 Task: Buy 1 Cooling Racks from Baking Tools & Accessories section under best seller category for shipping address: Ivan Wilson, 4729 Huntz Lane, Bolton, Massachusetts 01740, Cell Number 9785492947. Pay from credit card ending with 9757, CVV 798
Action: Mouse moved to (10, 92)
Screenshot: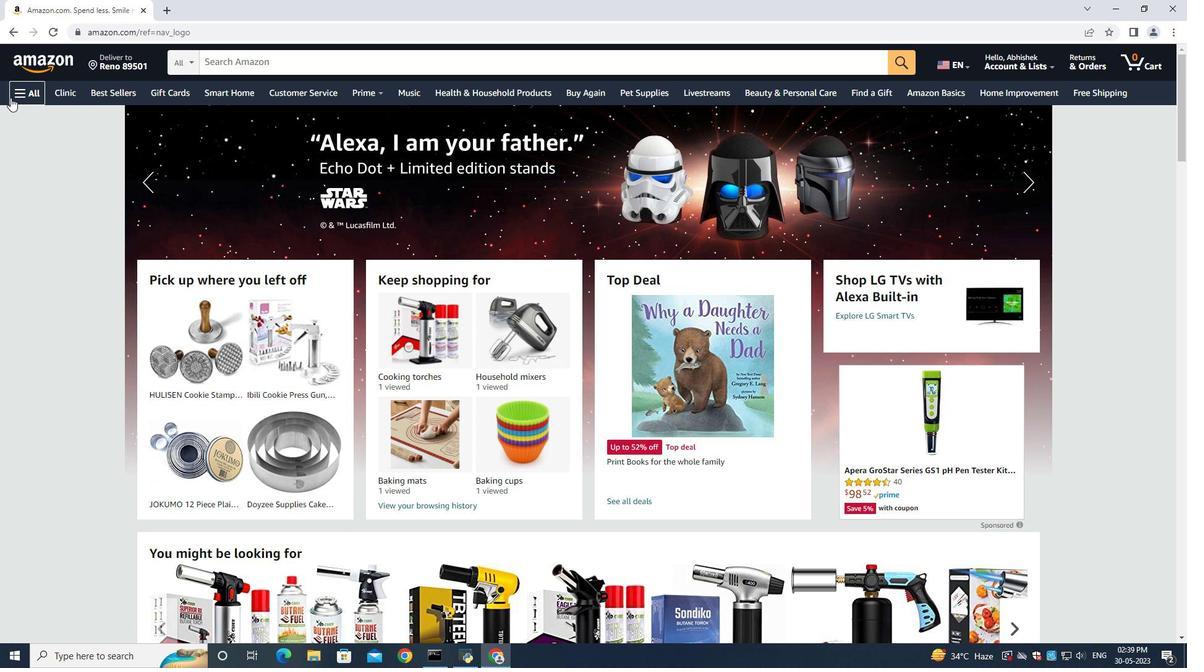 
Action: Mouse pressed left at (10, 92)
Screenshot: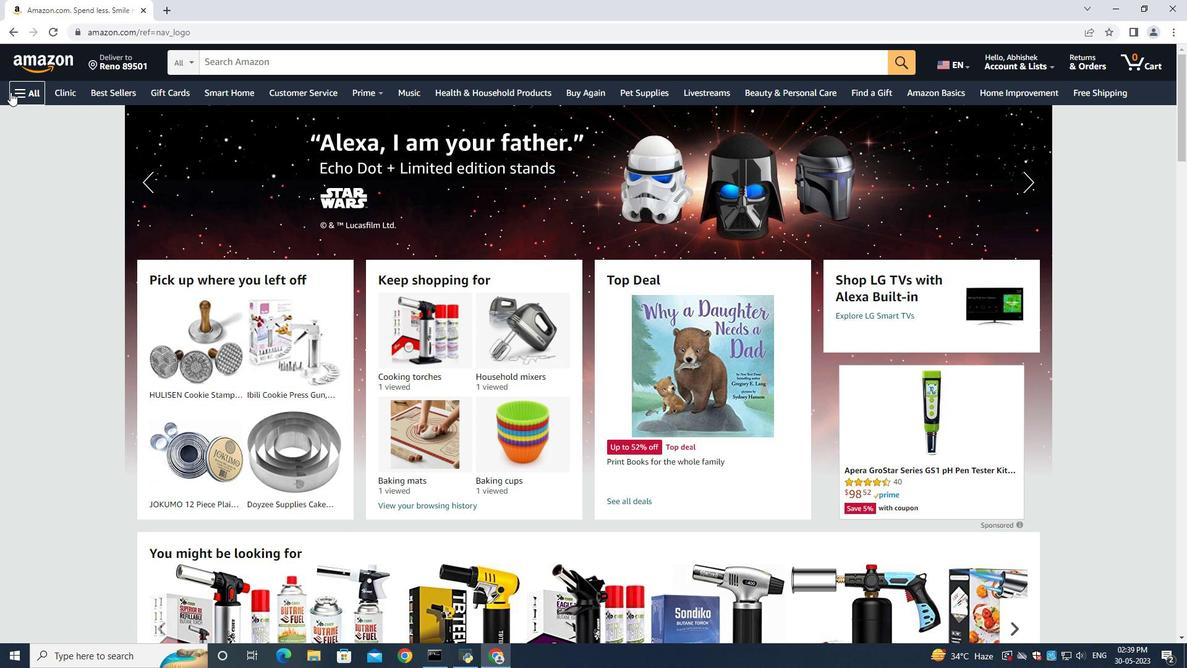
Action: Mouse moved to (42, 122)
Screenshot: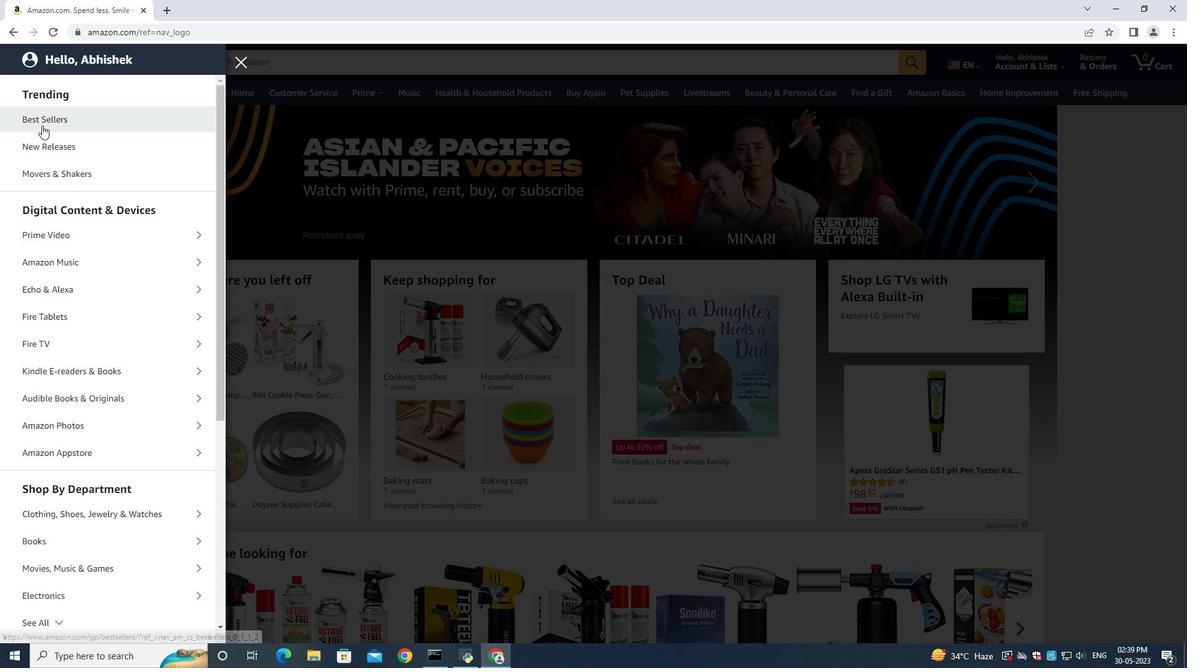 
Action: Mouse pressed left at (42, 122)
Screenshot: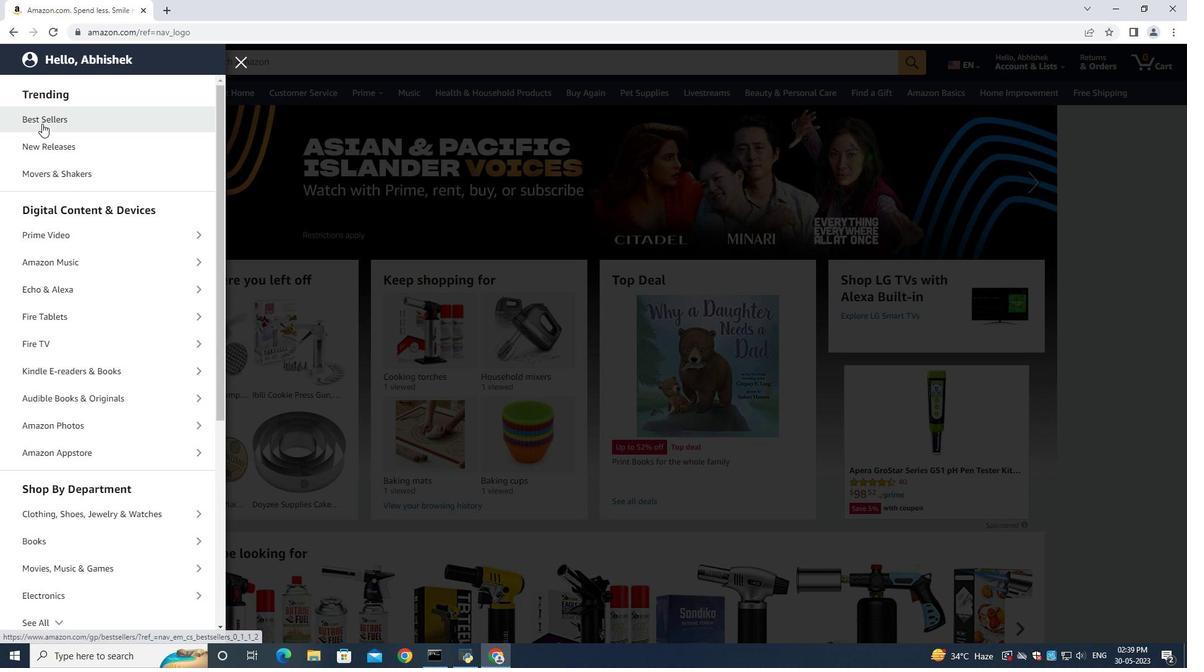 
Action: Mouse moved to (233, 67)
Screenshot: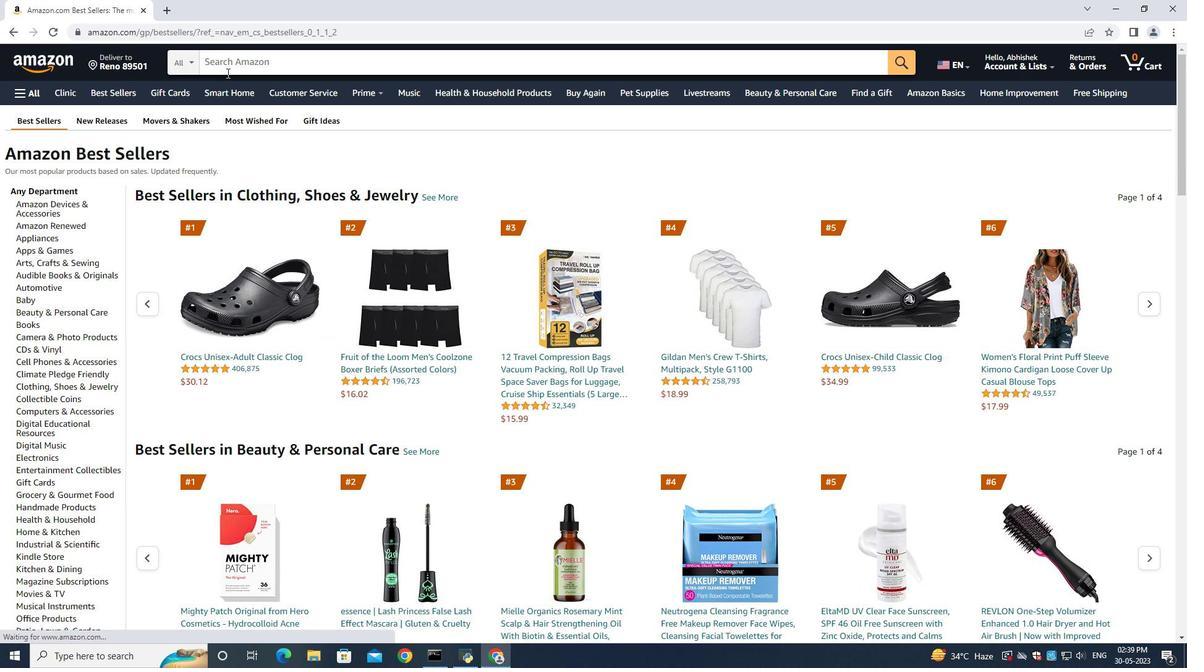 
Action: Mouse pressed left at (233, 67)
Screenshot: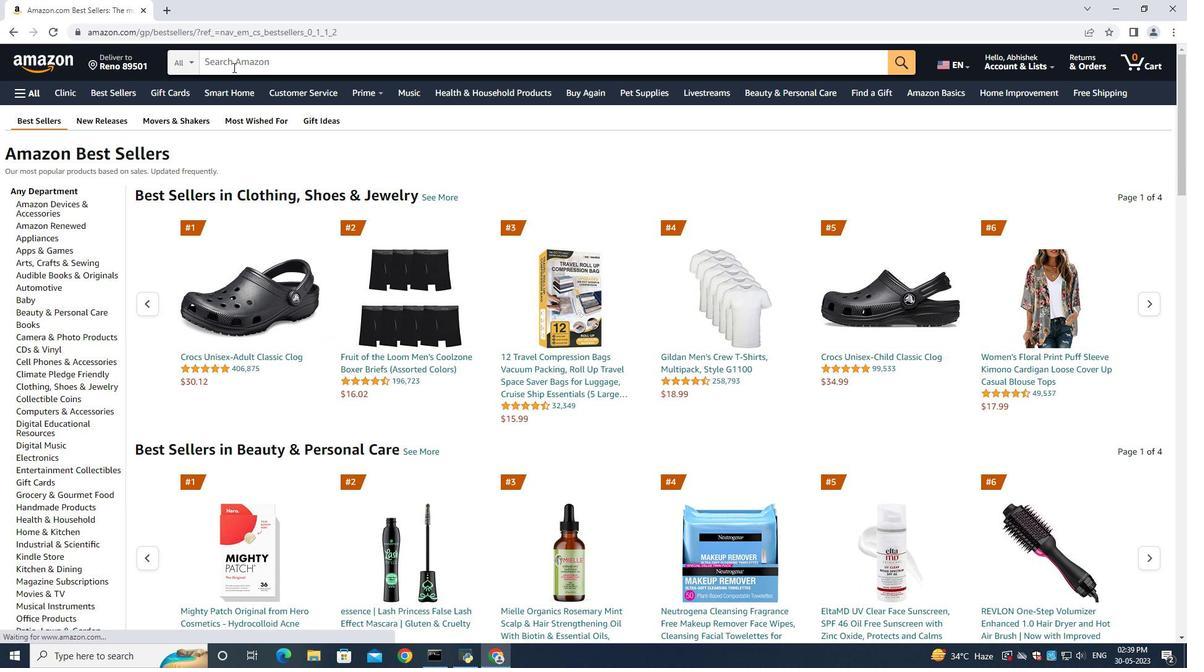 
Action: Key pressed <Key.shift>Cooling<Key.space><Key.shift><Key.shift><Key.shift><Key.shift><Key.shift><Key.shift><Key.shift><Key.shift><Key.shift><Key.shift><Key.shift><Key.shift><Key.shift>Racks<Key.enter>
Screenshot: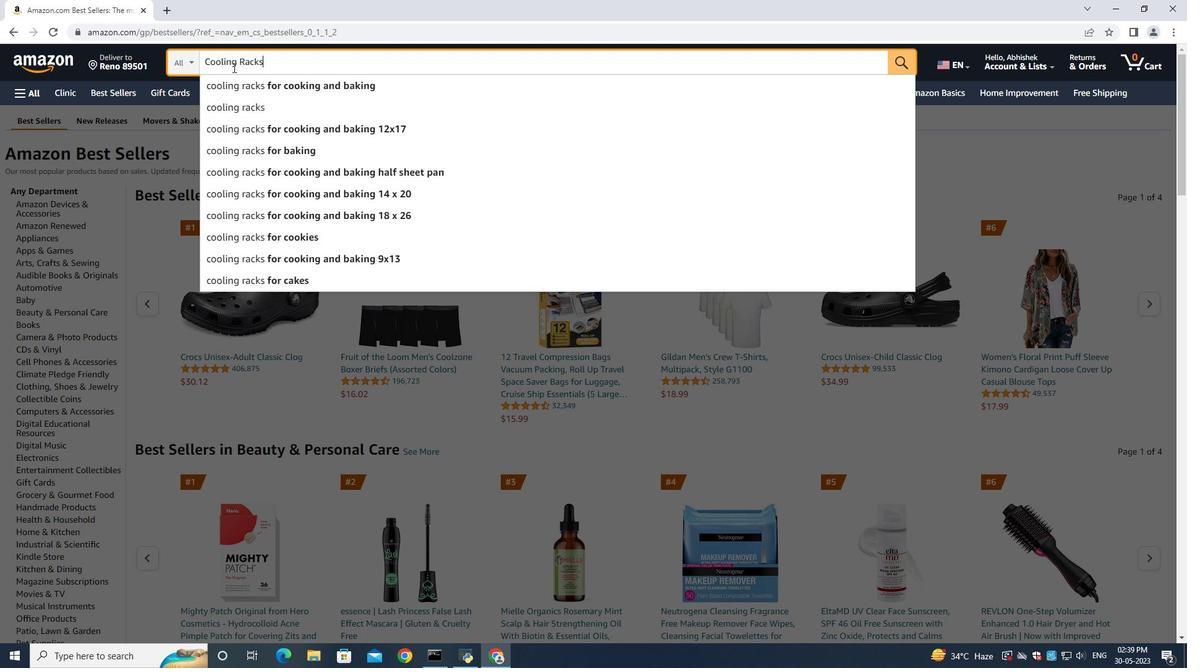 
Action: Mouse moved to (113, 342)
Screenshot: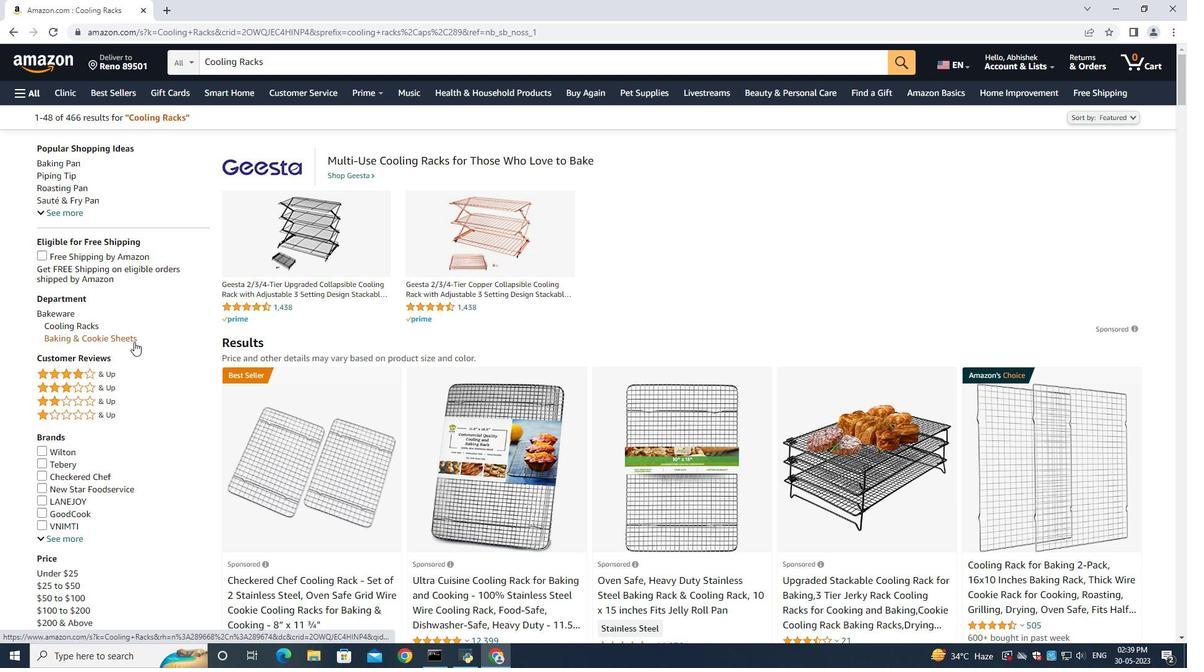 
Action: Mouse pressed left at (113, 342)
Screenshot: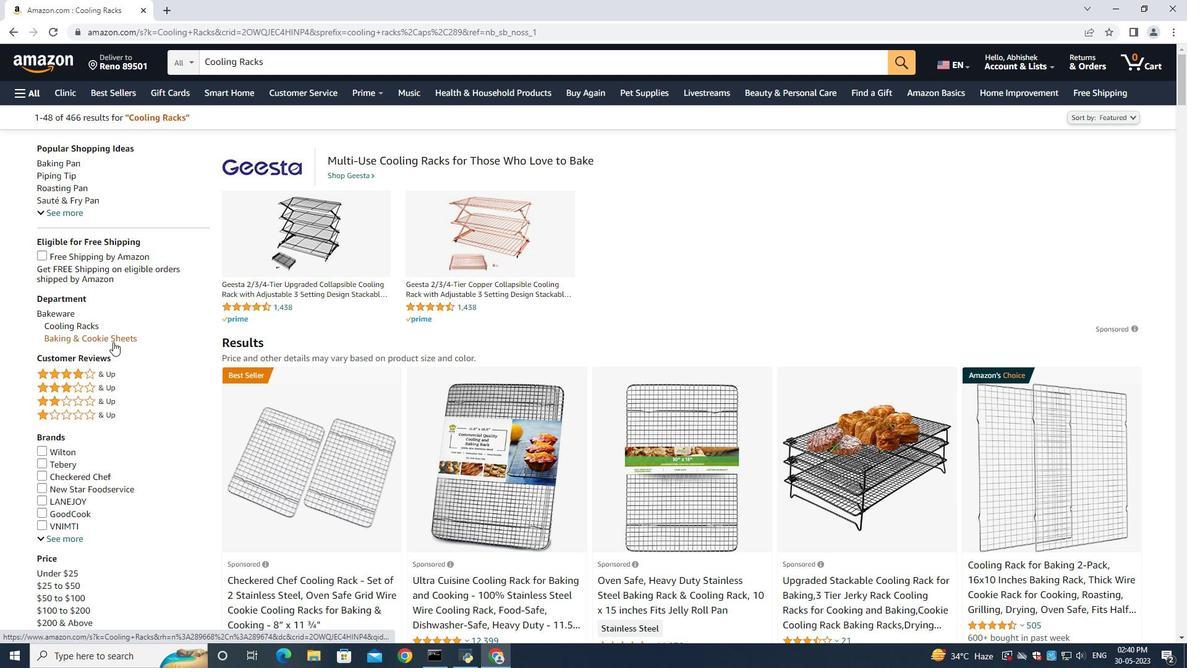 
Action: Mouse moved to (897, 358)
Screenshot: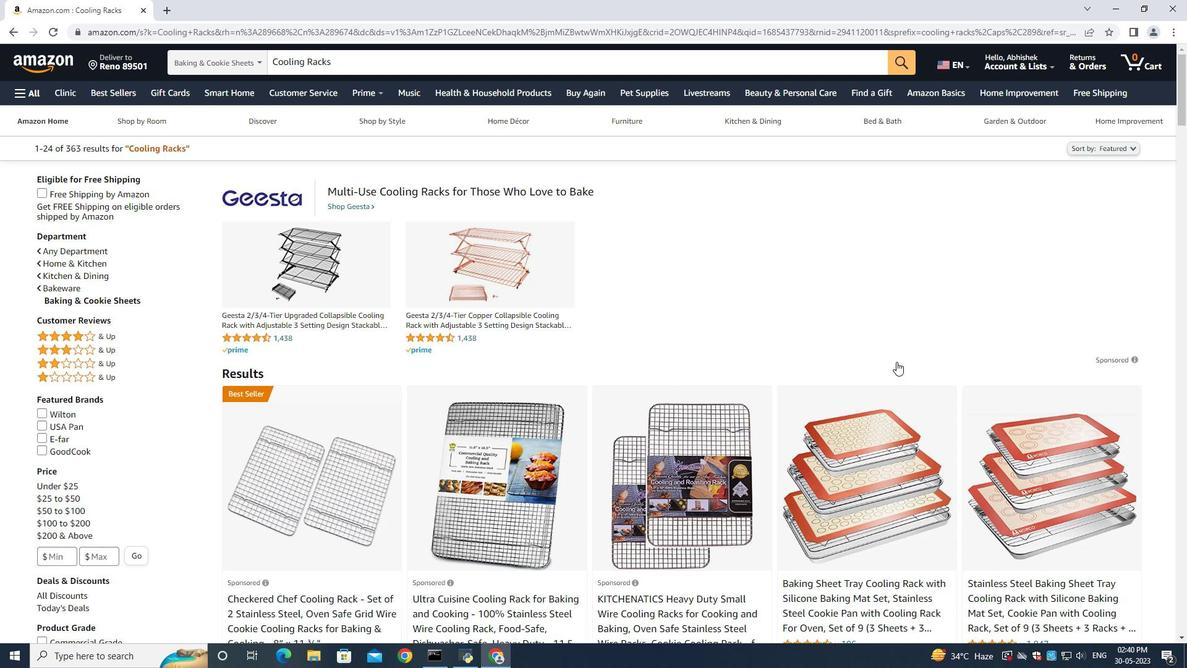 
Action: Mouse scrolled (897, 357) with delta (0, 0)
Screenshot: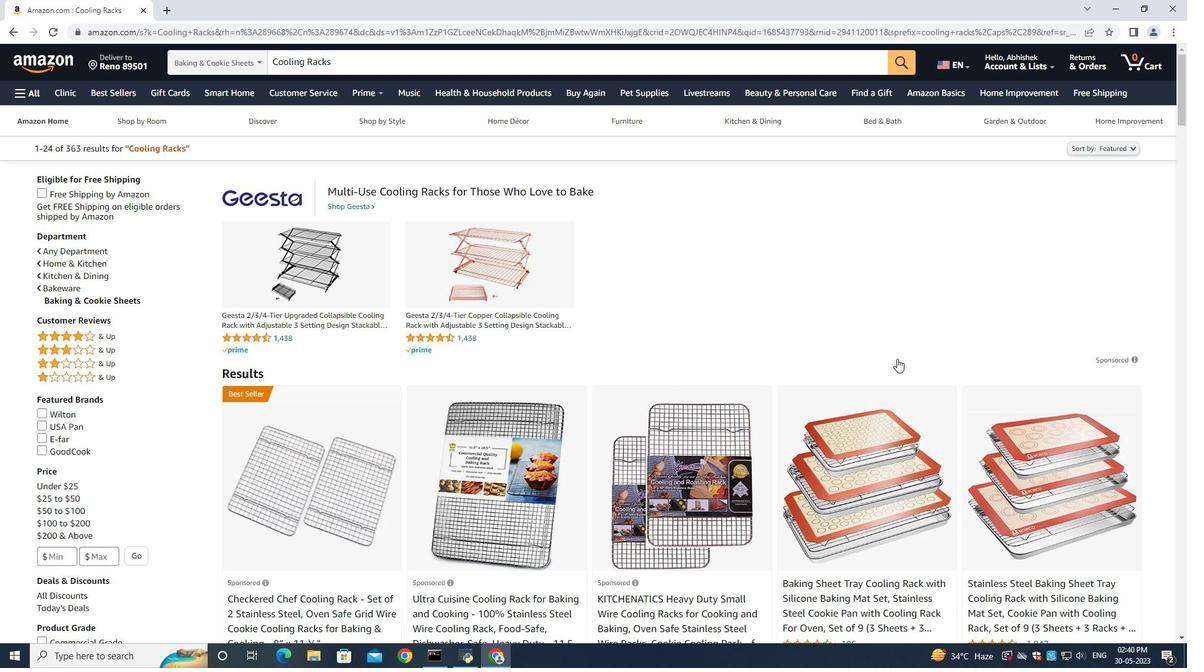 
Action: Mouse scrolled (897, 357) with delta (0, 0)
Screenshot: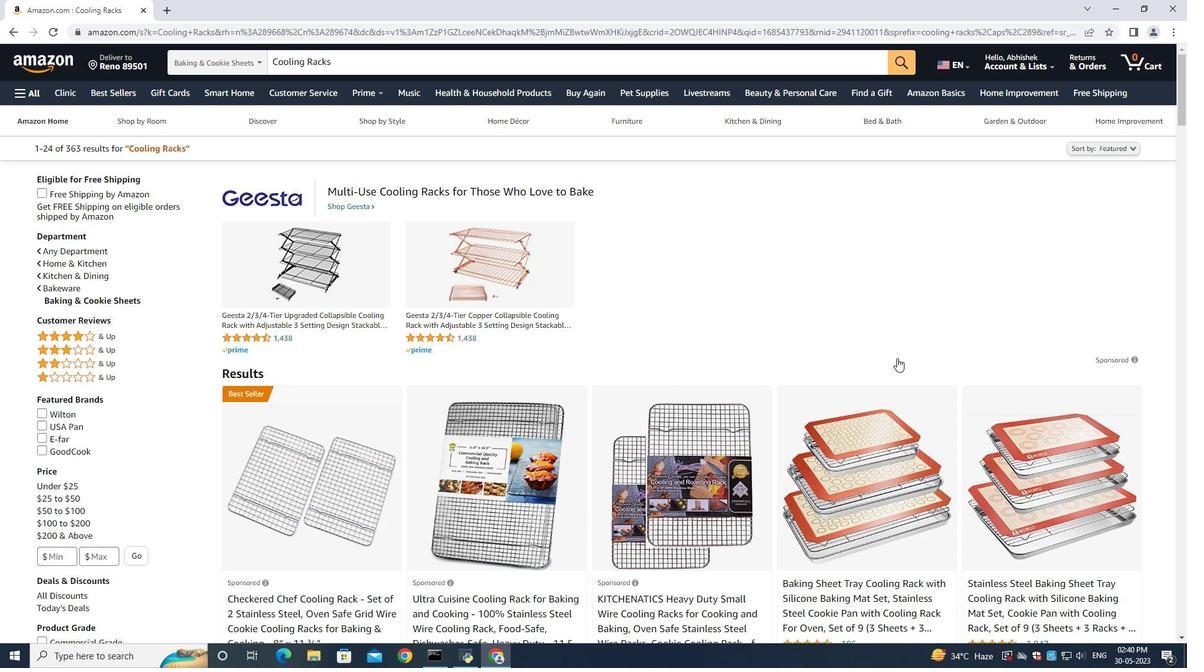 
Action: Mouse scrolled (897, 357) with delta (0, 0)
Screenshot: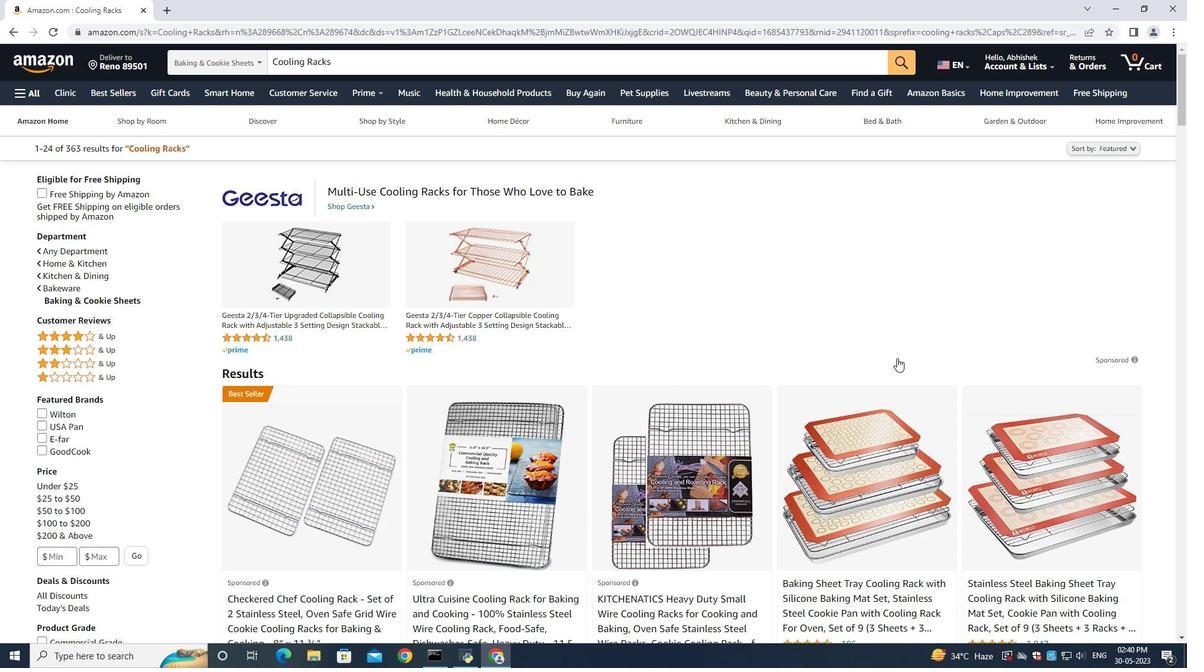 
Action: Mouse scrolled (897, 357) with delta (0, 0)
Screenshot: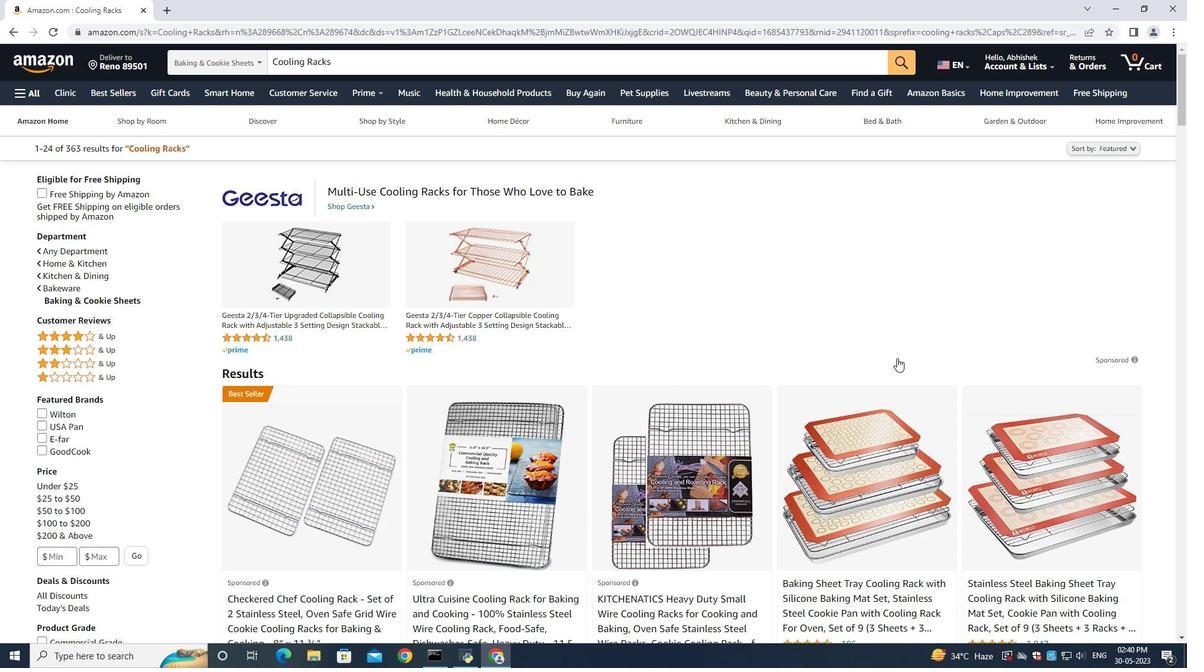 
Action: Mouse scrolled (897, 357) with delta (0, 0)
Screenshot: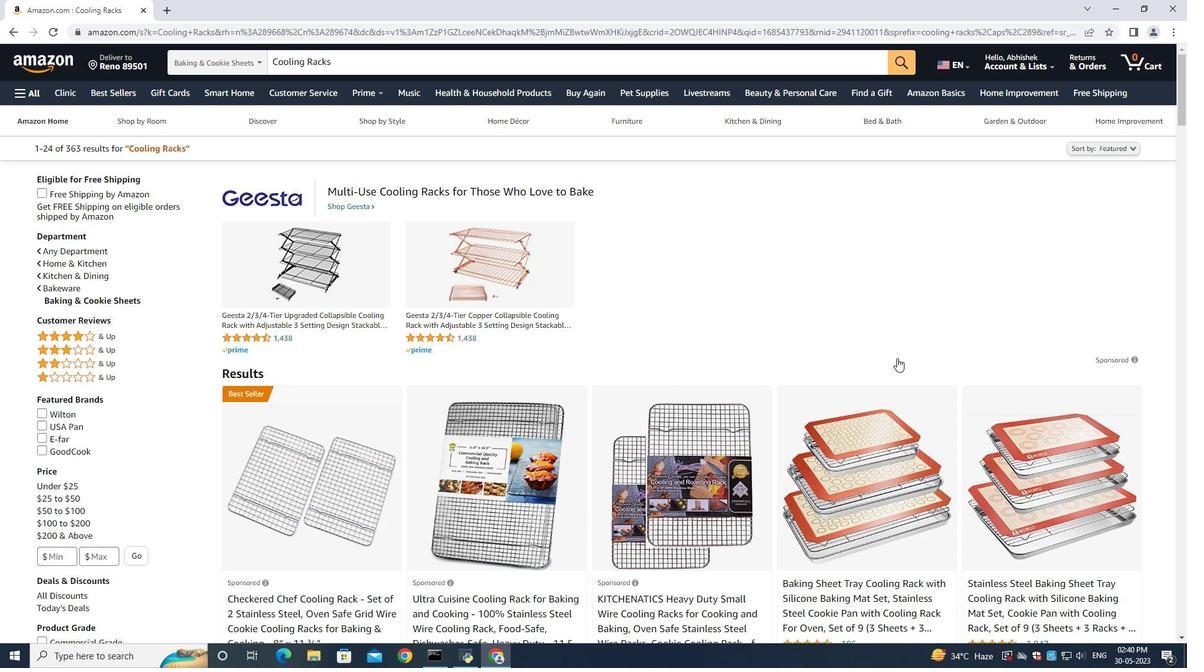 
Action: Mouse moved to (897, 351)
Screenshot: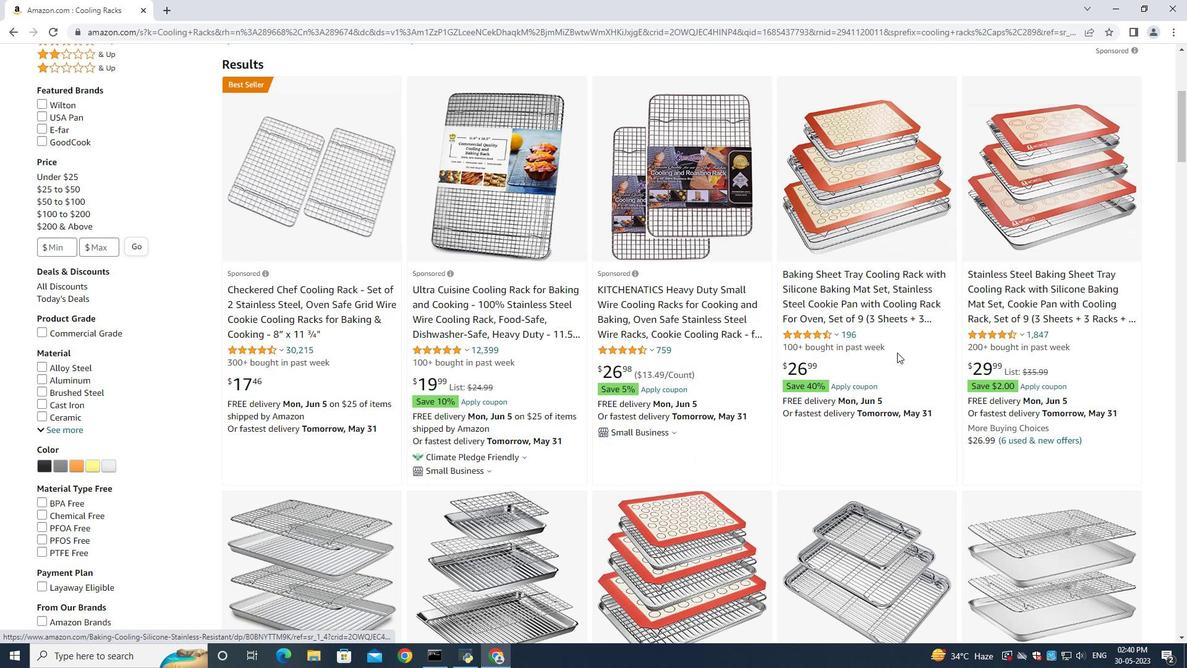 
Action: Mouse scrolled (897, 351) with delta (0, 0)
Screenshot: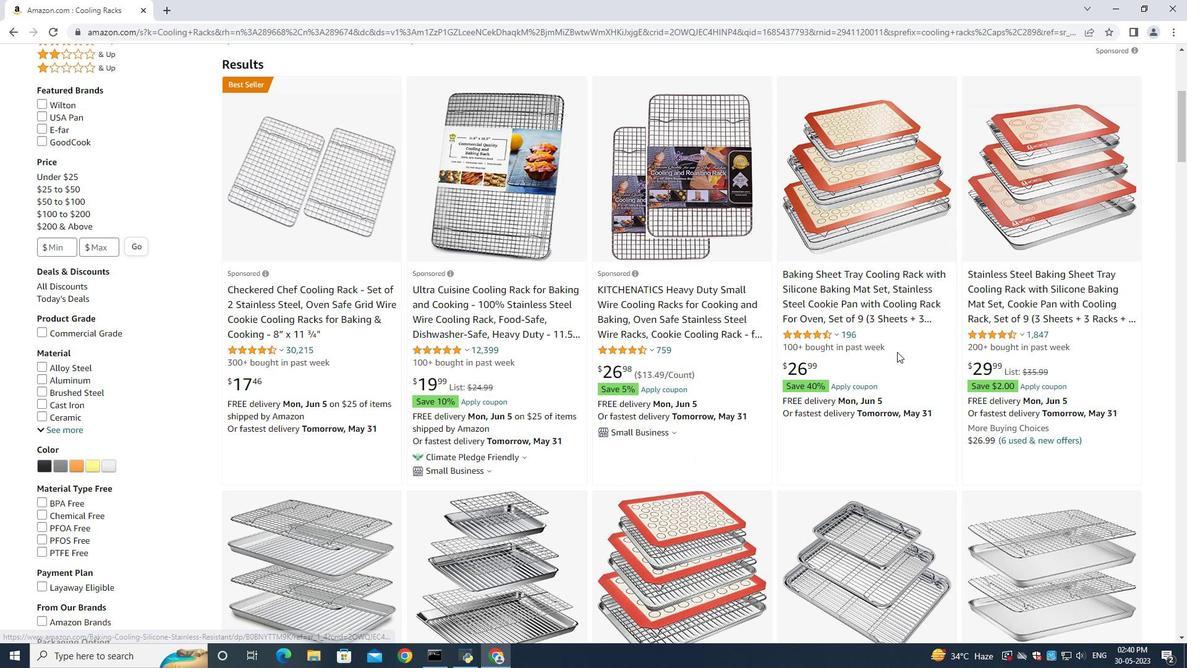 
Action: Mouse scrolled (897, 351) with delta (0, 0)
Screenshot: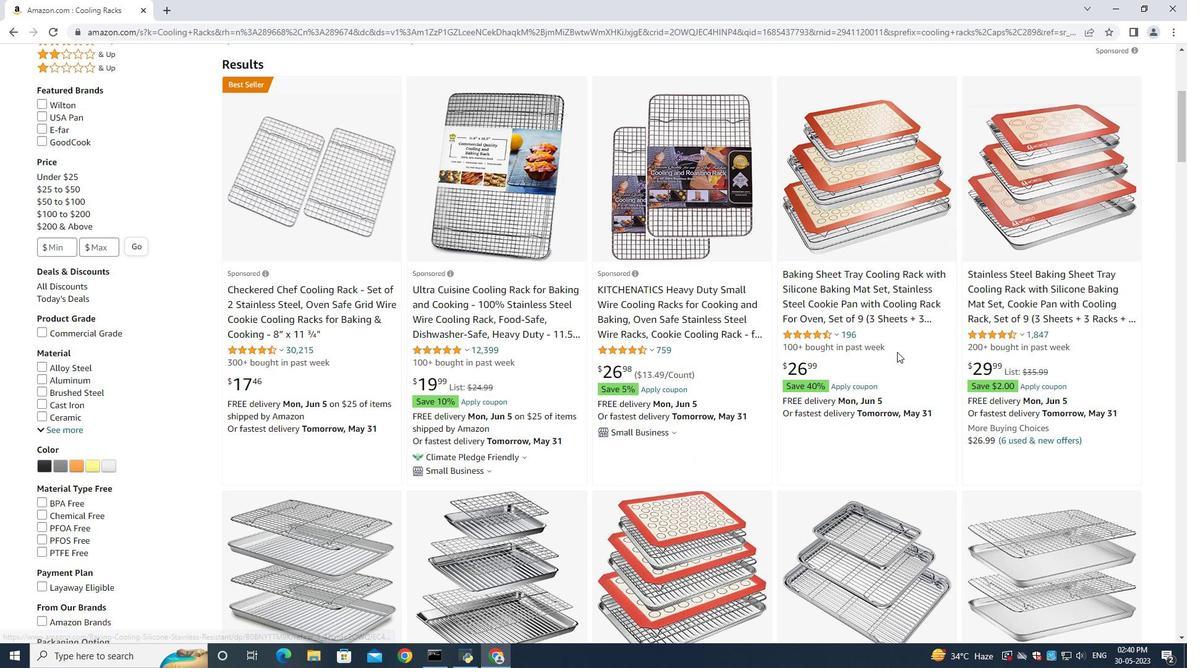 
Action: Mouse scrolled (897, 351) with delta (0, 0)
Screenshot: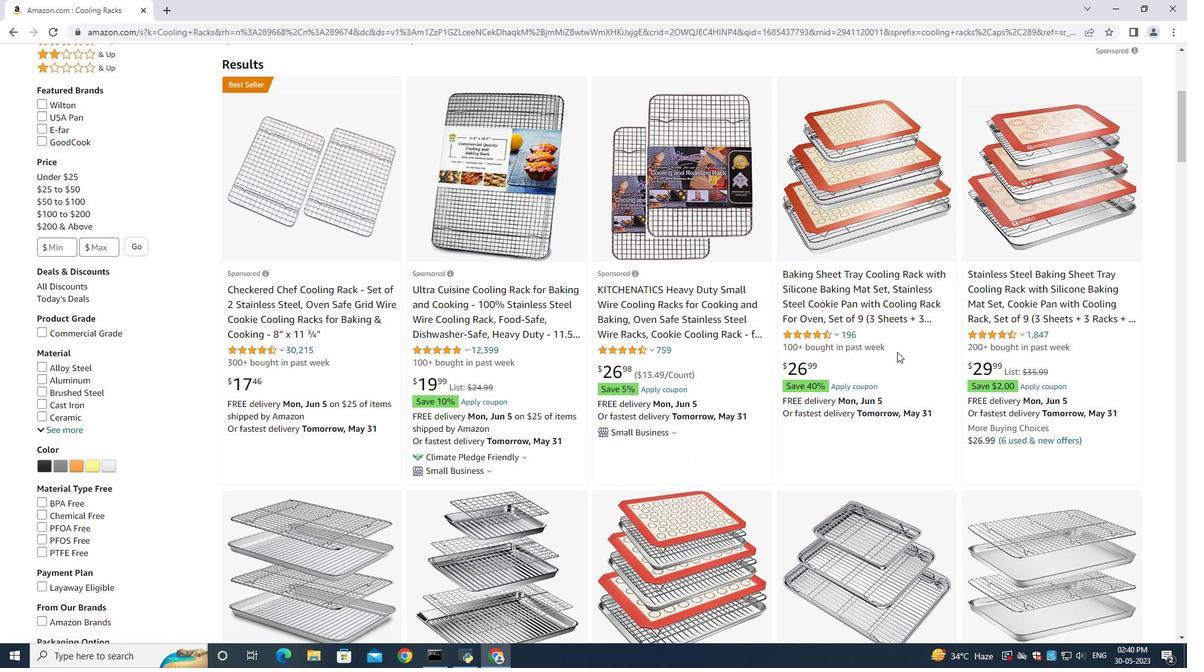 
Action: Mouse scrolled (897, 351) with delta (0, 0)
Screenshot: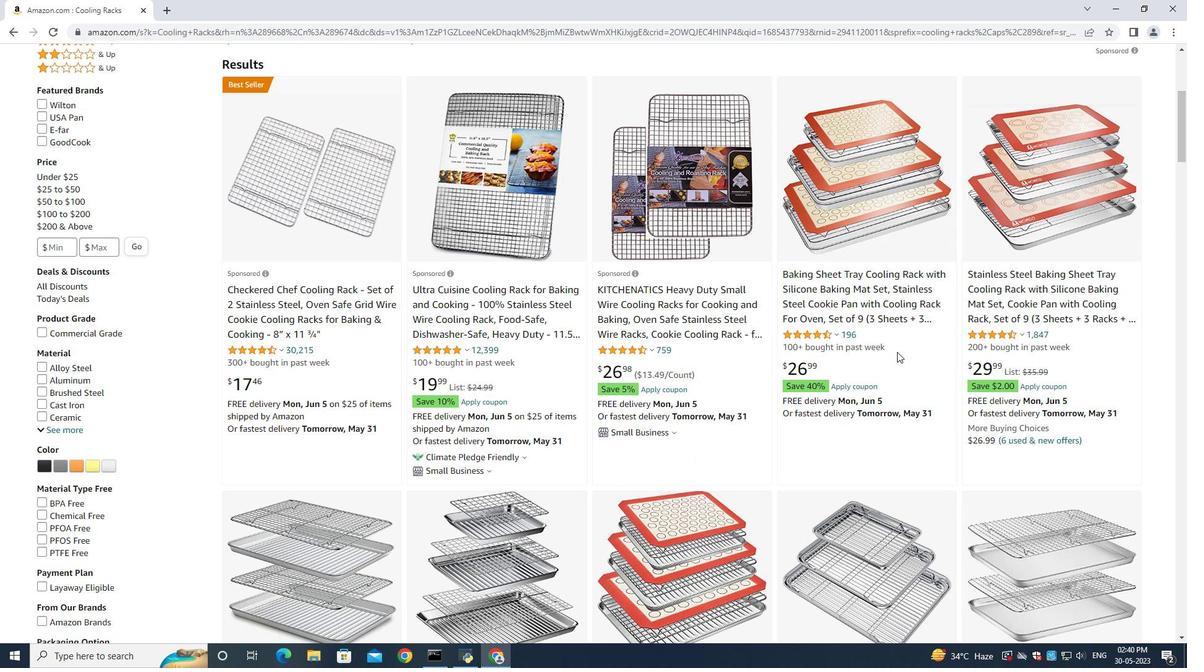 
Action: Mouse moved to (672, 434)
Screenshot: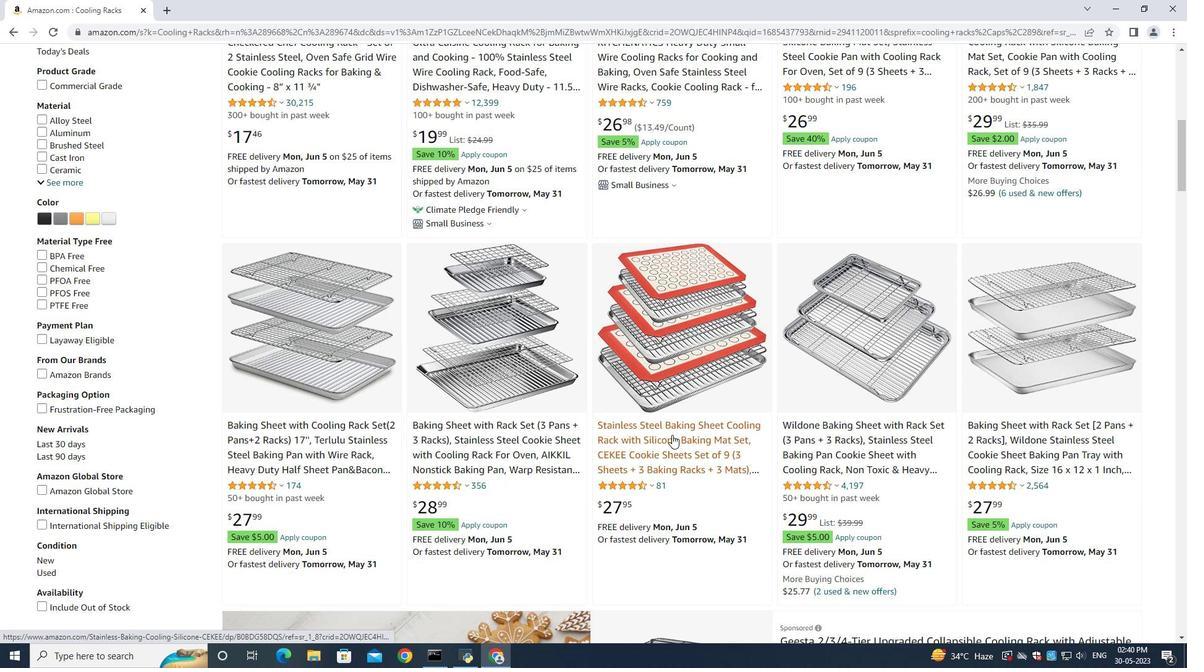 
Action: Mouse pressed left at (672, 434)
Screenshot: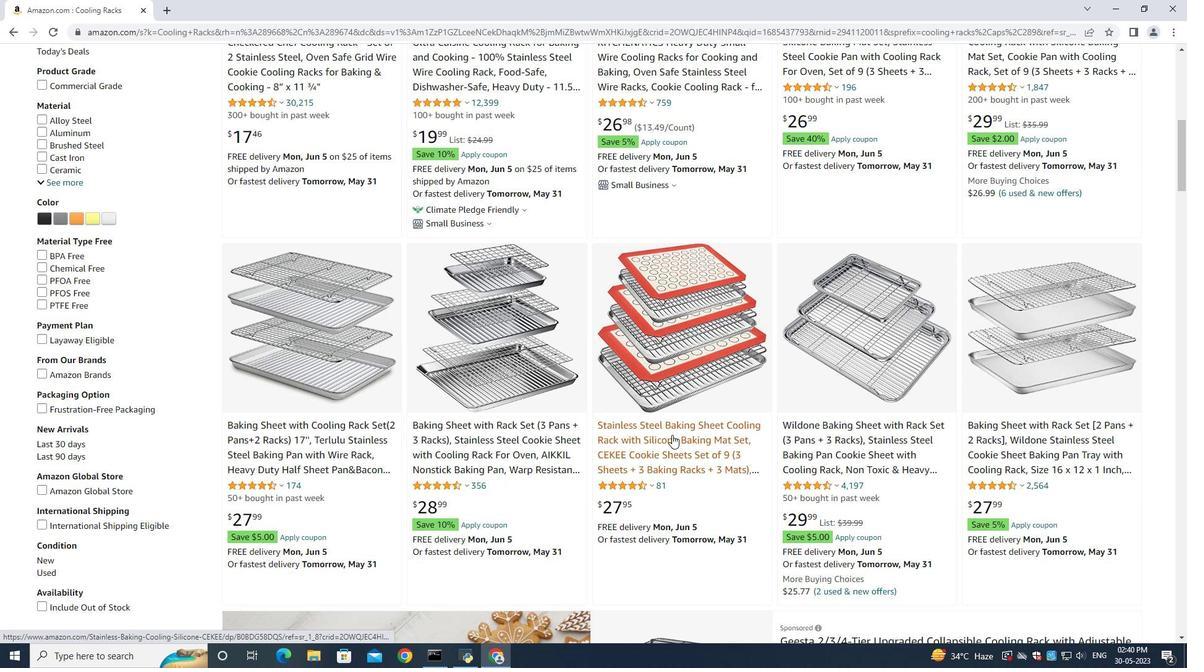 
Action: Mouse moved to (958, 488)
Screenshot: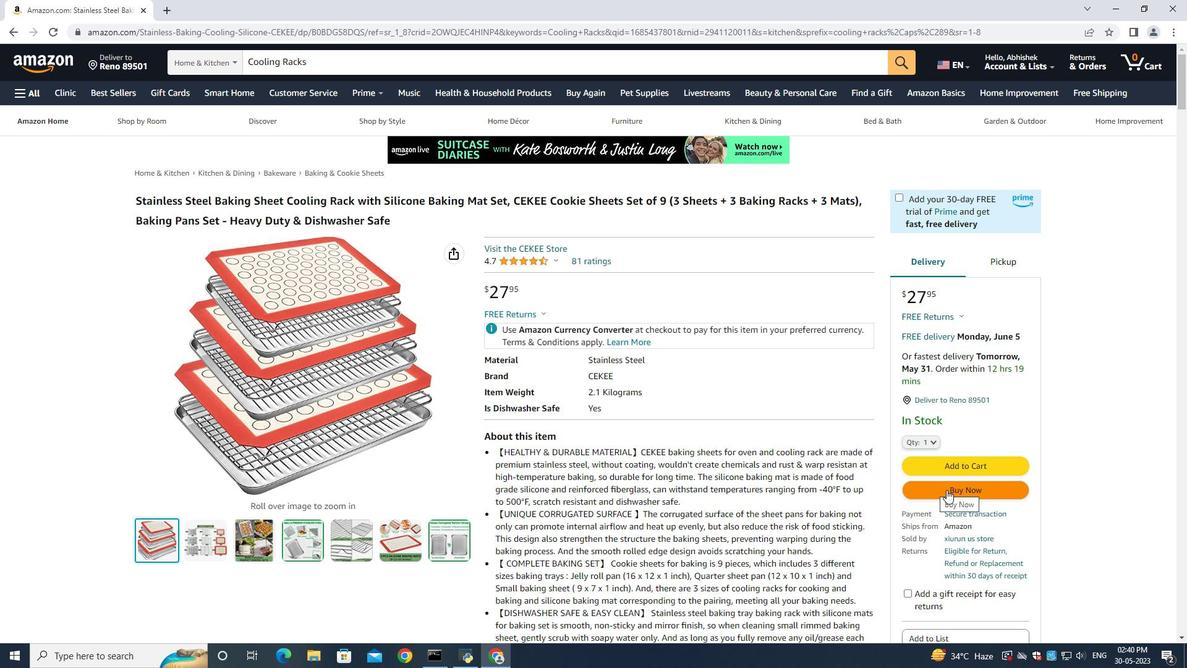 
Action: Mouse pressed left at (958, 488)
Screenshot: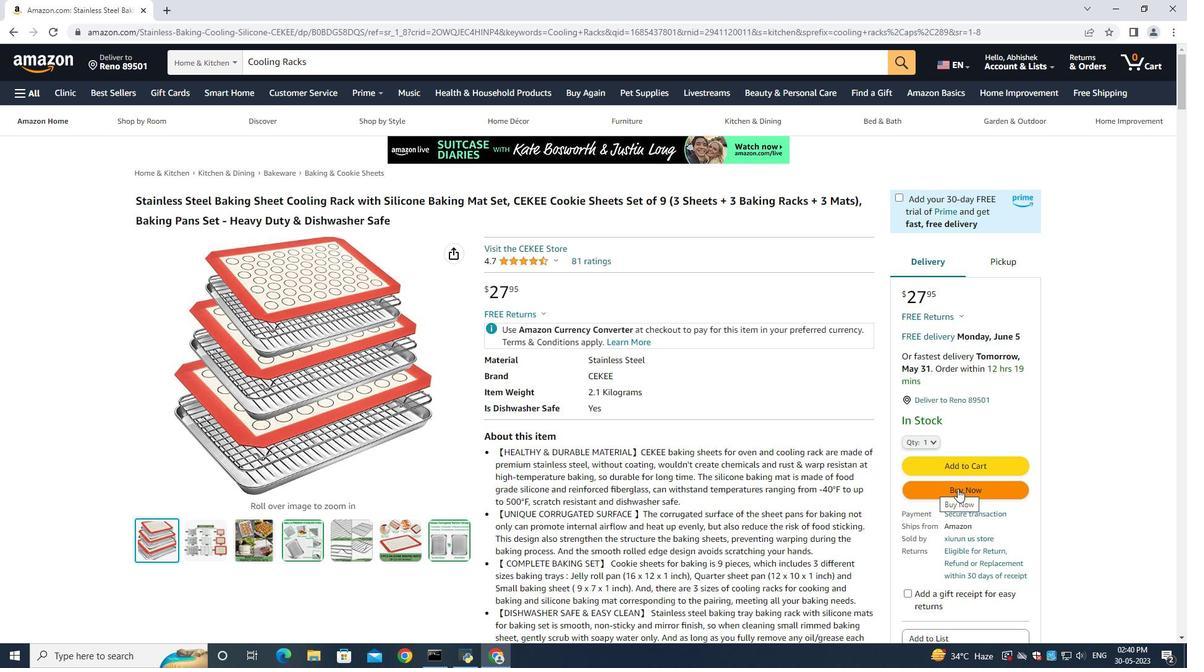 
Action: Mouse moved to (546, 357)
Screenshot: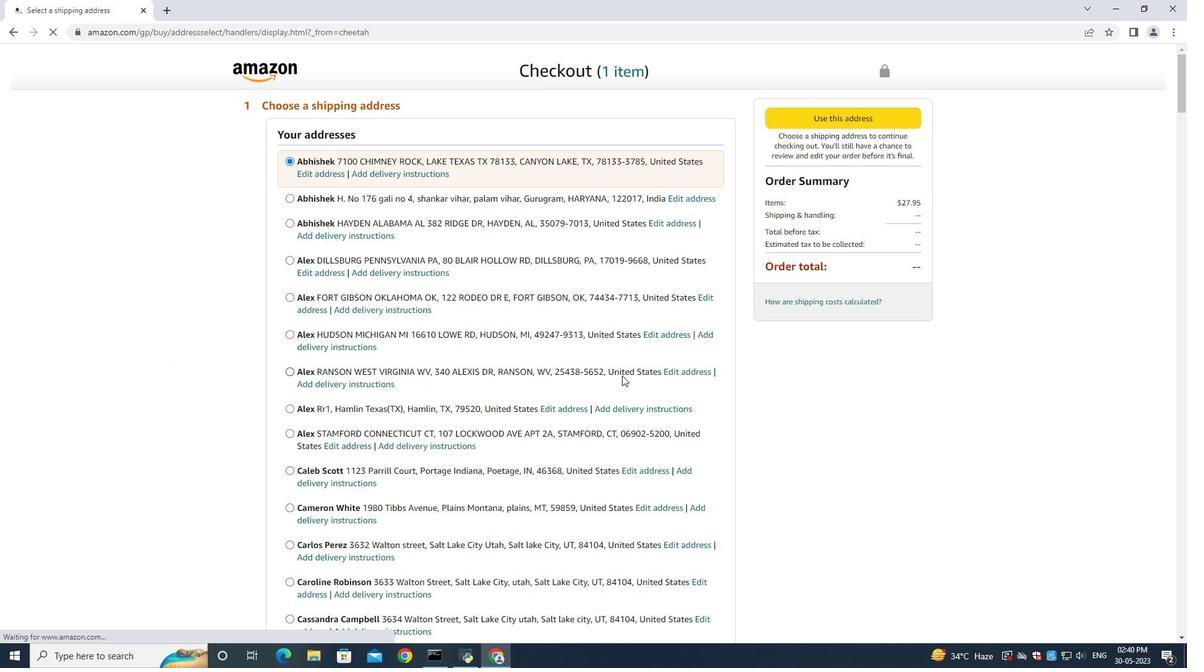 
Action: Mouse scrolled (546, 356) with delta (0, 0)
Screenshot: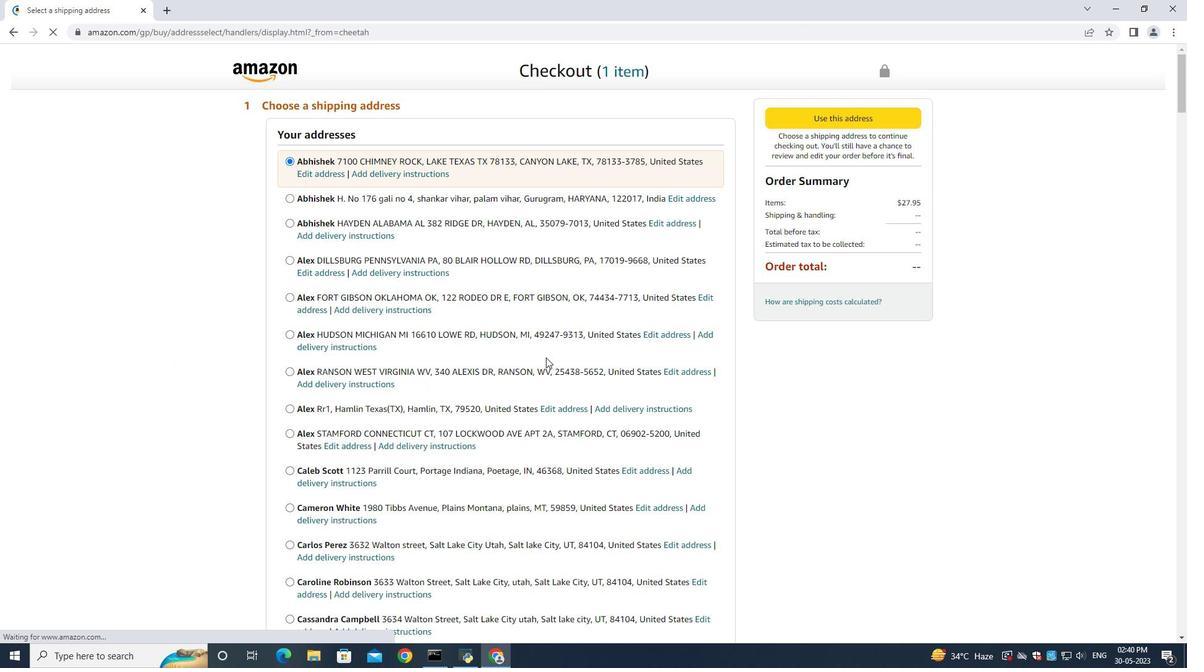 
Action: Mouse moved to (546, 357)
Screenshot: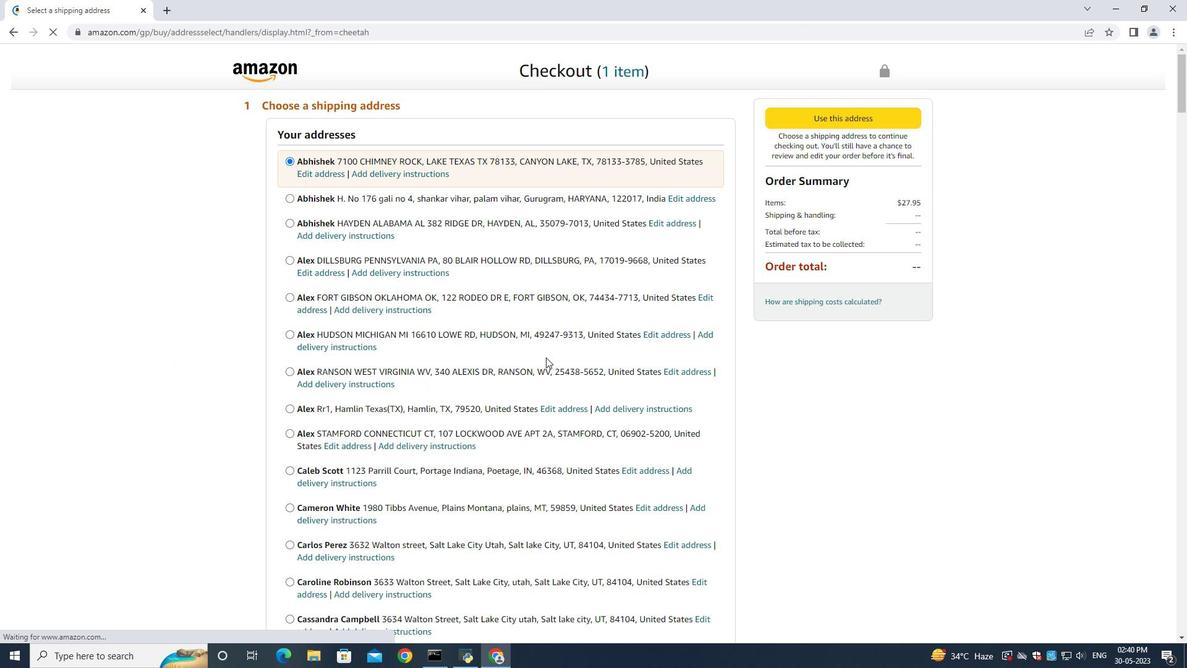 
Action: Mouse scrolled (546, 356) with delta (0, 0)
Screenshot: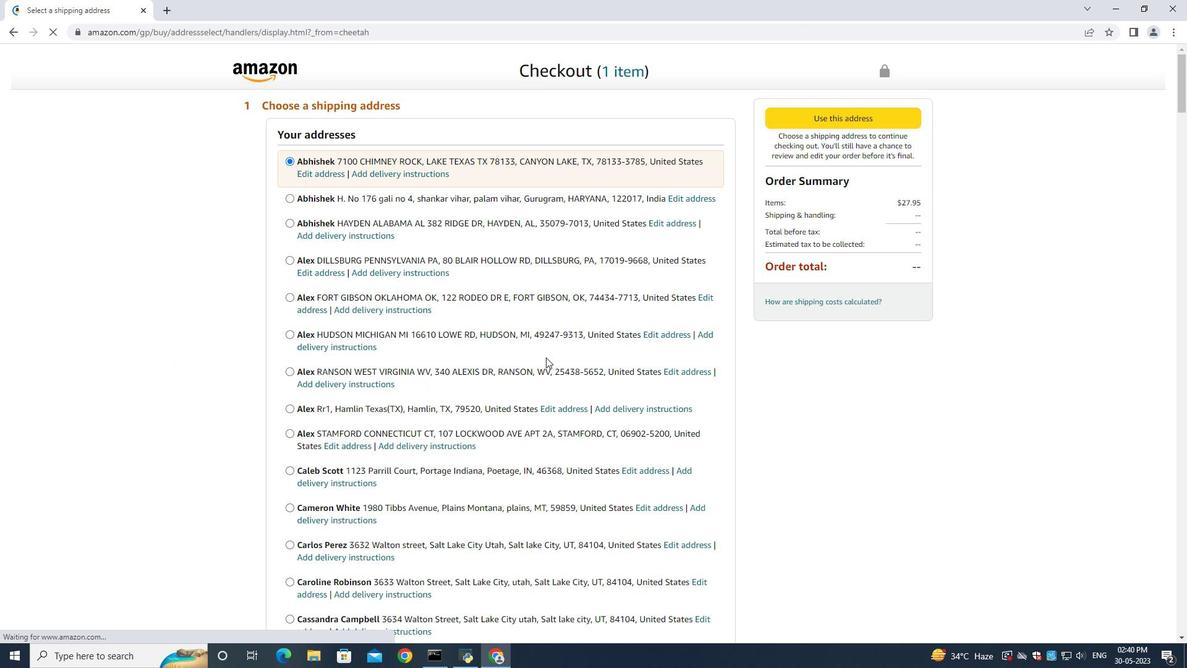 
Action: Mouse moved to (546, 357)
Screenshot: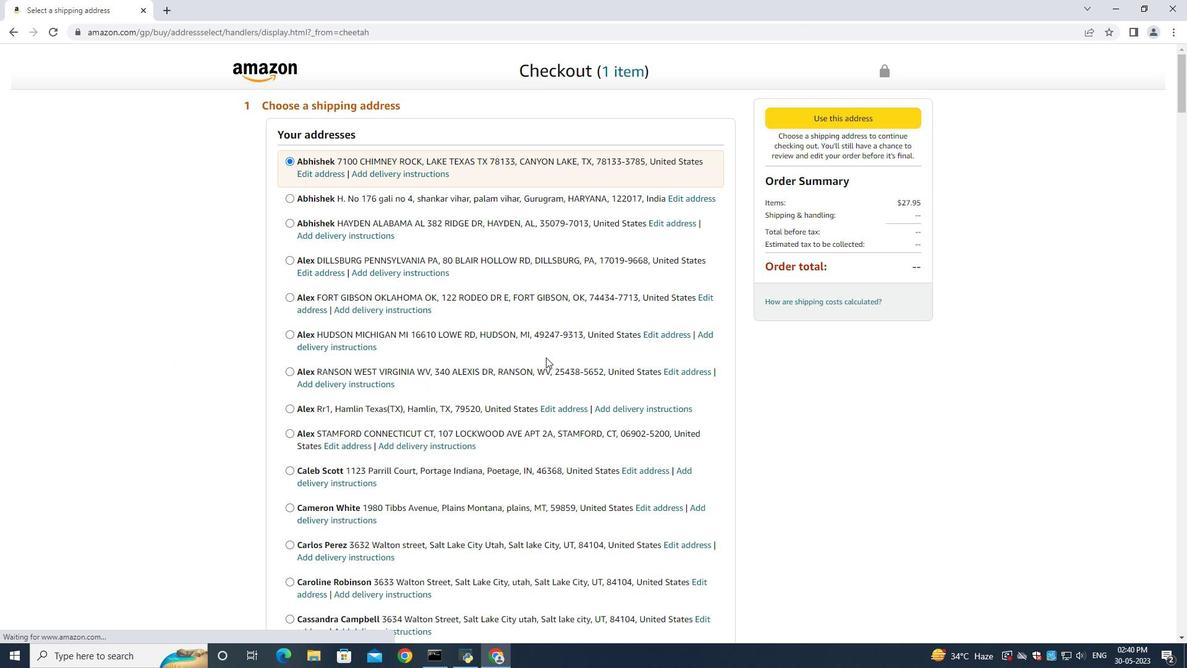 
Action: Mouse scrolled (546, 356) with delta (0, 0)
Screenshot: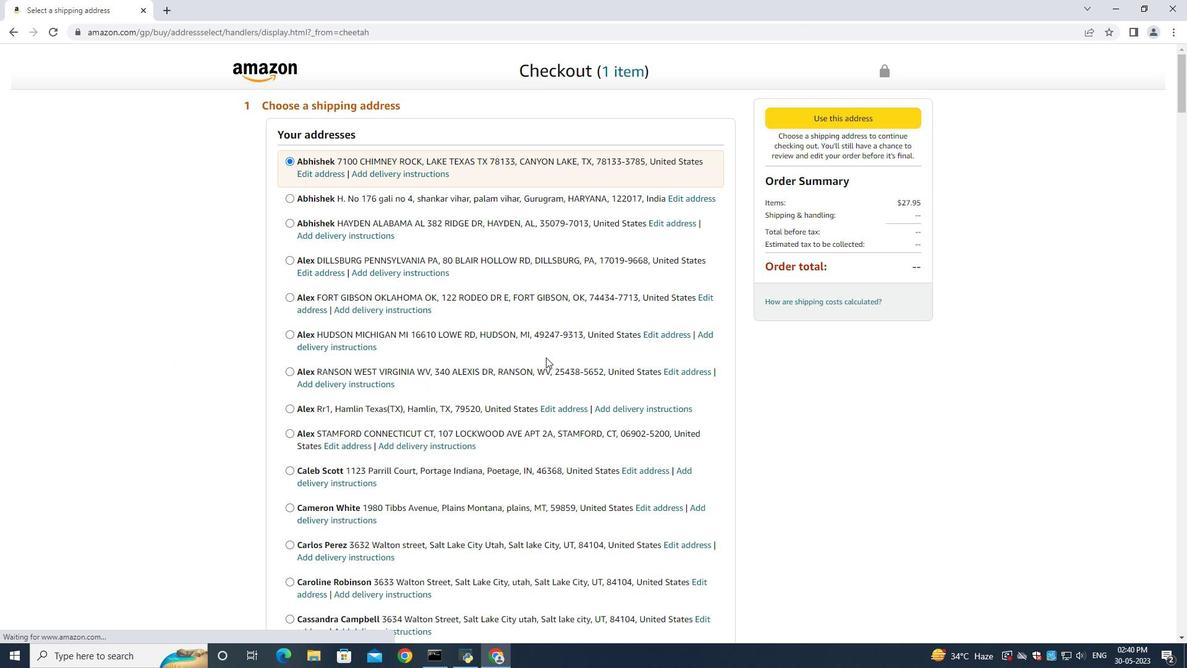 
Action: Mouse moved to (546, 357)
Screenshot: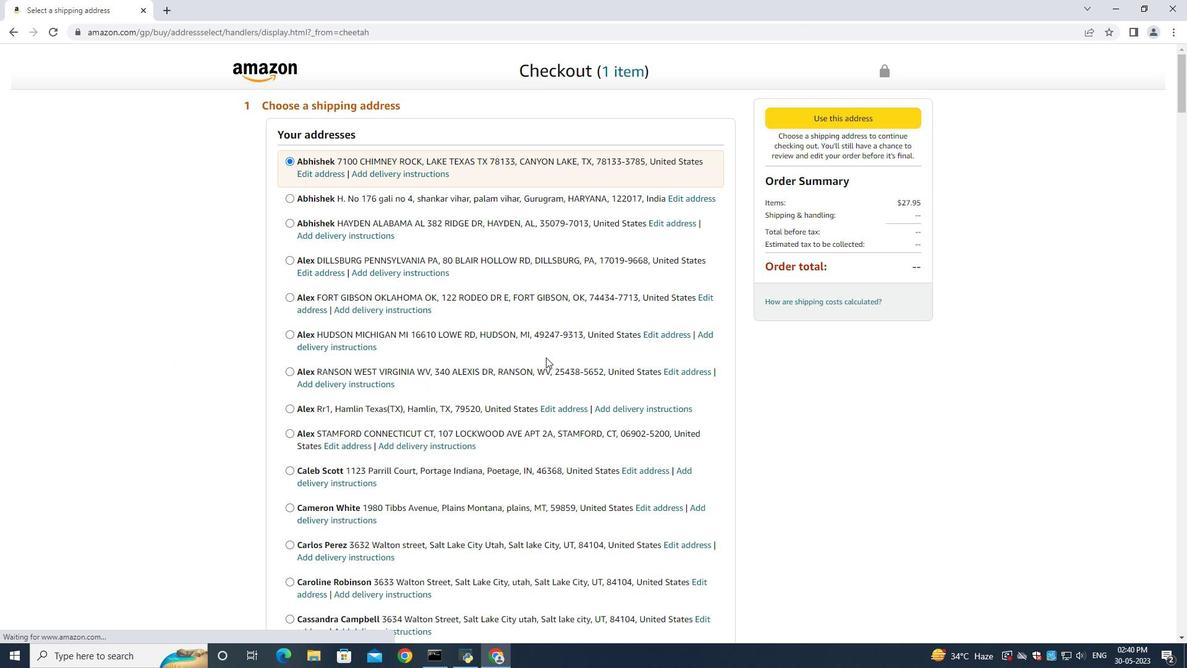 
Action: Mouse scrolled (546, 356) with delta (0, 0)
Screenshot: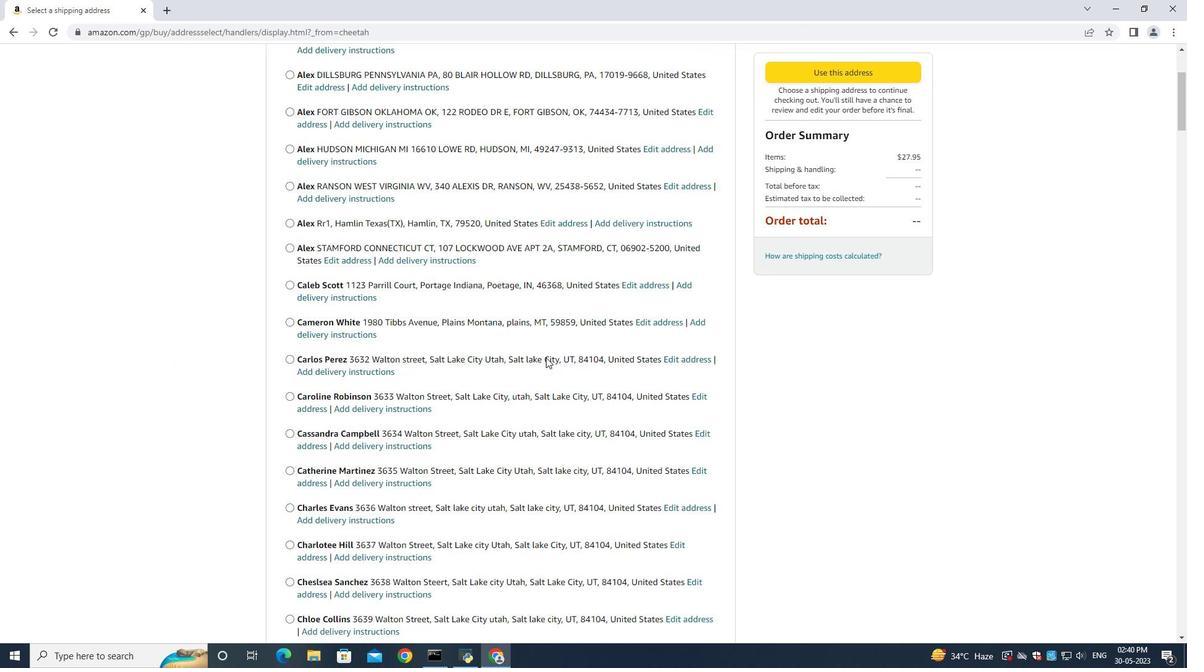 
Action: Mouse scrolled (546, 356) with delta (0, 0)
Screenshot: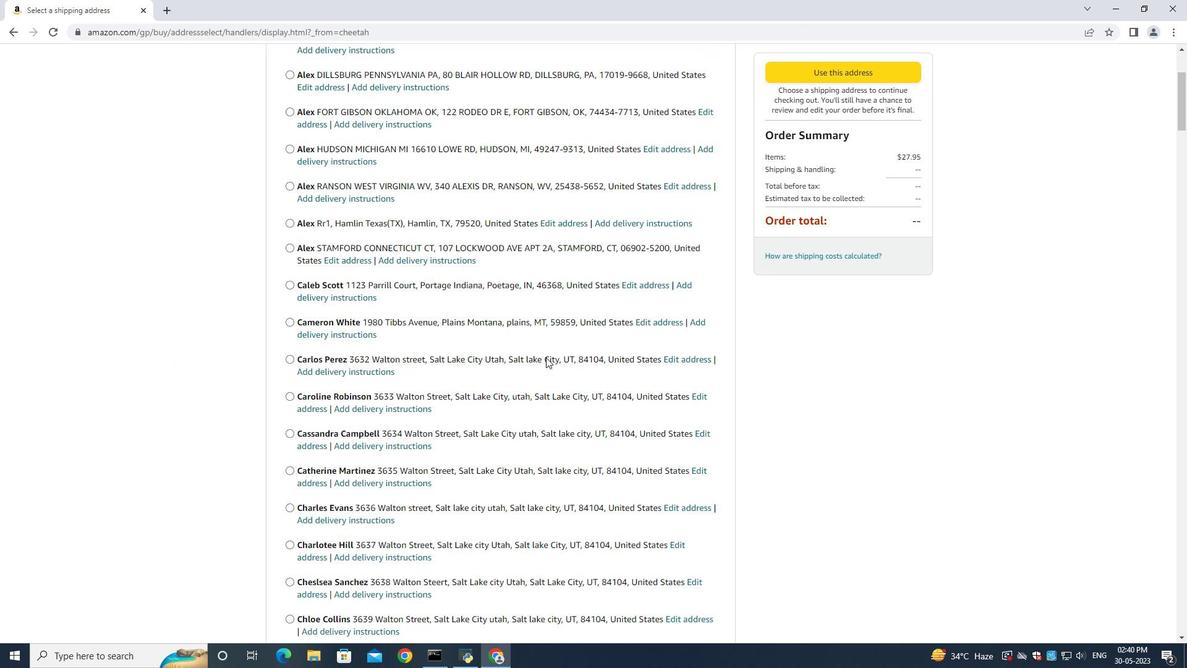 
Action: Mouse scrolled (546, 356) with delta (0, 0)
Screenshot: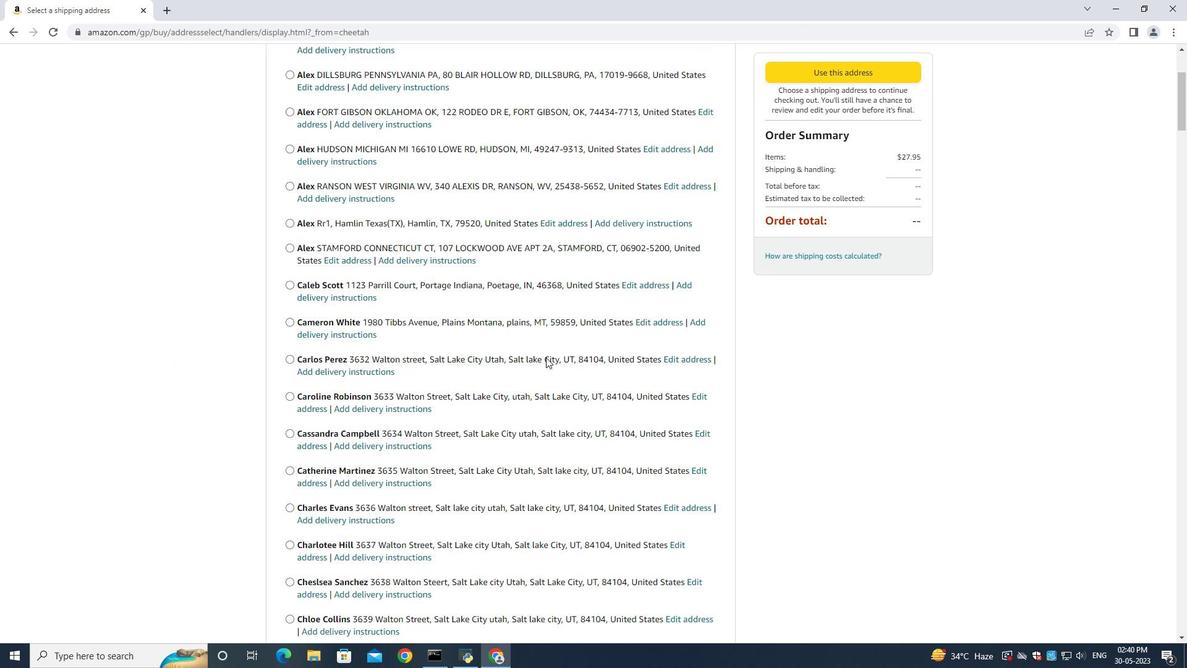 
Action: Mouse scrolled (546, 356) with delta (0, 0)
Screenshot: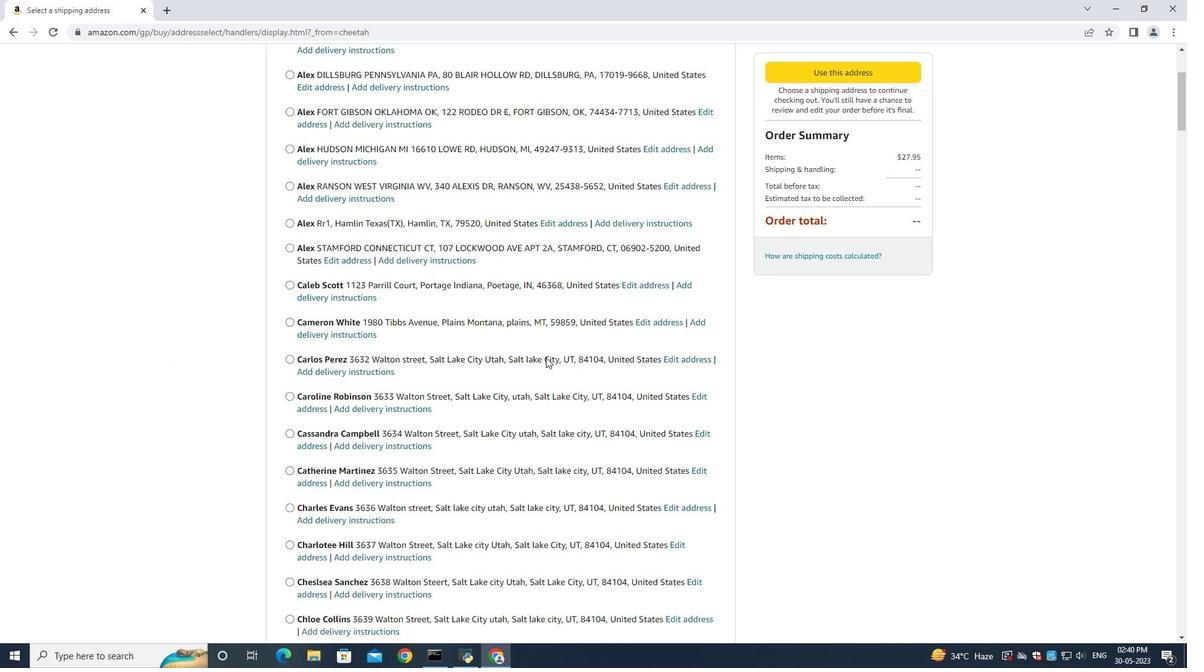 
Action: Mouse scrolled (546, 356) with delta (0, 0)
Screenshot: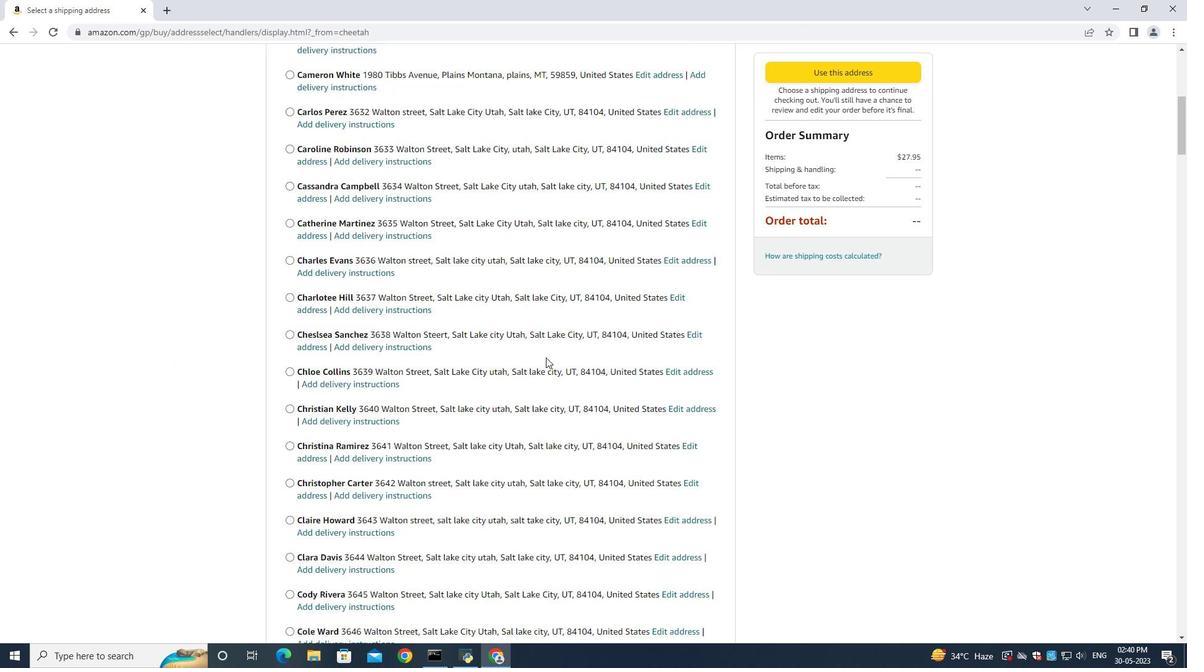 
Action: Mouse scrolled (546, 356) with delta (0, 0)
Screenshot: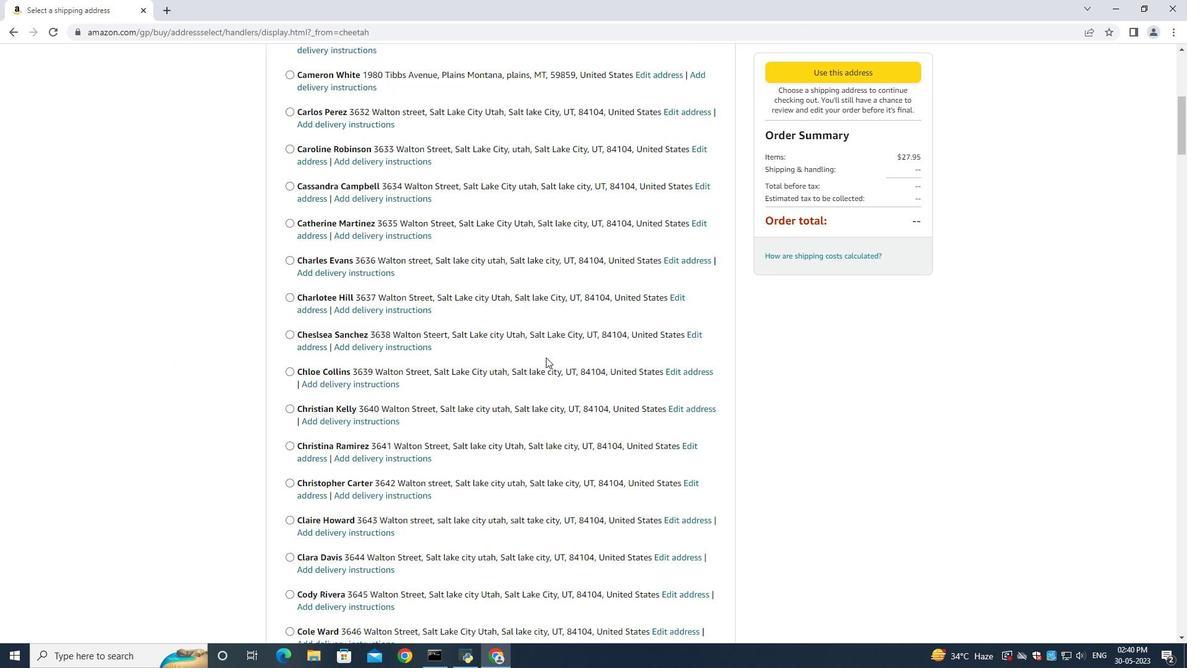 
Action: Mouse scrolled (546, 356) with delta (0, 0)
Screenshot: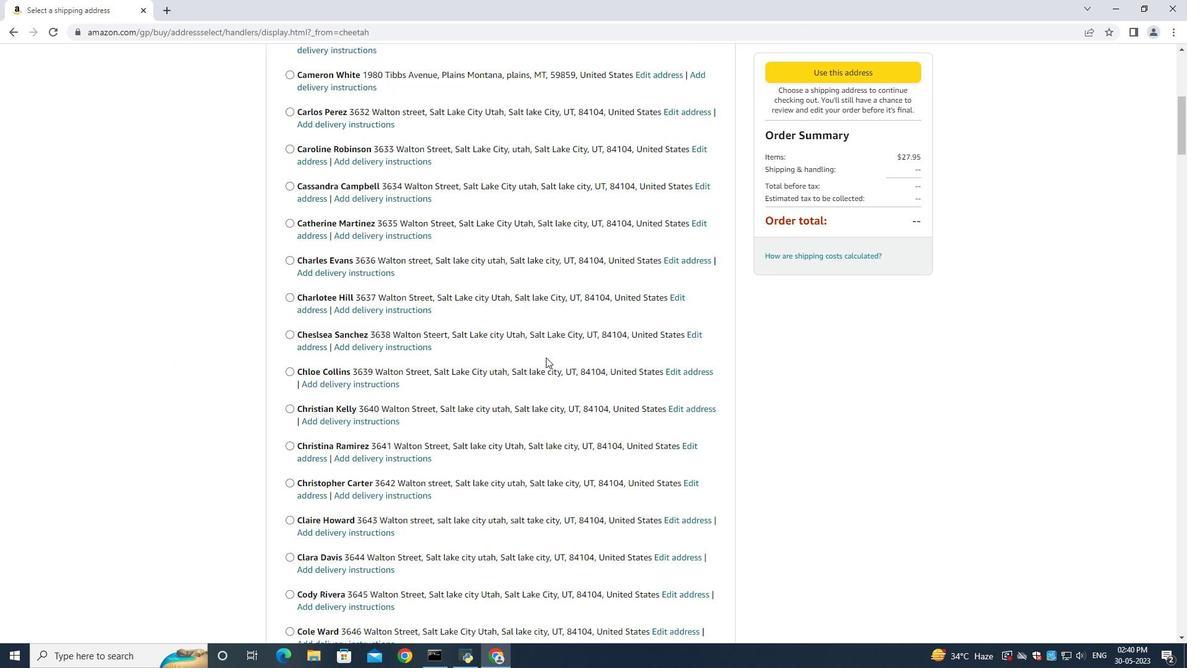 
Action: Mouse scrolled (546, 356) with delta (0, 0)
Screenshot: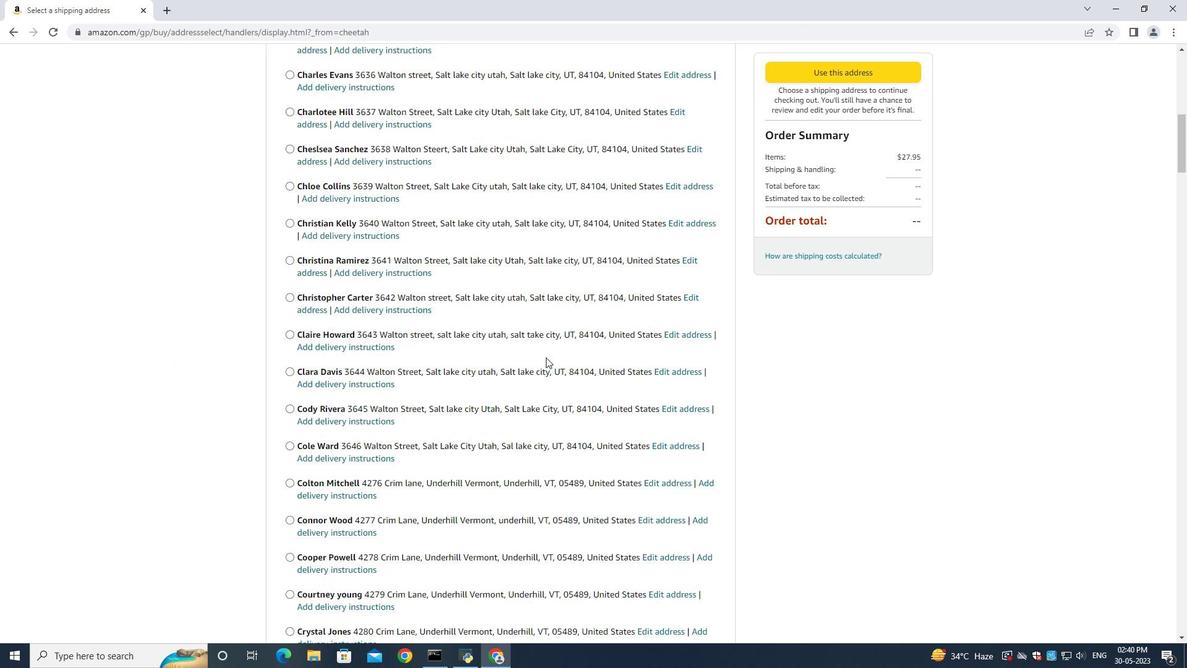 
Action: Mouse scrolled (546, 356) with delta (0, 0)
Screenshot: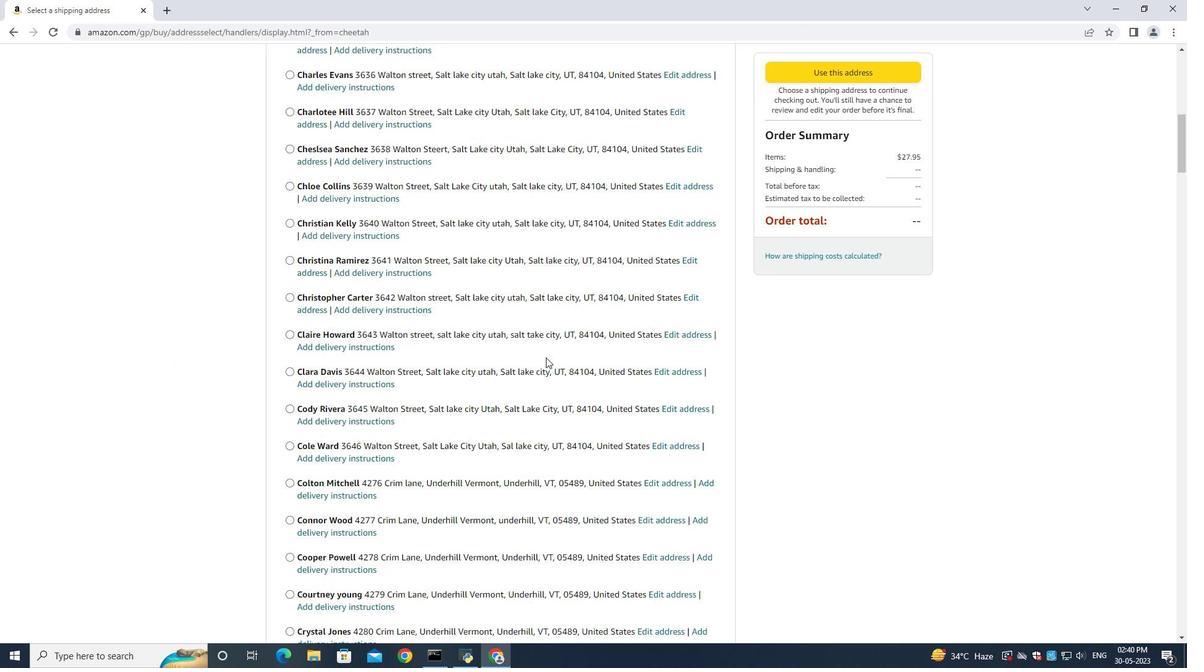
Action: Mouse scrolled (546, 356) with delta (0, 0)
Screenshot: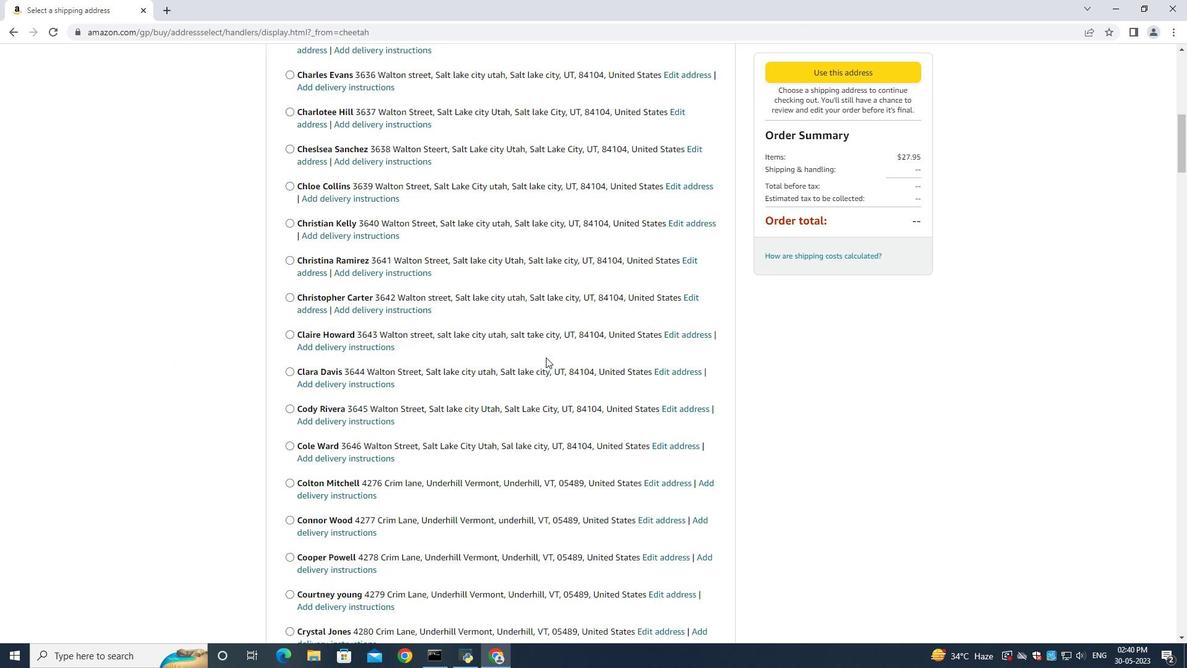 
Action: Mouse scrolled (546, 356) with delta (0, 0)
Screenshot: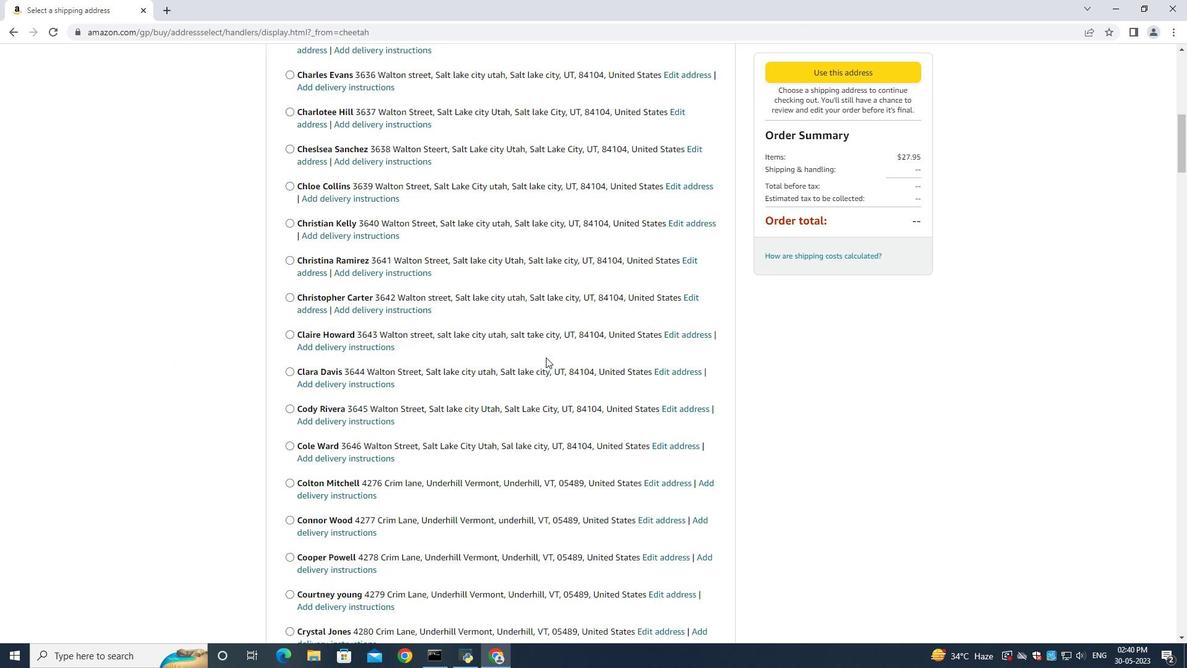 
Action: Mouse scrolled (546, 356) with delta (0, 0)
Screenshot: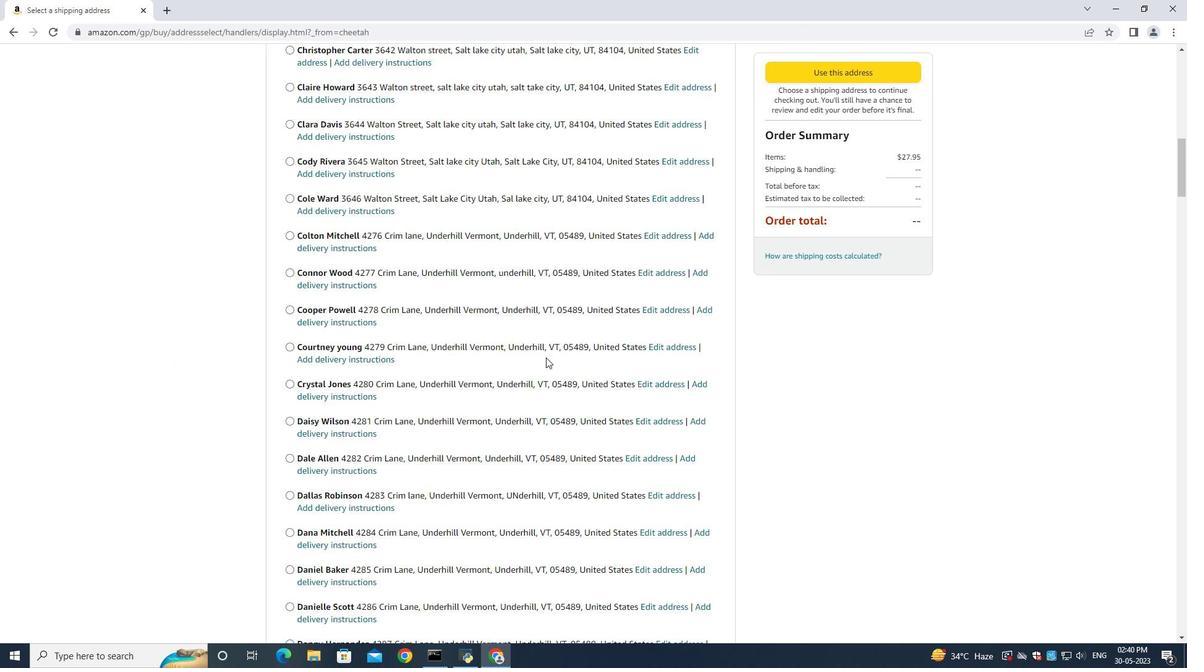
Action: Mouse scrolled (546, 356) with delta (0, 0)
Screenshot: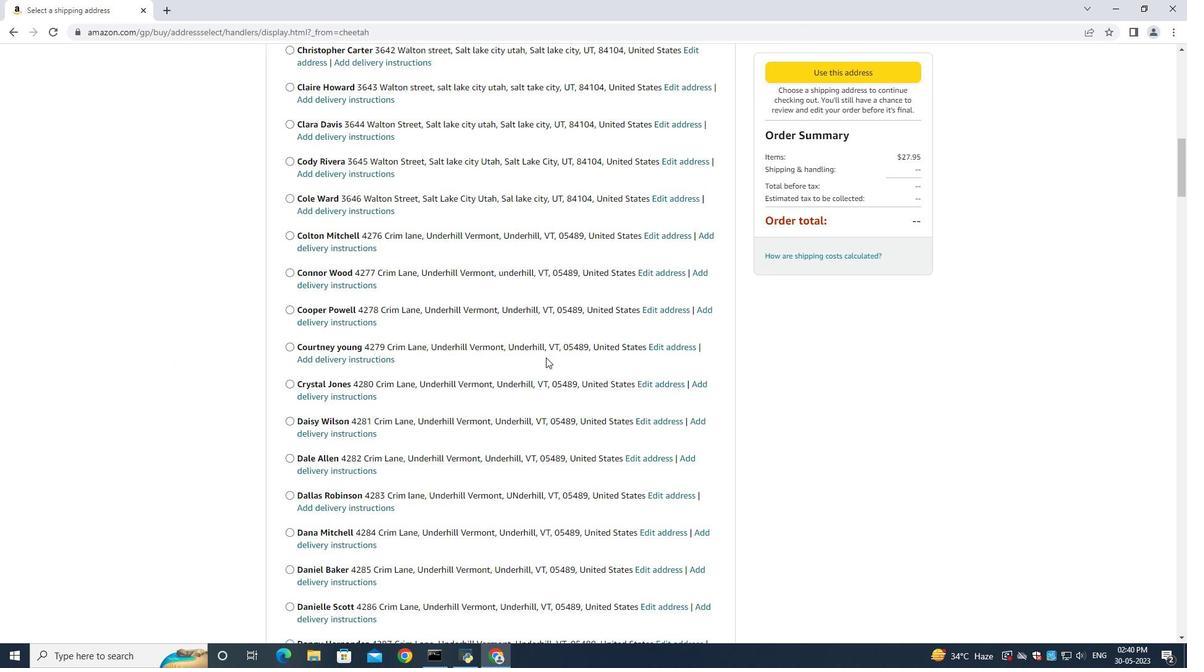 
Action: Mouse scrolled (546, 356) with delta (0, 0)
Screenshot: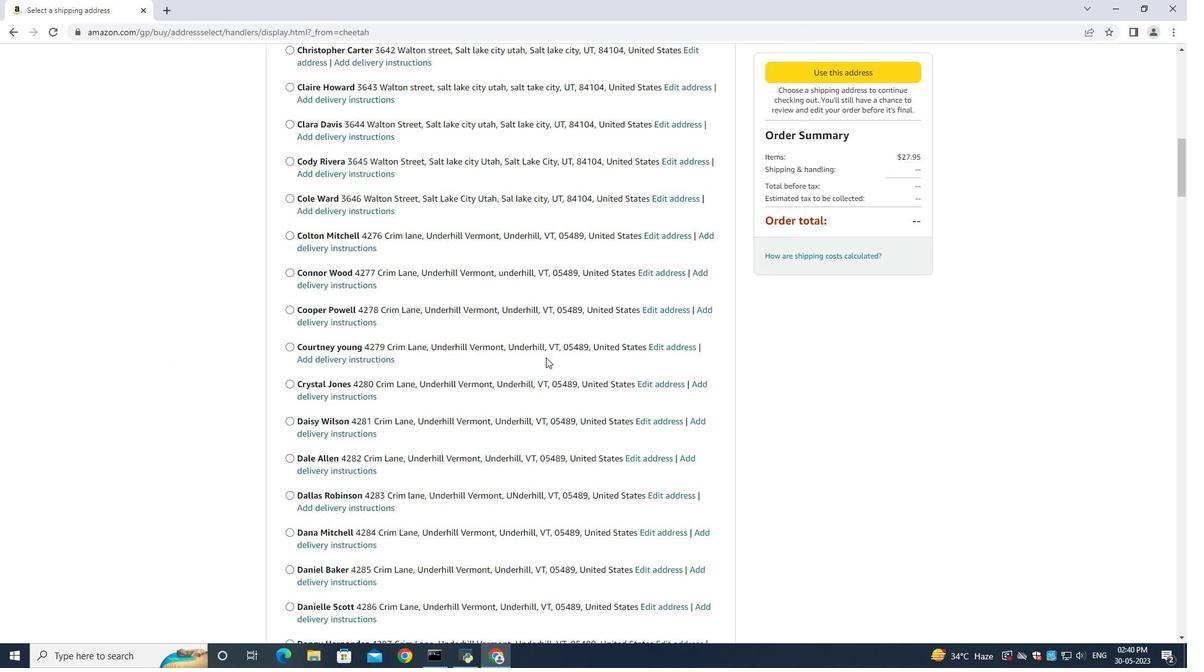 
Action: Mouse scrolled (546, 356) with delta (0, 0)
Screenshot: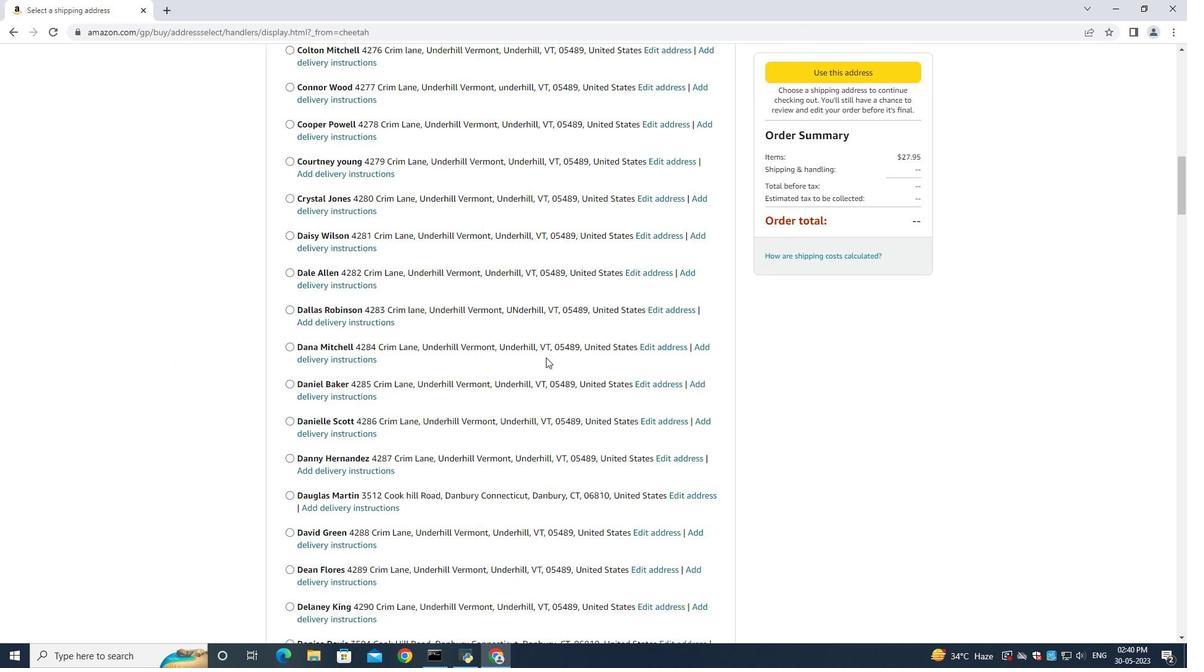 
Action: Mouse scrolled (546, 356) with delta (0, 0)
Screenshot: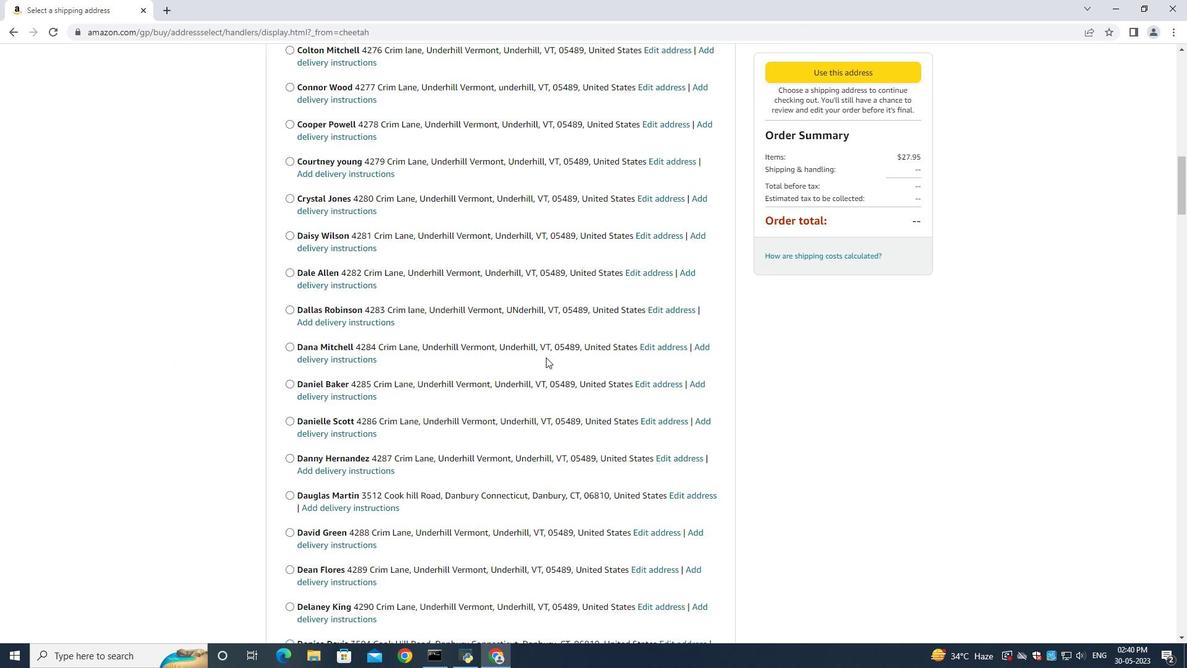 
Action: Mouse scrolled (546, 356) with delta (0, 0)
Screenshot: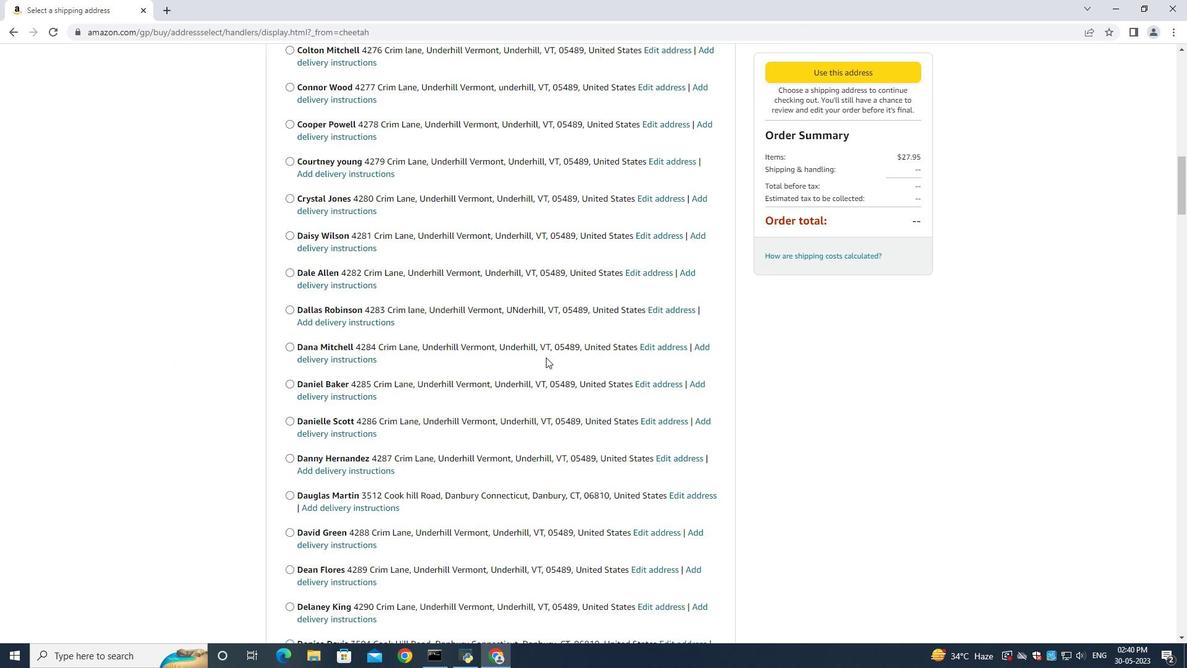 
Action: Mouse scrolled (546, 356) with delta (0, 0)
Screenshot: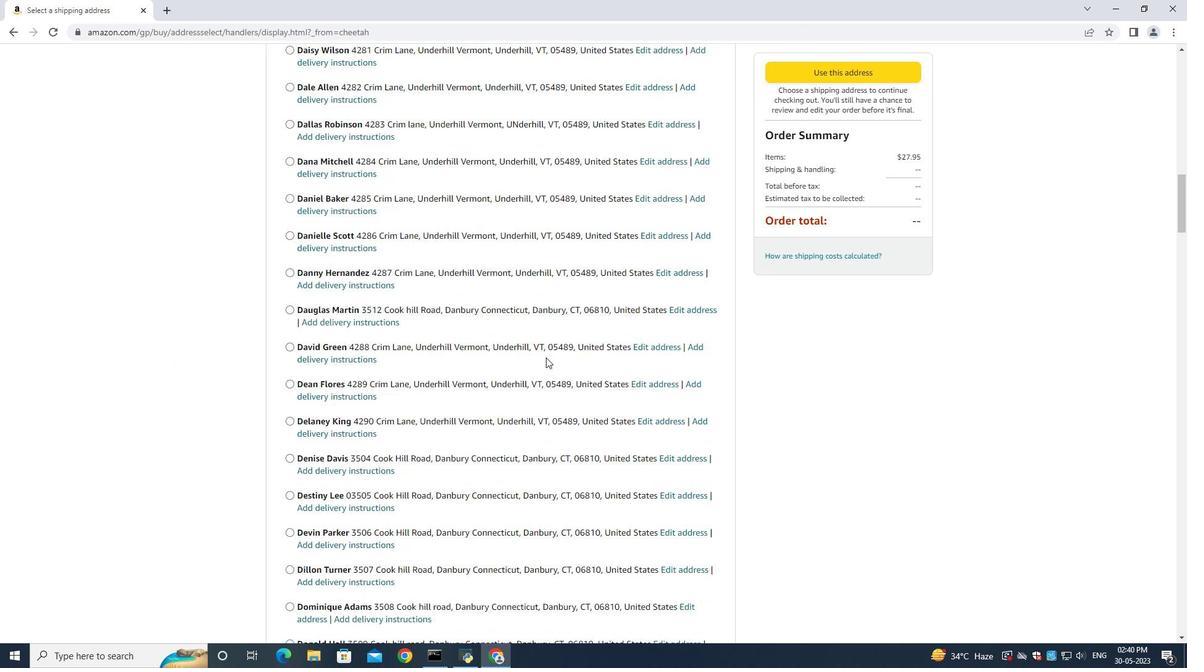 
Action: Mouse scrolled (546, 356) with delta (0, 0)
Screenshot: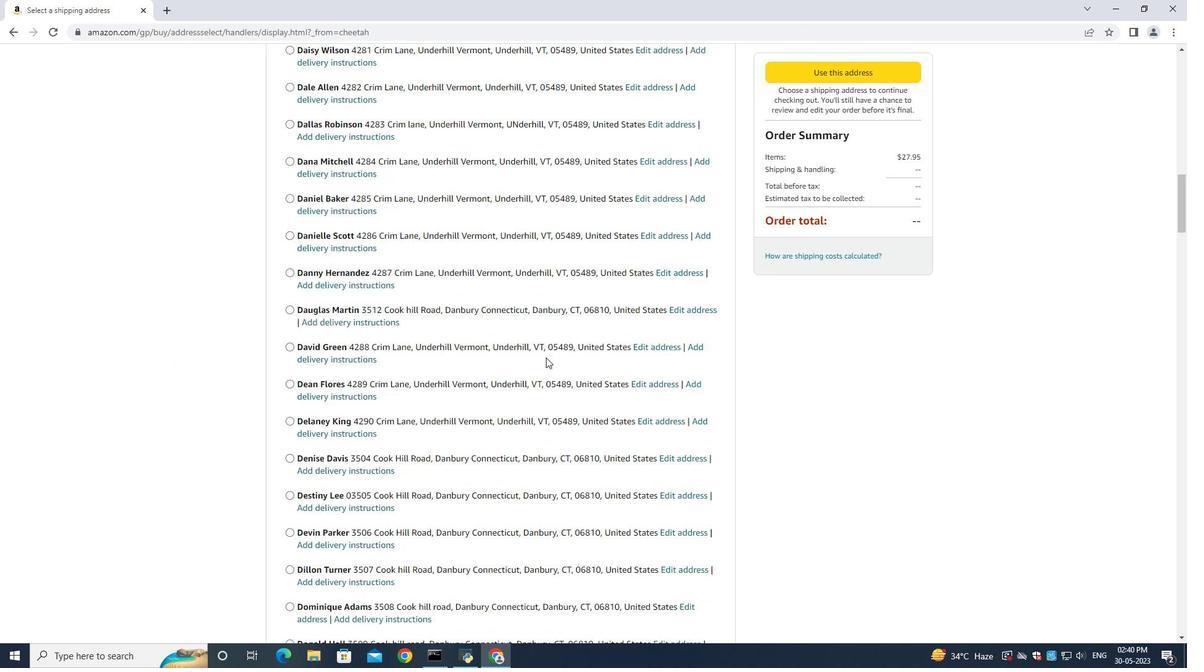 
Action: Mouse scrolled (546, 356) with delta (0, 0)
Screenshot: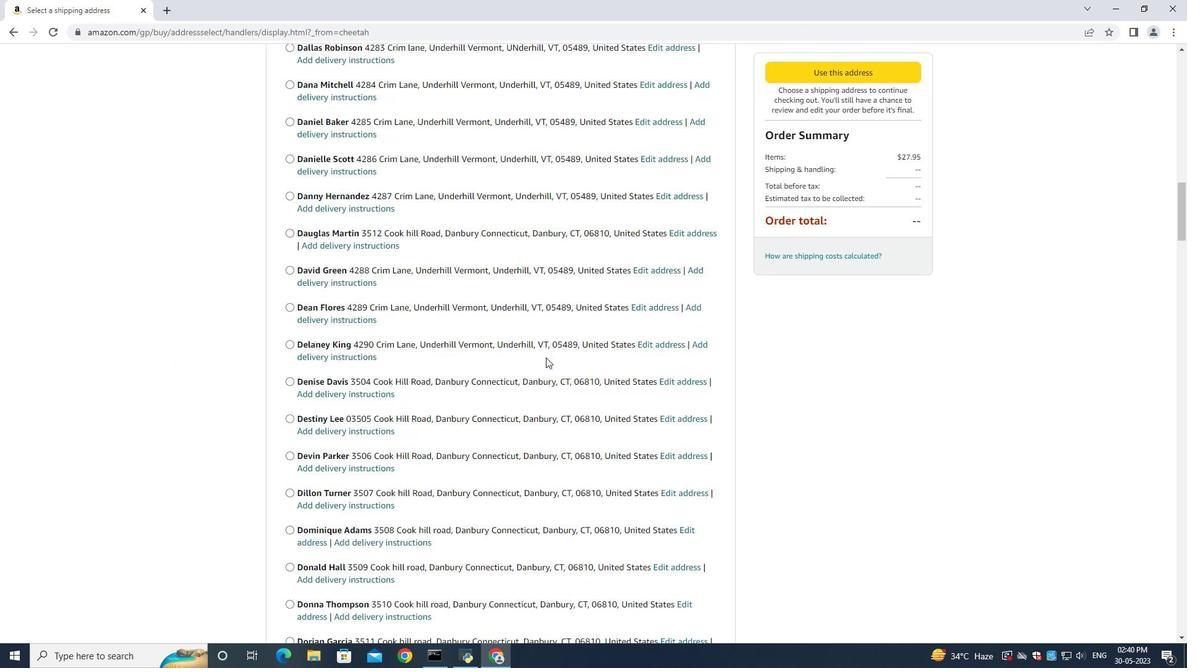 
Action: Mouse scrolled (546, 356) with delta (0, 0)
Screenshot: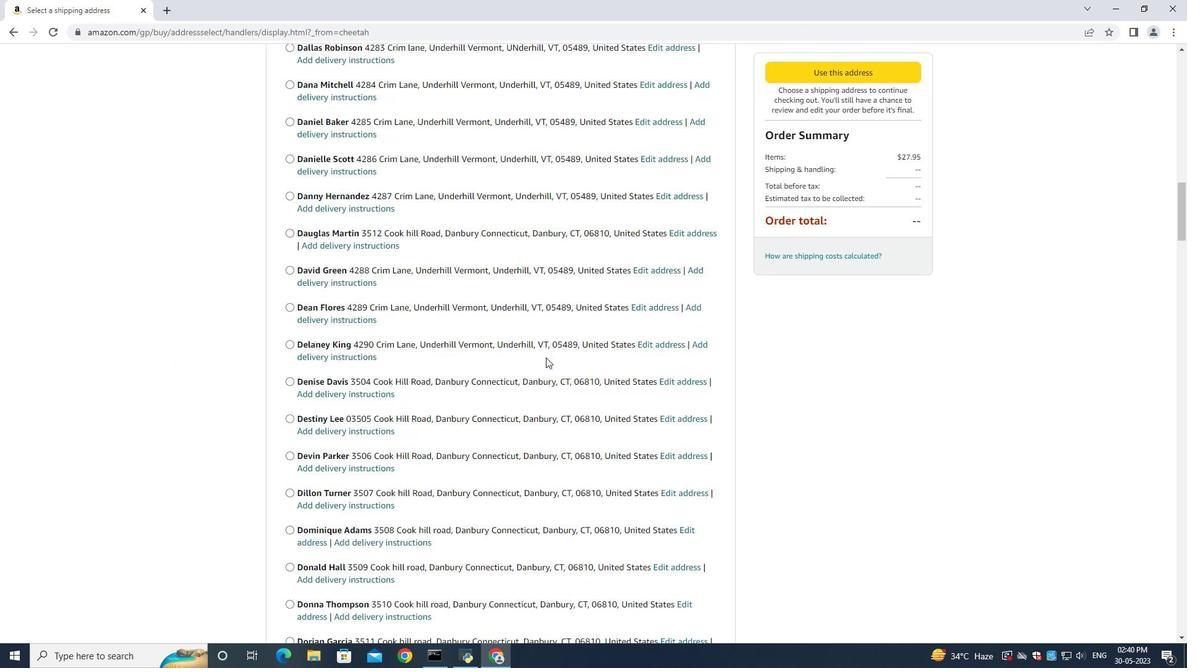 
Action: Mouse scrolled (546, 356) with delta (0, 0)
Screenshot: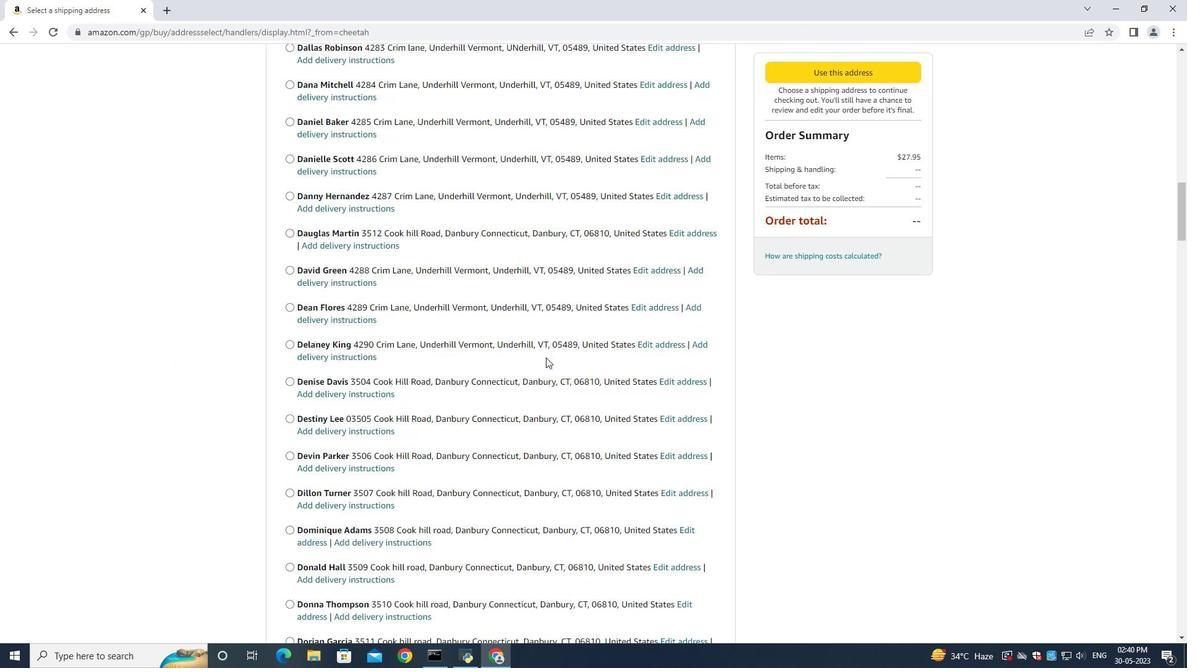 
Action: Mouse scrolled (546, 356) with delta (0, 0)
Screenshot: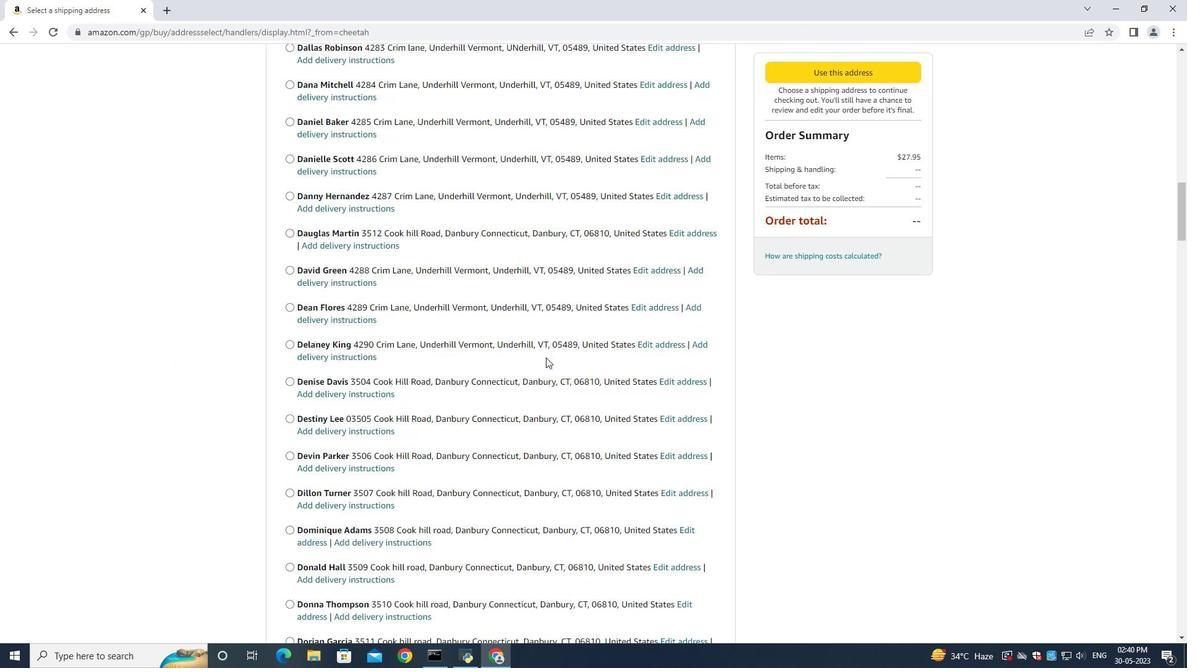 
Action: Mouse scrolled (546, 356) with delta (0, 0)
Screenshot: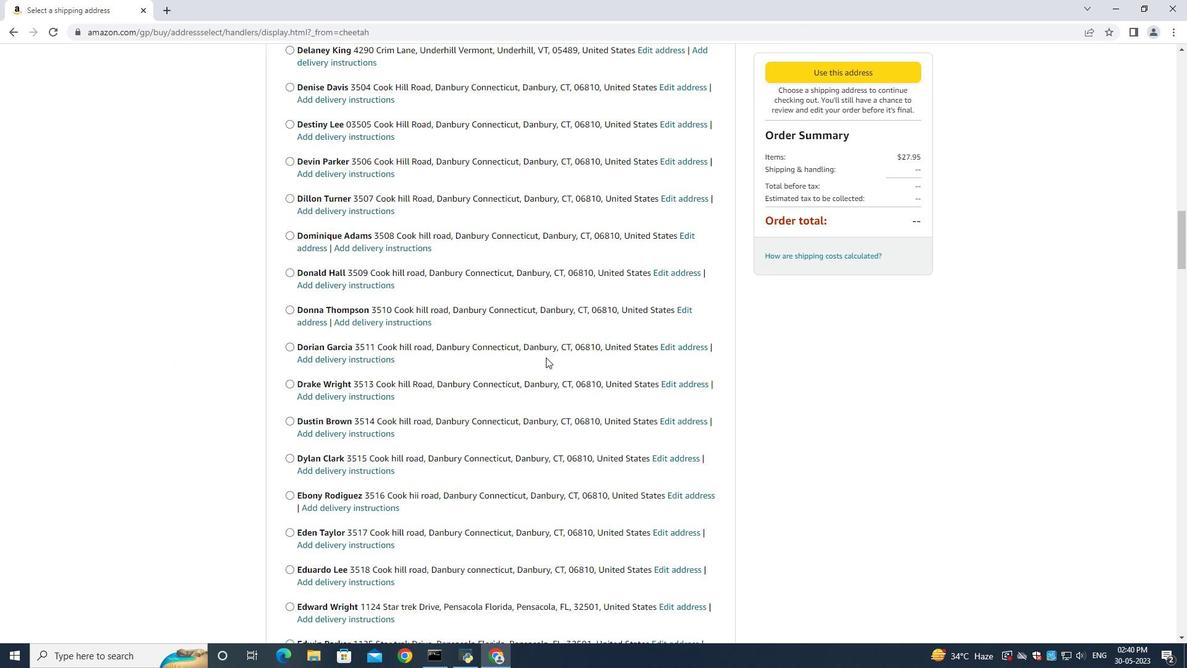 
Action: Mouse scrolled (546, 356) with delta (0, 0)
Screenshot: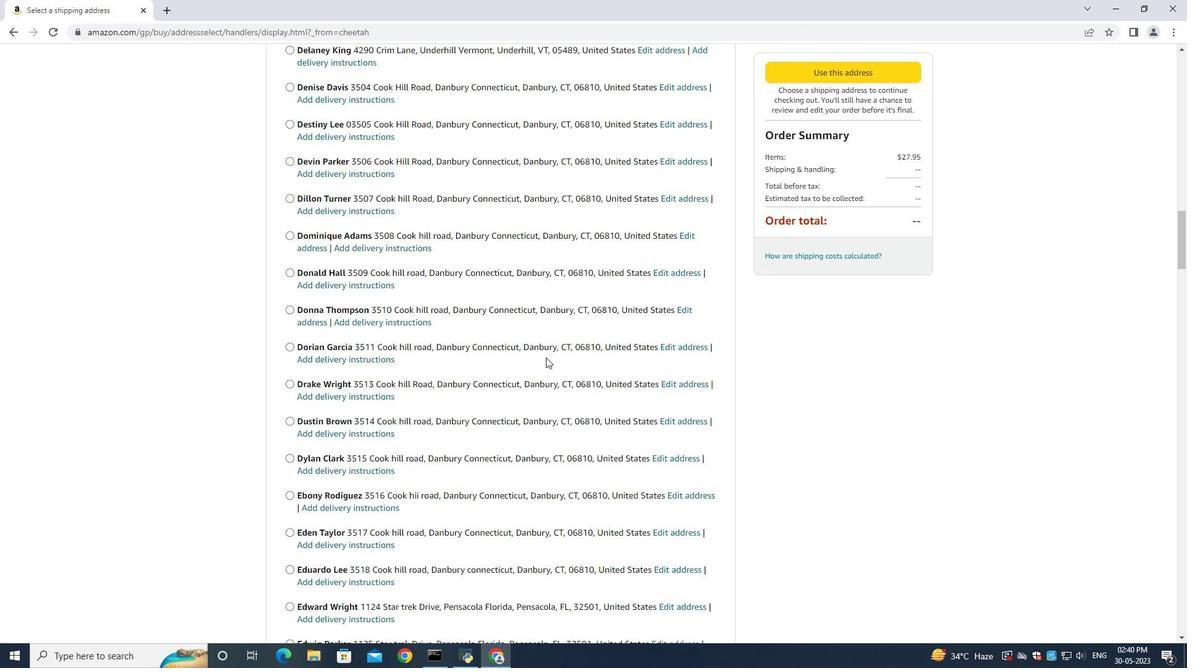 
Action: Mouse scrolled (546, 356) with delta (0, 0)
Screenshot: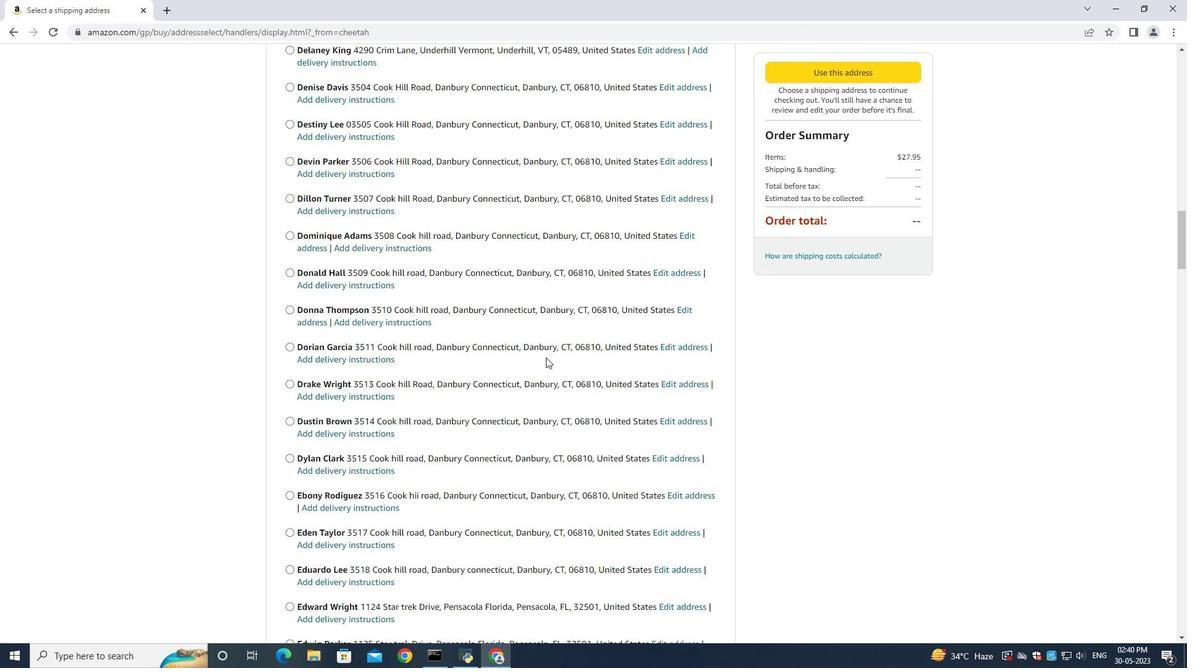 
Action: Mouse scrolled (546, 356) with delta (0, 0)
Screenshot: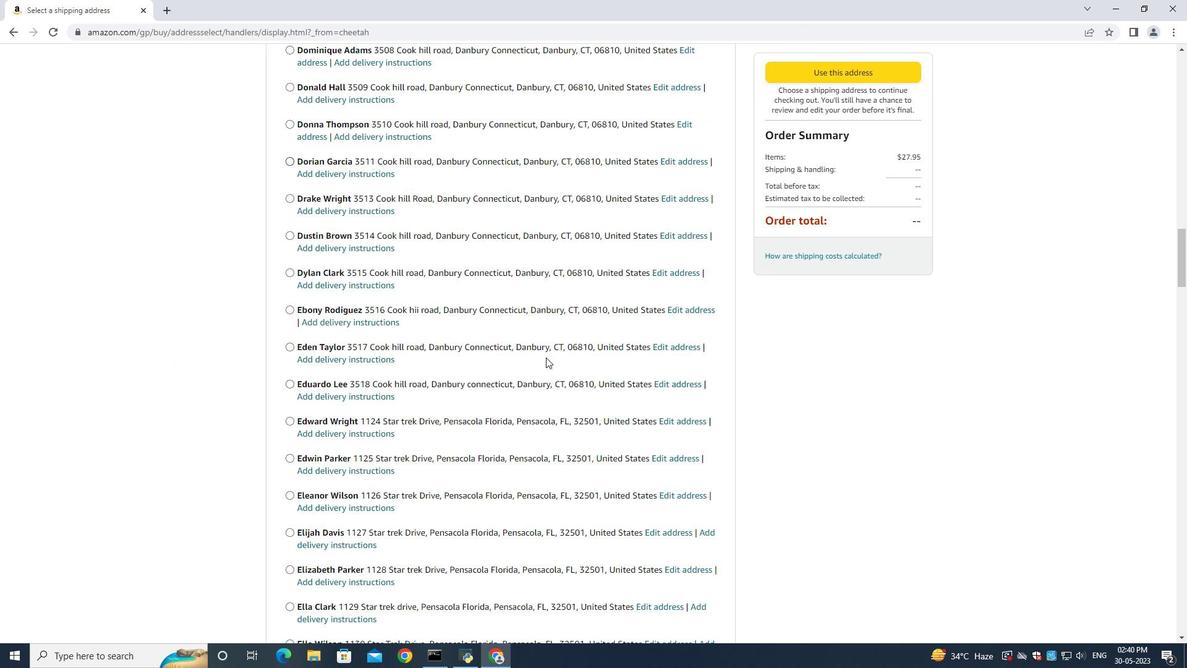 
Action: Mouse scrolled (546, 356) with delta (0, 0)
Screenshot: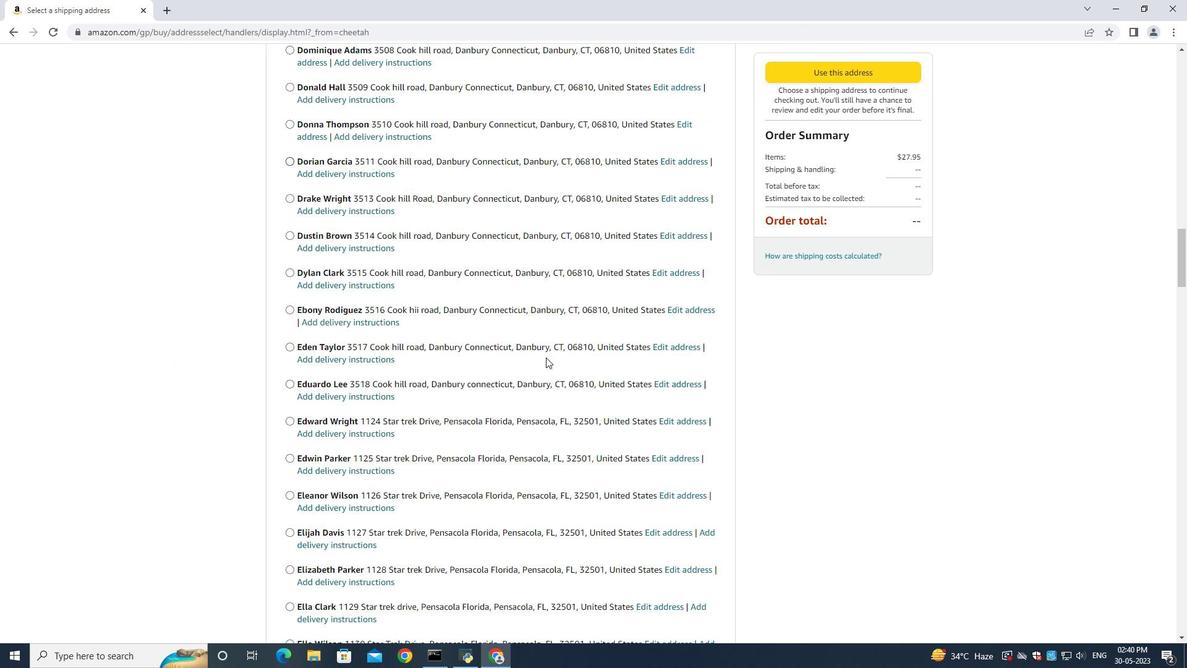 
Action: Mouse scrolled (546, 356) with delta (0, 0)
Screenshot: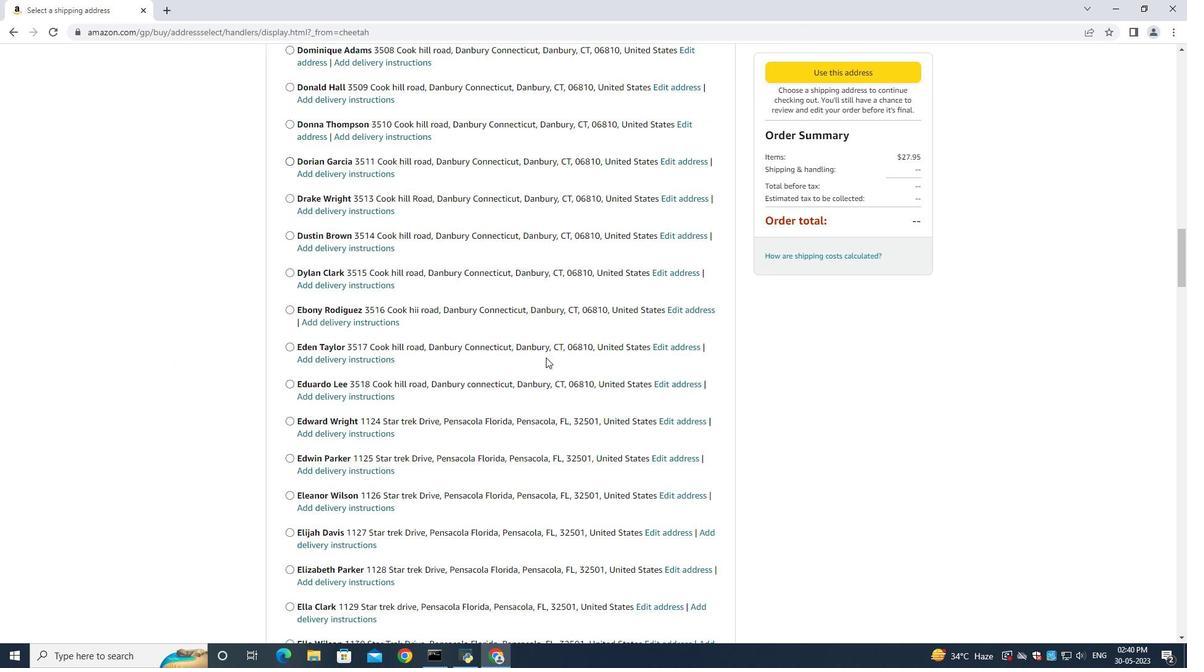 
Action: Mouse scrolled (546, 356) with delta (0, 0)
Screenshot: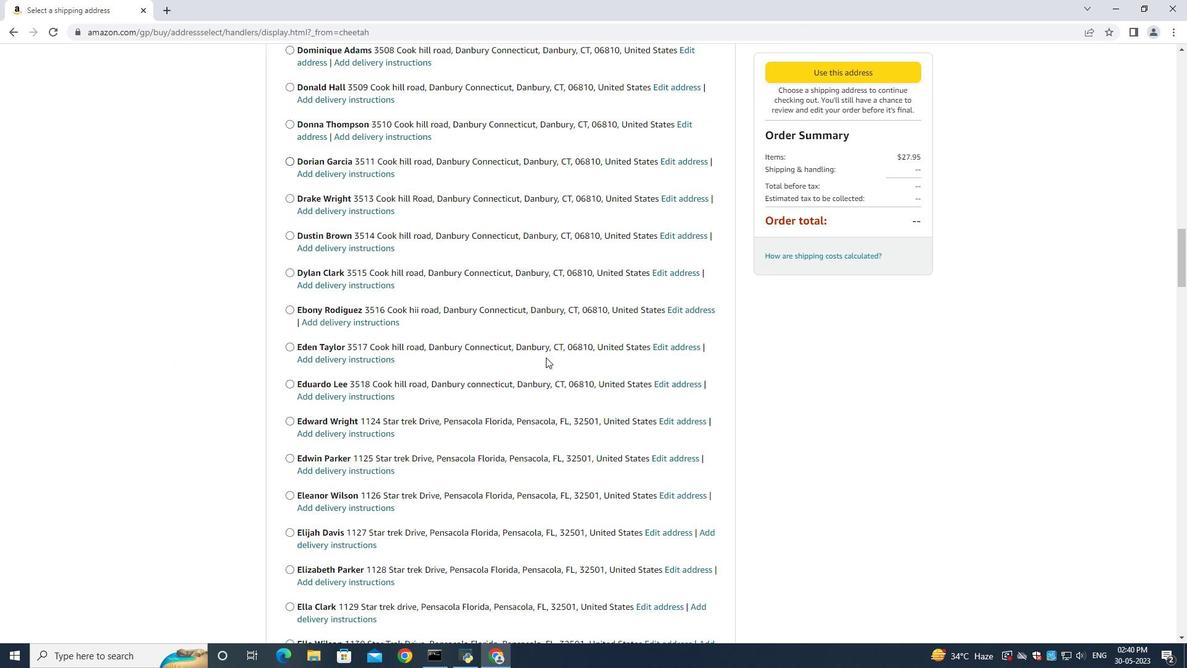 
Action: Mouse scrolled (546, 356) with delta (0, 0)
Screenshot: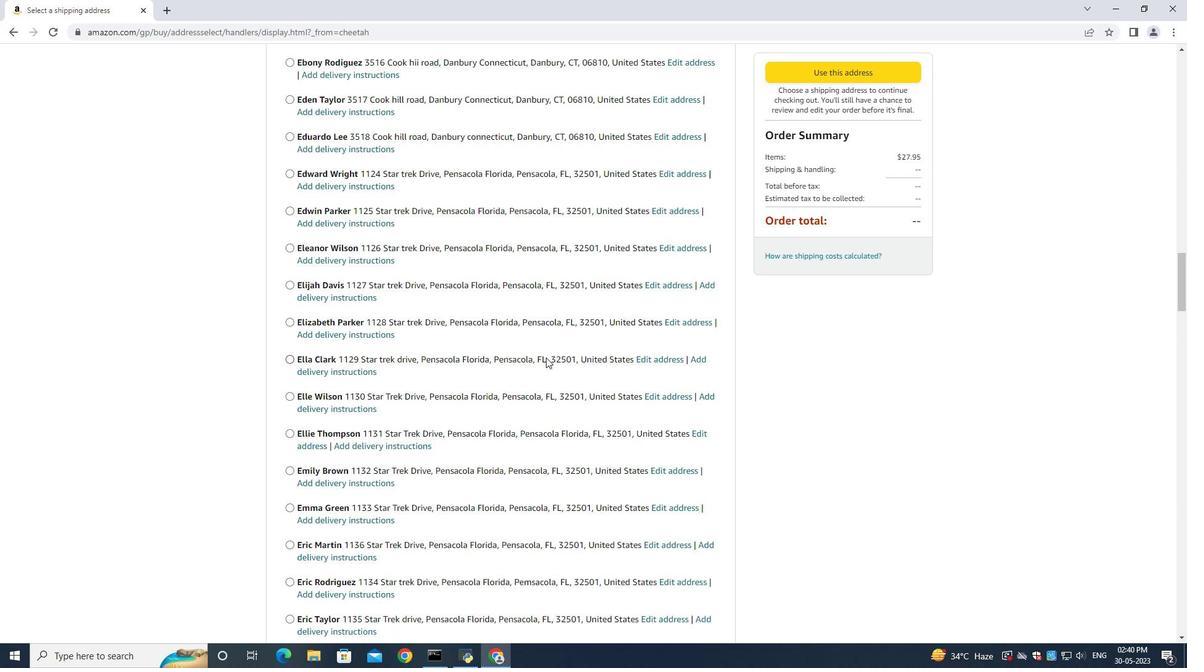 
Action: Mouse scrolled (546, 356) with delta (0, 0)
Screenshot: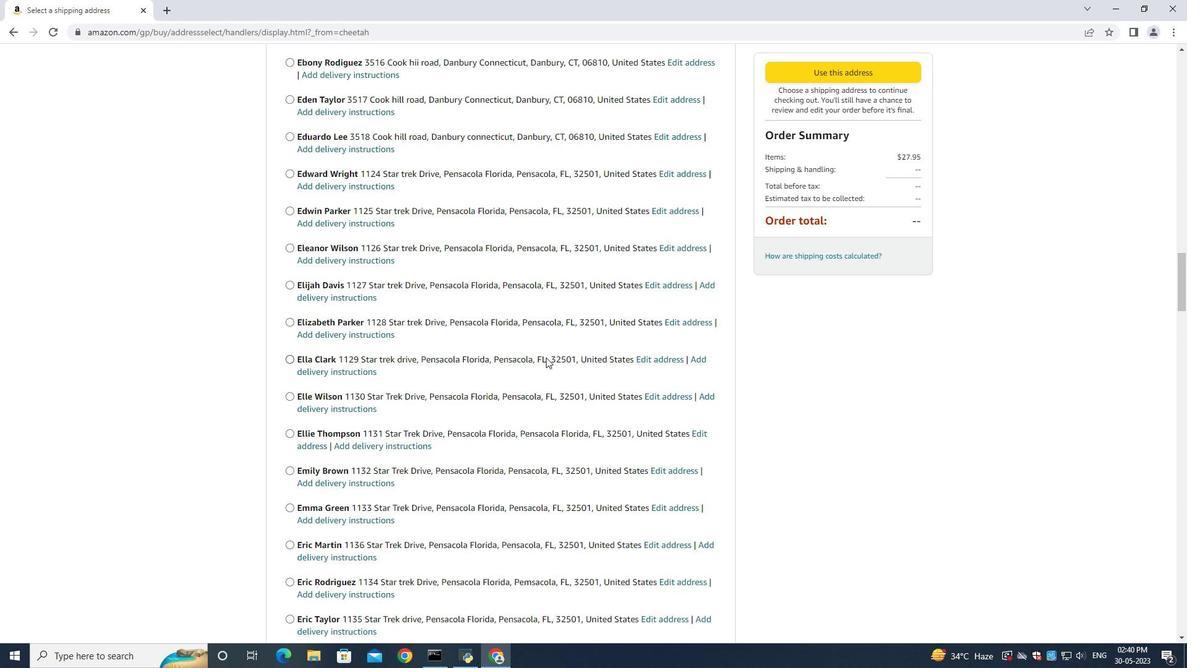 
Action: Mouse scrolled (546, 356) with delta (0, 0)
Screenshot: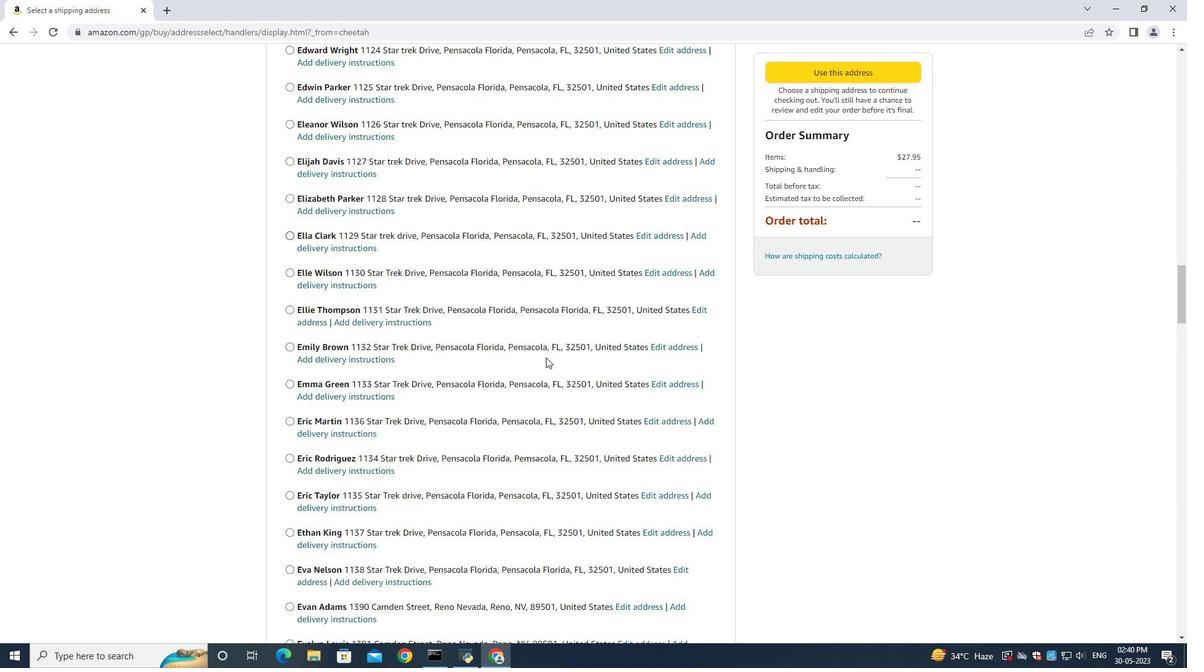 
Action: Mouse scrolled (546, 356) with delta (0, 0)
Screenshot: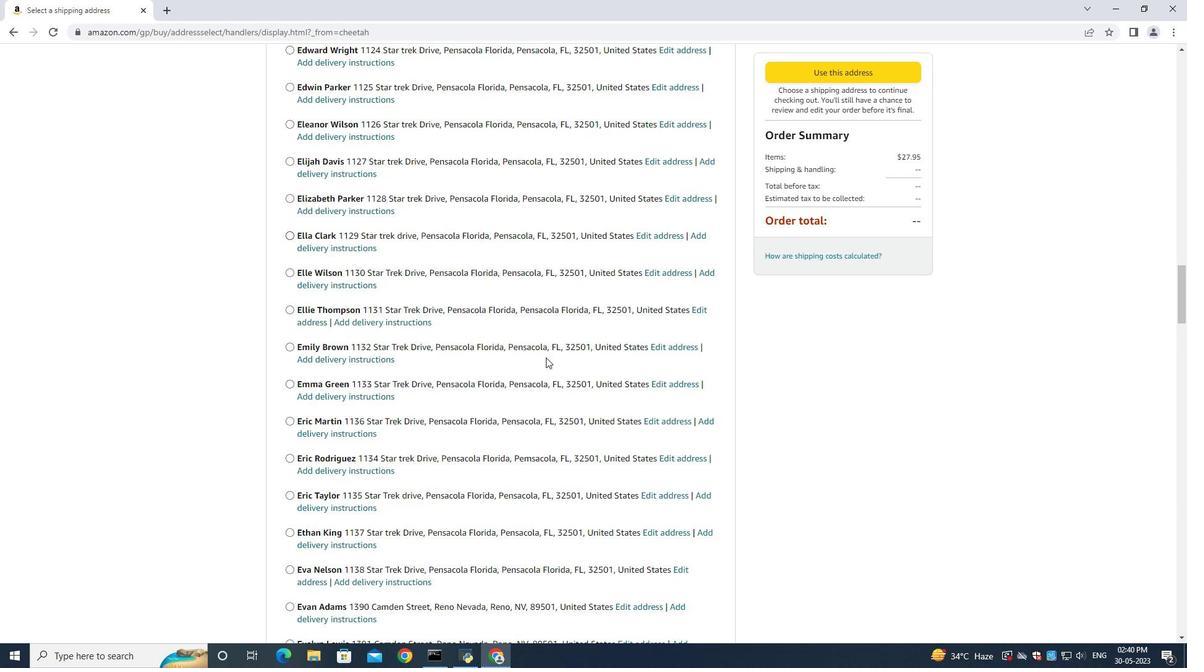 
Action: Mouse scrolled (546, 356) with delta (0, 0)
Screenshot: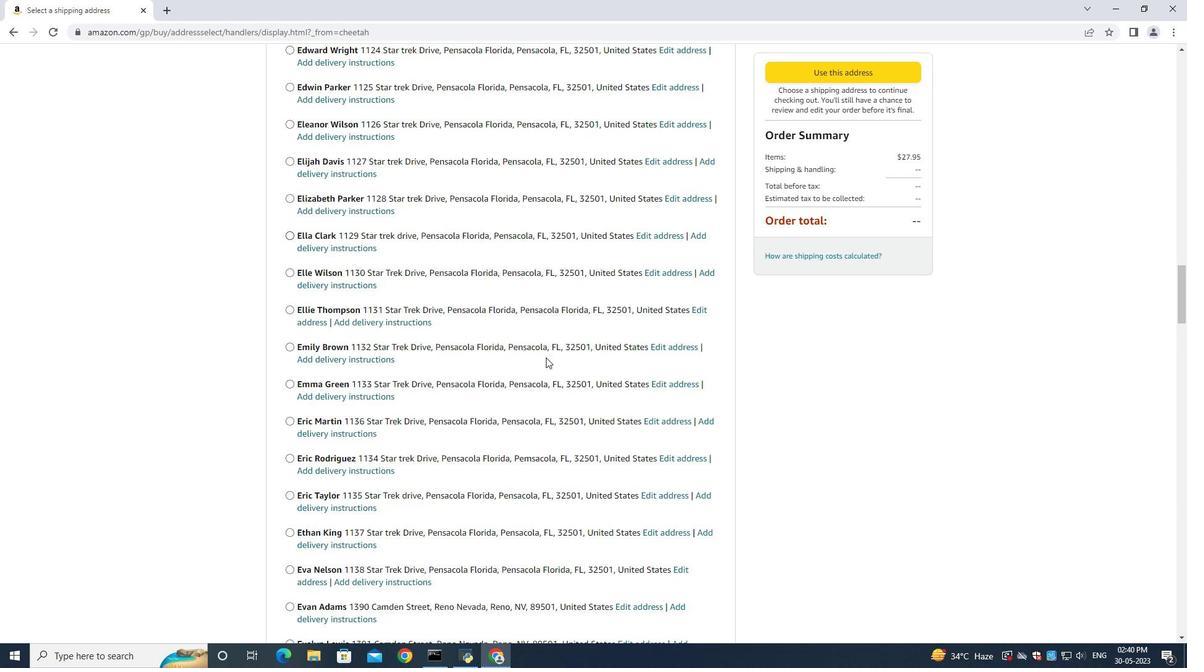 
Action: Mouse scrolled (546, 356) with delta (0, 0)
Screenshot: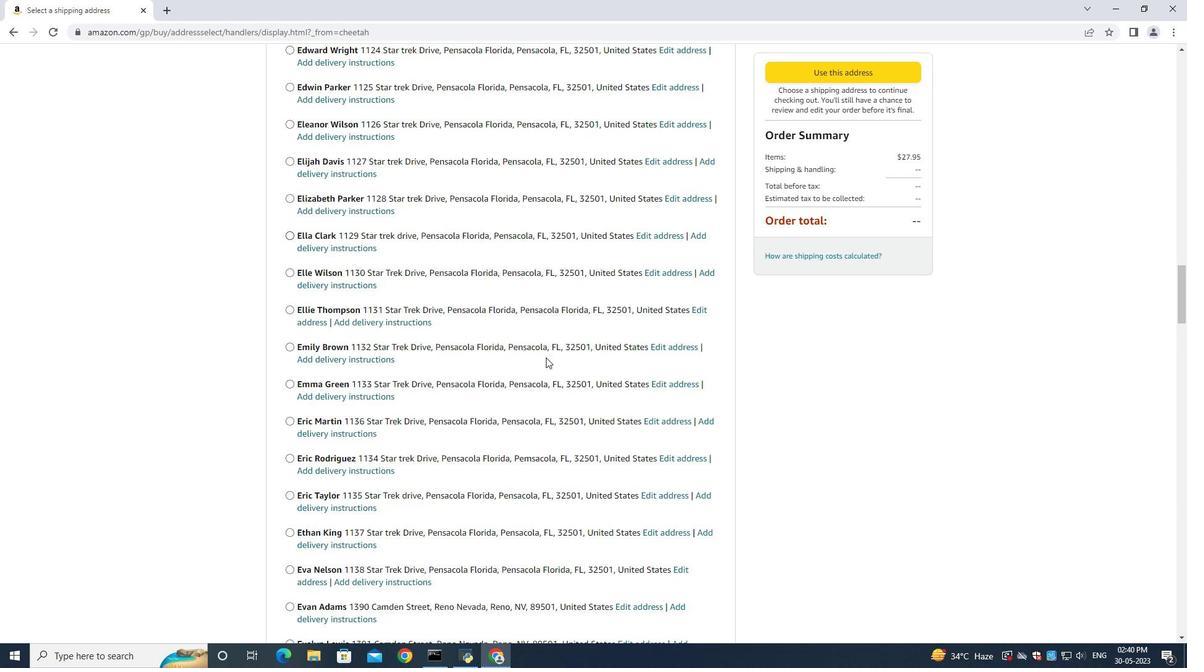 
Action: Mouse scrolled (546, 356) with delta (0, 0)
Screenshot: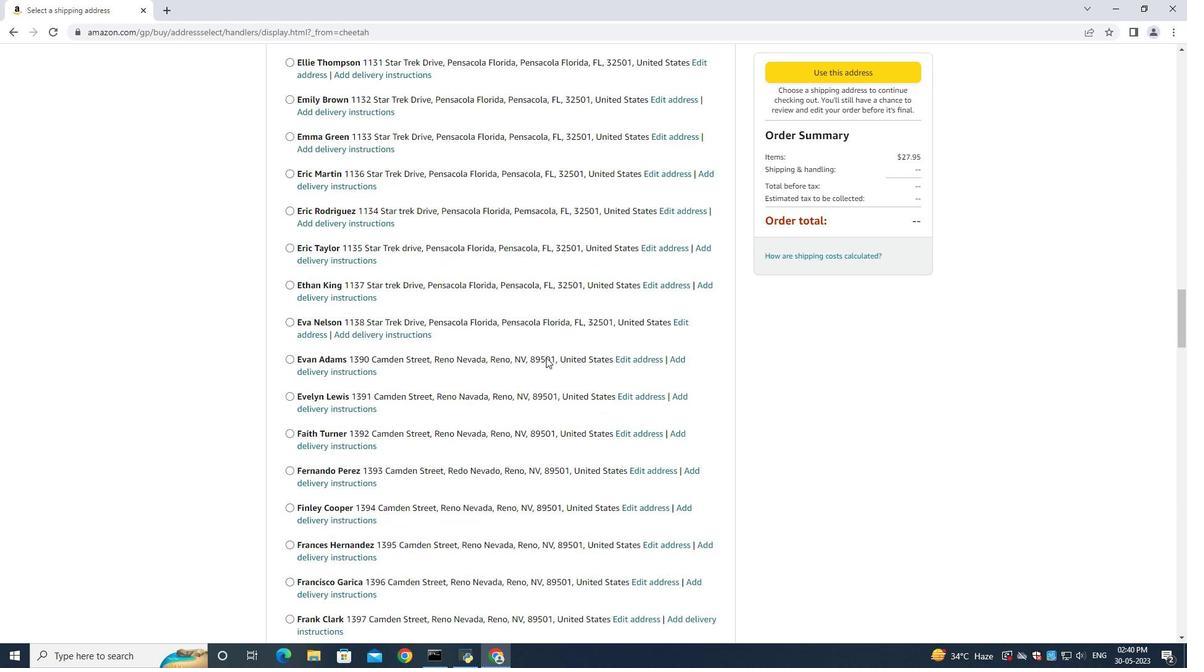 
Action: Mouse scrolled (546, 356) with delta (0, 0)
Screenshot: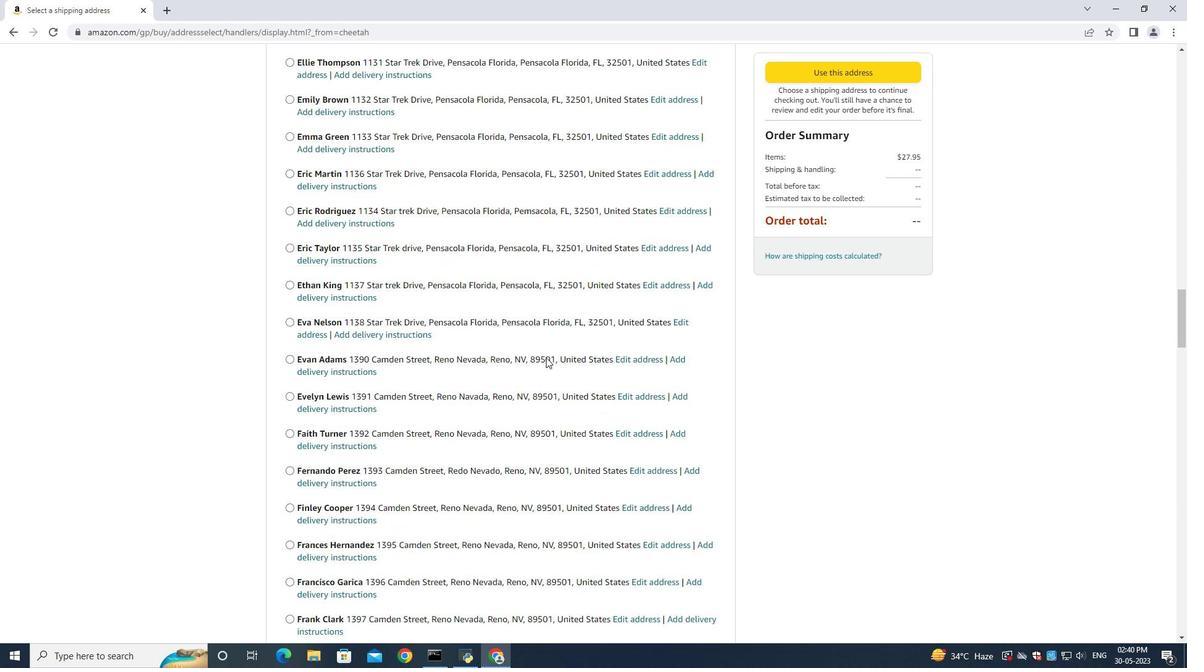 
Action: Mouse scrolled (546, 356) with delta (0, 0)
Screenshot: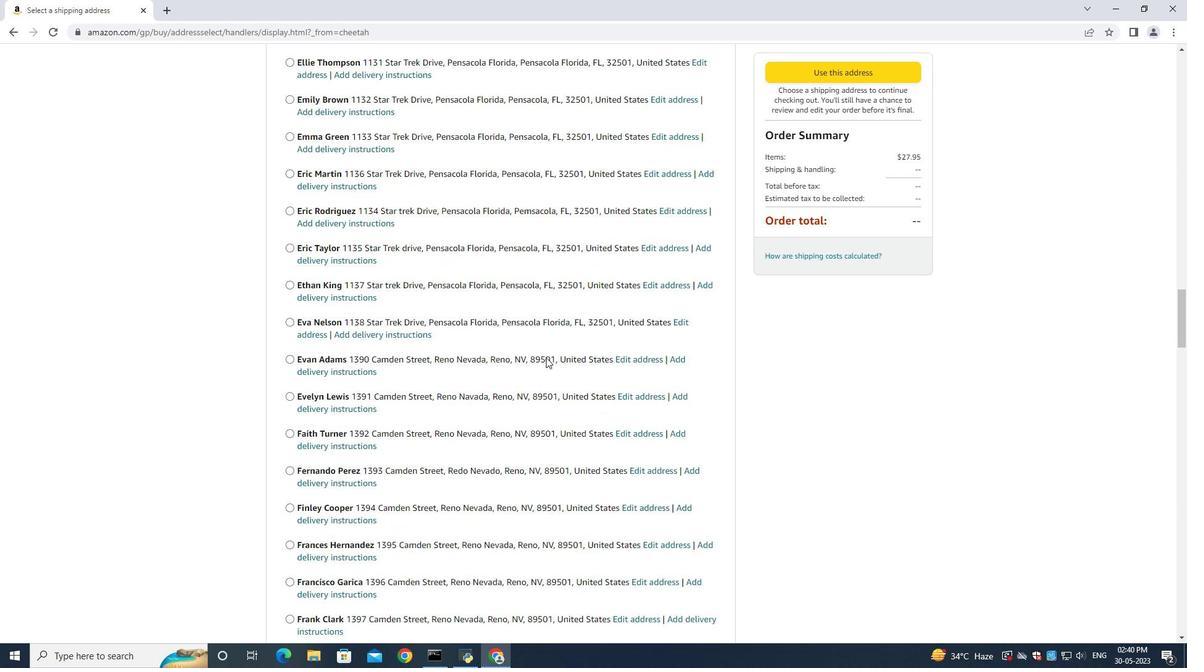 
Action: Mouse scrolled (546, 356) with delta (0, 0)
Screenshot: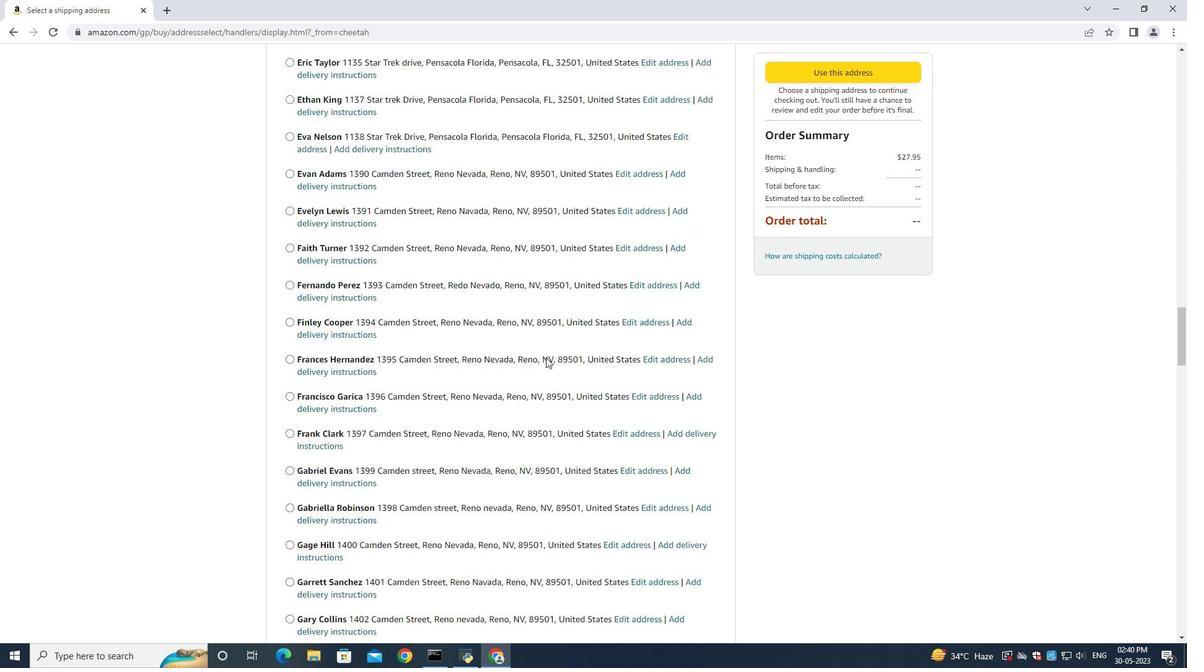 
Action: Mouse scrolled (546, 356) with delta (0, 0)
Screenshot: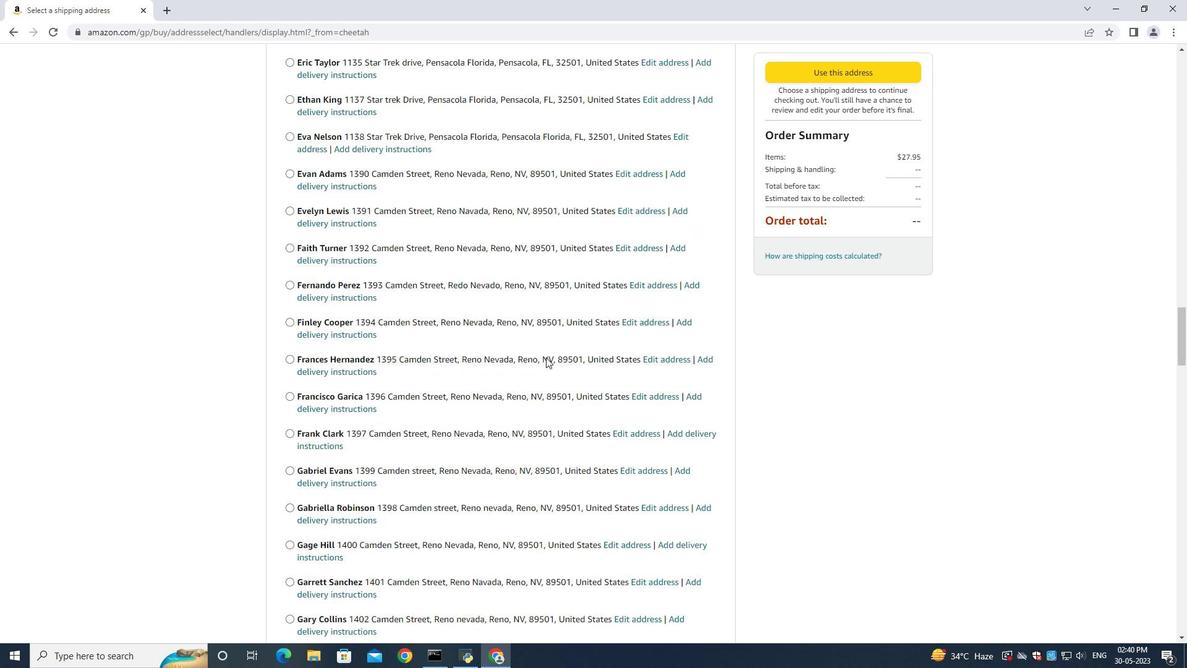 
Action: Mouse scrolled (546, 356) with delta (0, 0)
Screenshot: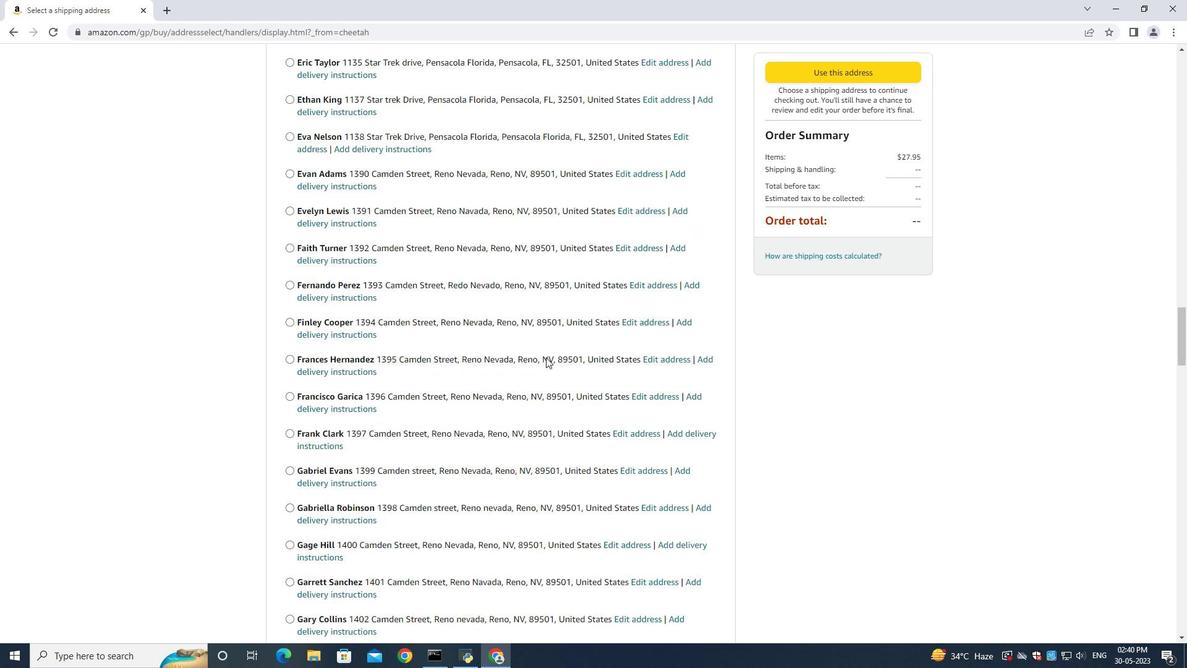 
Action: Mouse scrolled (546, 356) with delta (0, 0)
Screenshot: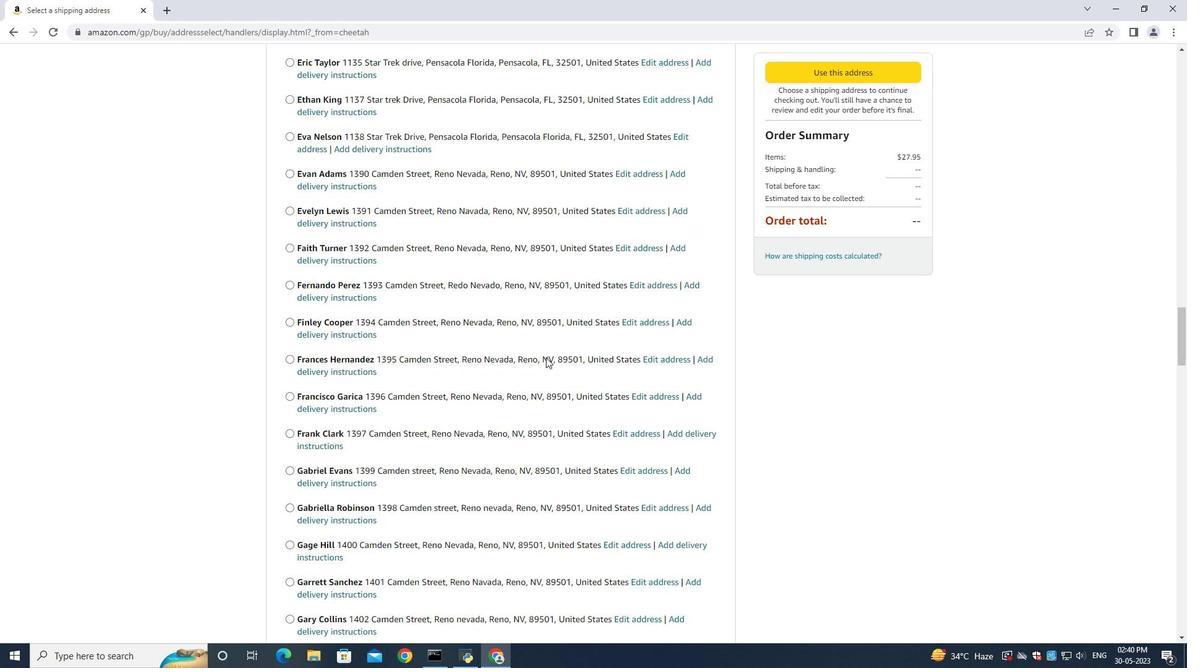 
Action: Mouse scrolled (546, 356) with delta (0, 0)
Screenshot: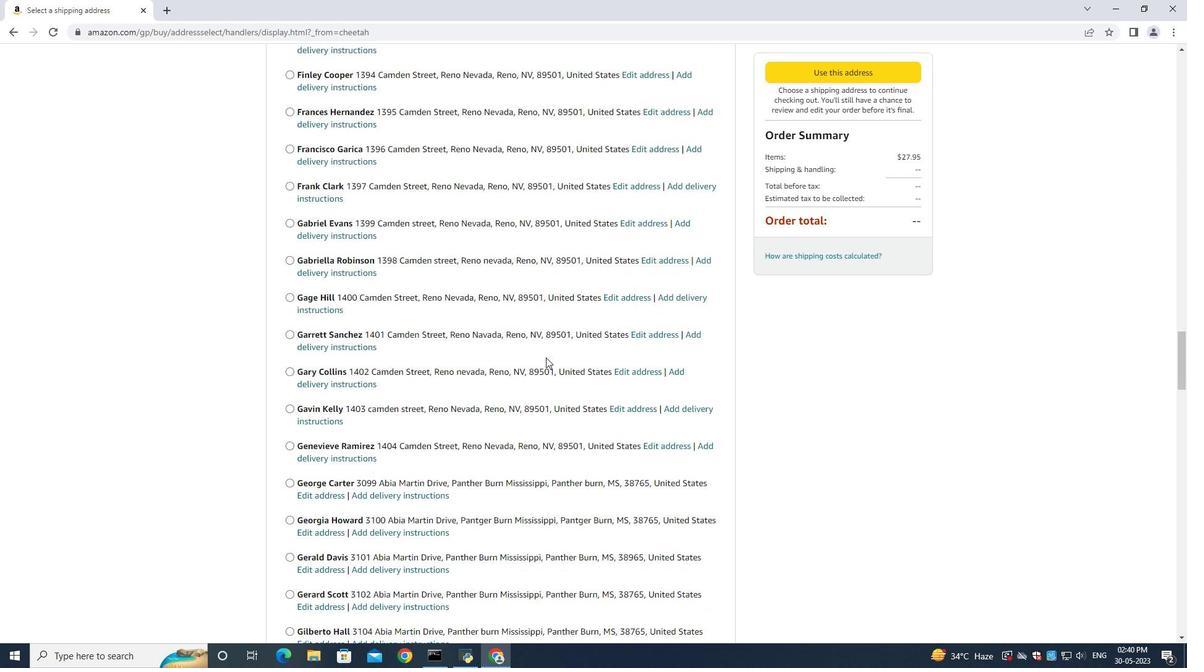 
Action: Mouse scrolled (546, 356) with delta (0, 0)
Screenshot: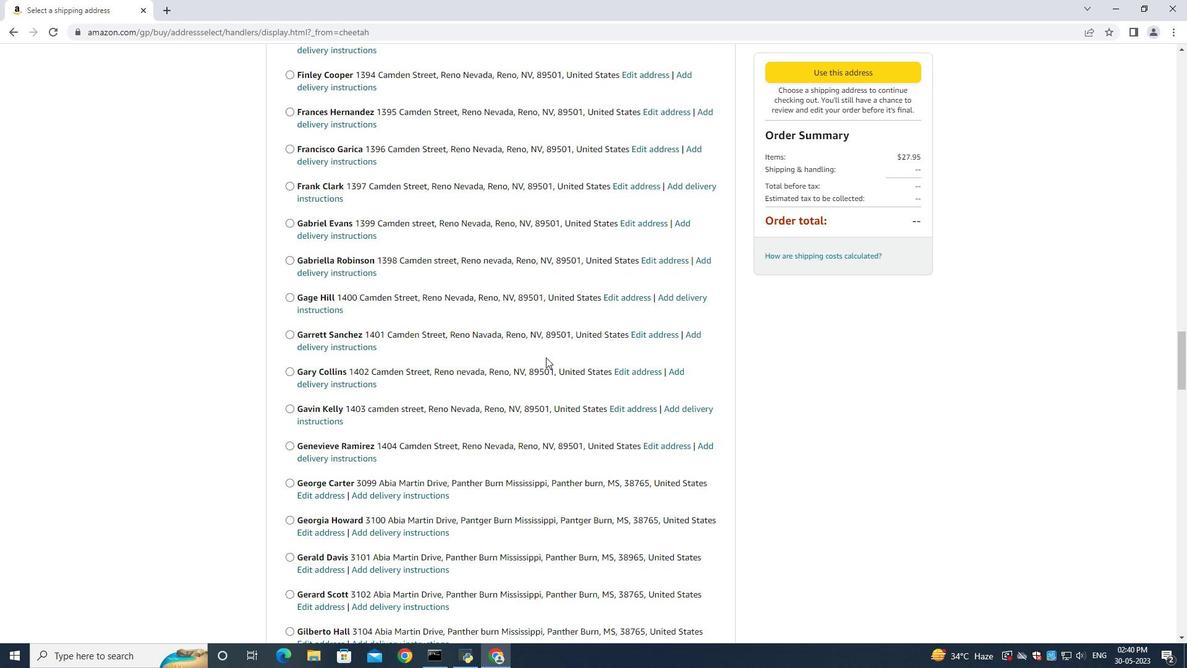 
Action: Mouse scrolled (546, 356) with delta (0, 0)
Screenshot: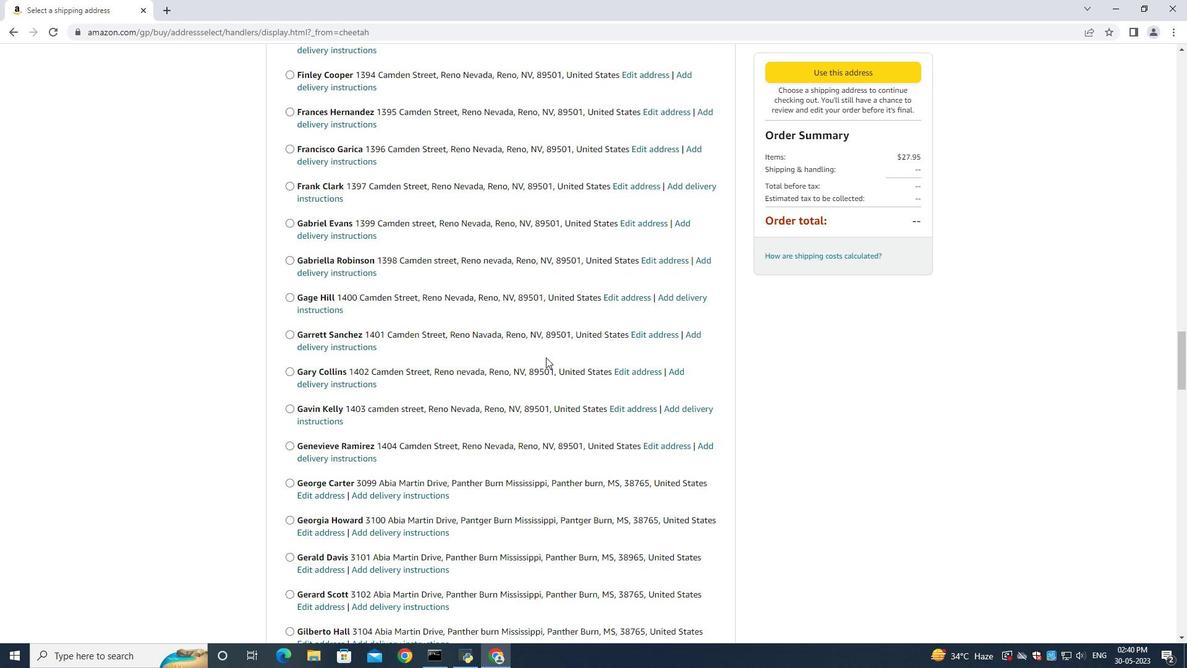 
Action: Mouse scrolled (546, 356) with delta (0, 0)
Screenshot: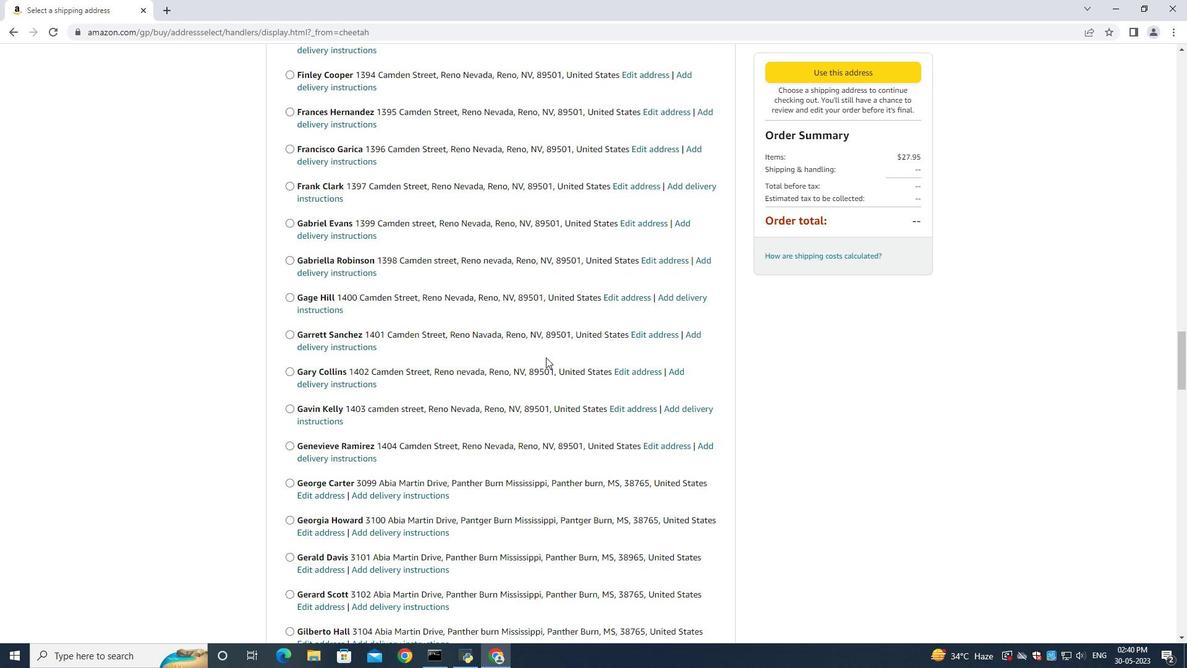 
Action: Mouse scrolled (546, 356) with delta (0, 0)
Screenshot: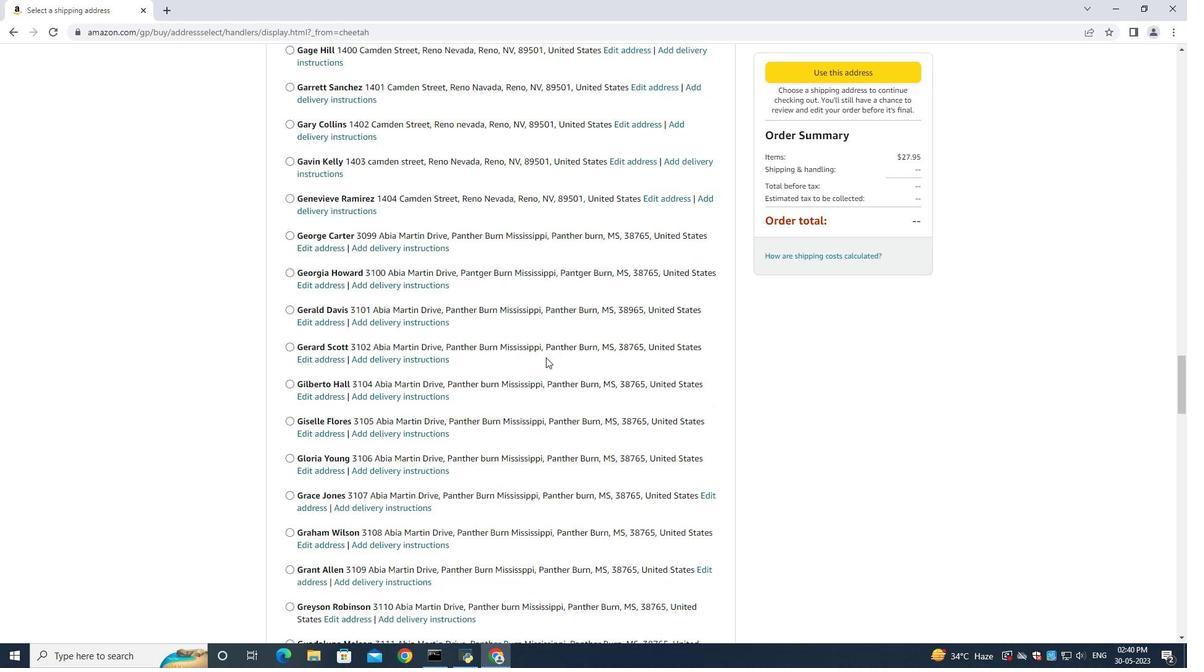 
Action: Mouse scrolled (546, 356) with delta (0, 0)
Screenshot: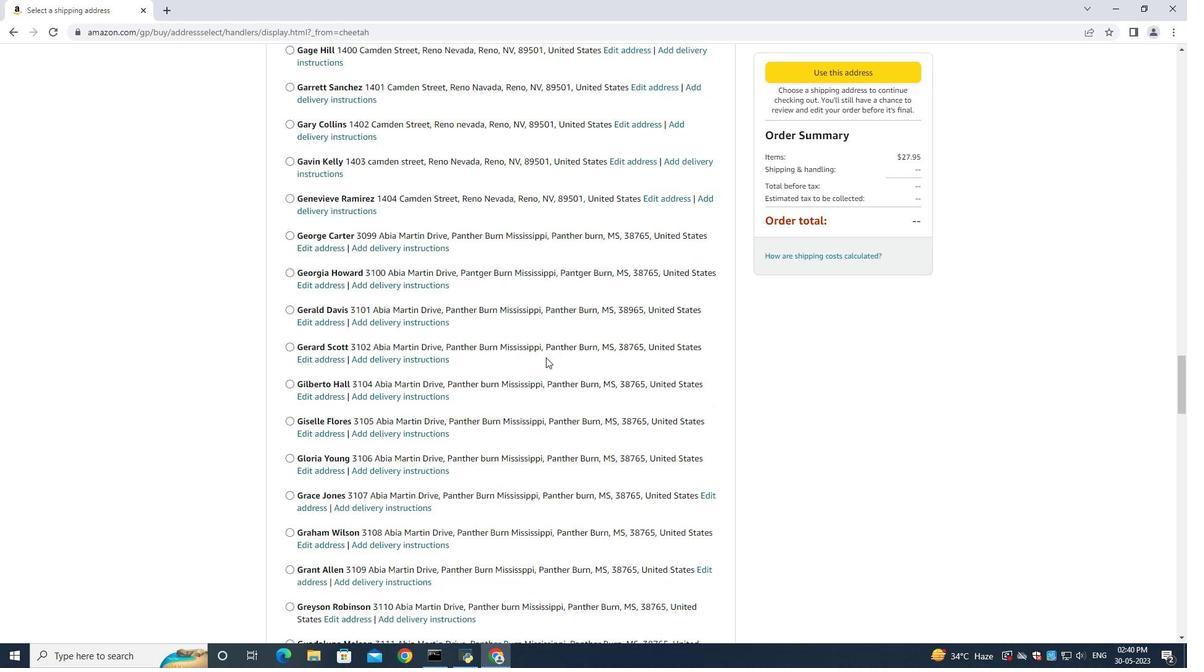 
Action: Mouse scrolled (546, 356) with delta (0, 0)
Screenshot: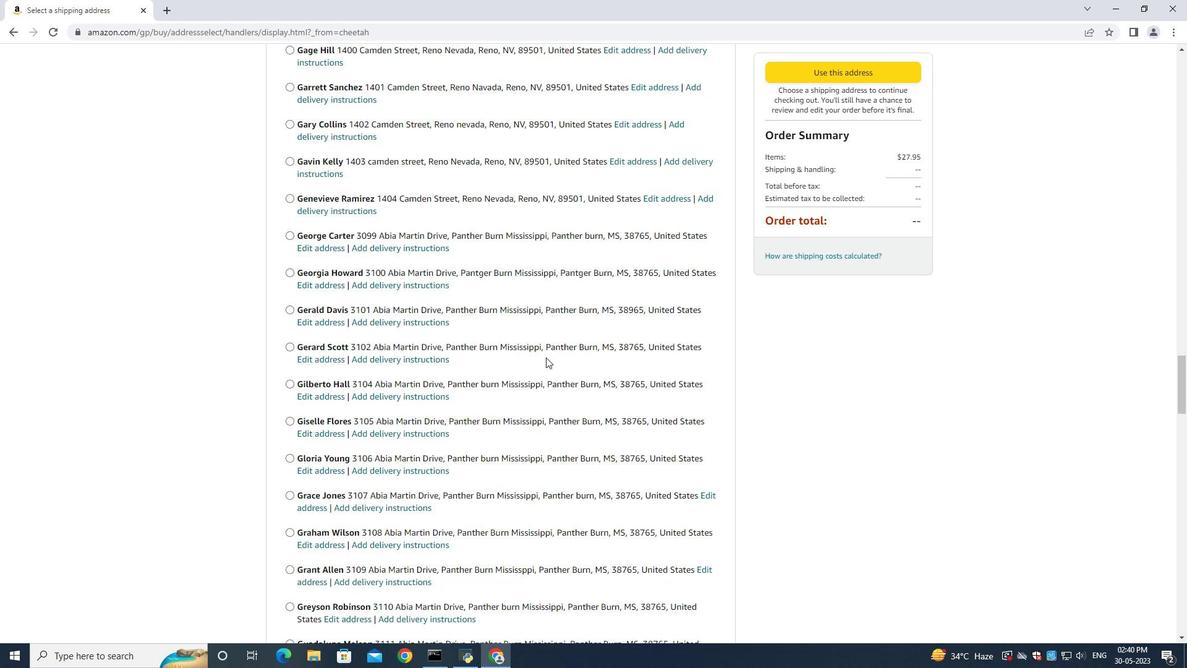 
Action: Mouse scrolled (546, 356) with delta (0, 0)
Screenshot: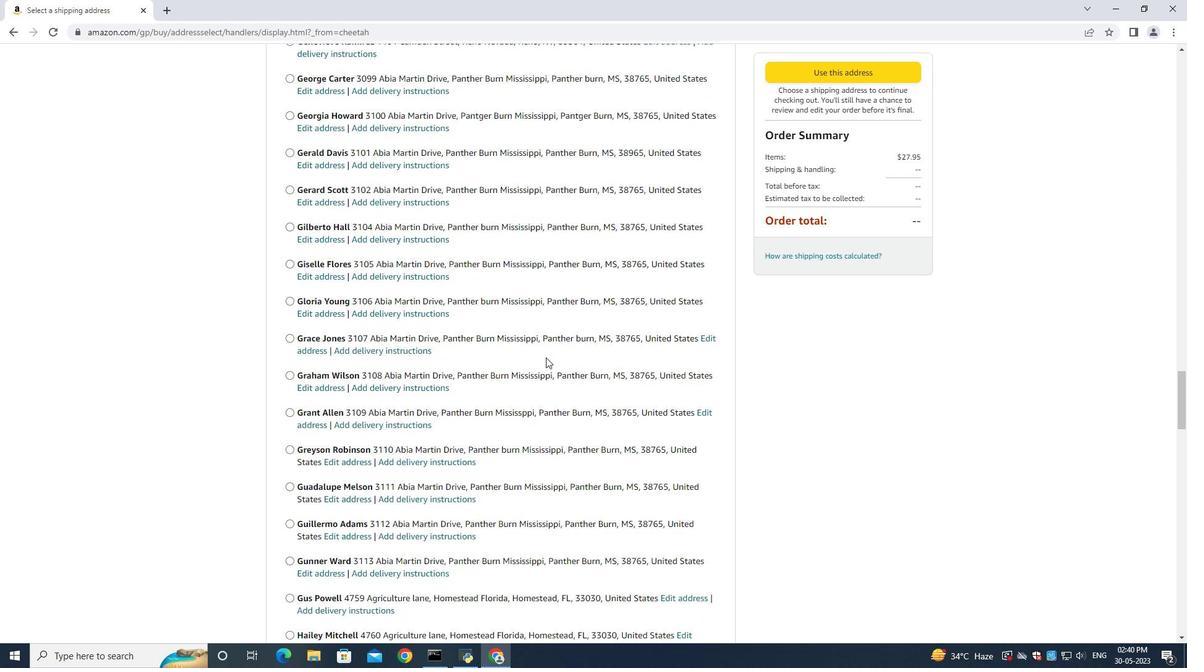 
Action: Mouse scrolled (546, 356) with delta (0, 0)
Screenshot: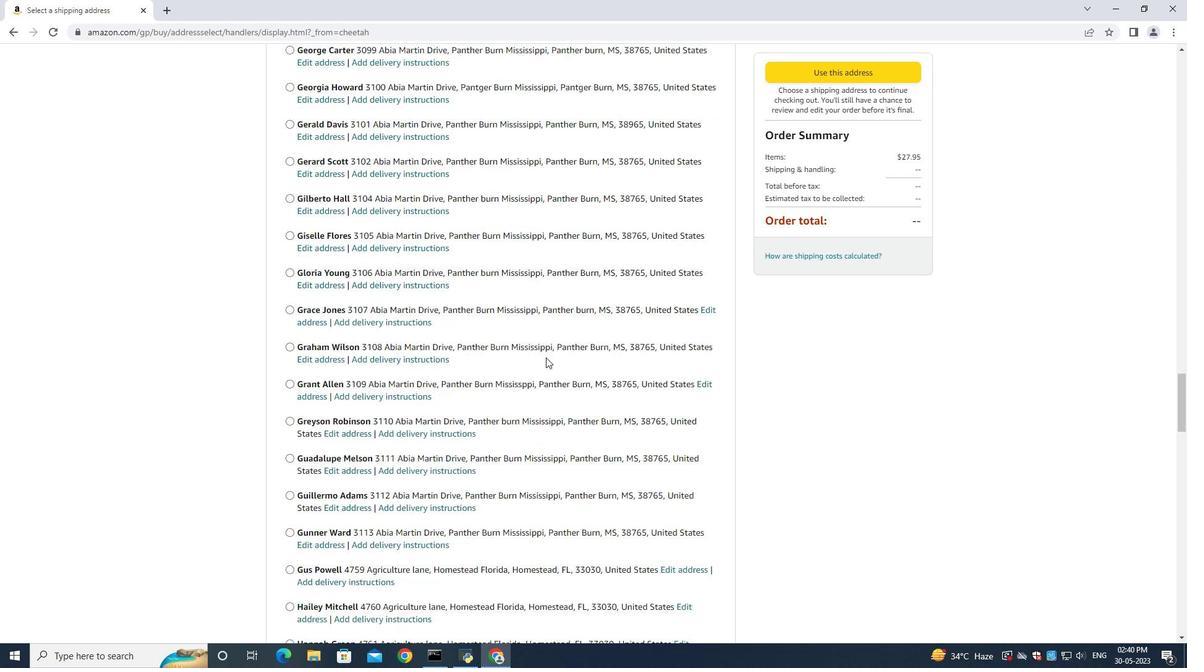 
Action: Mouse scrolled (546, 356) with delta (0, 0)
Screenshot: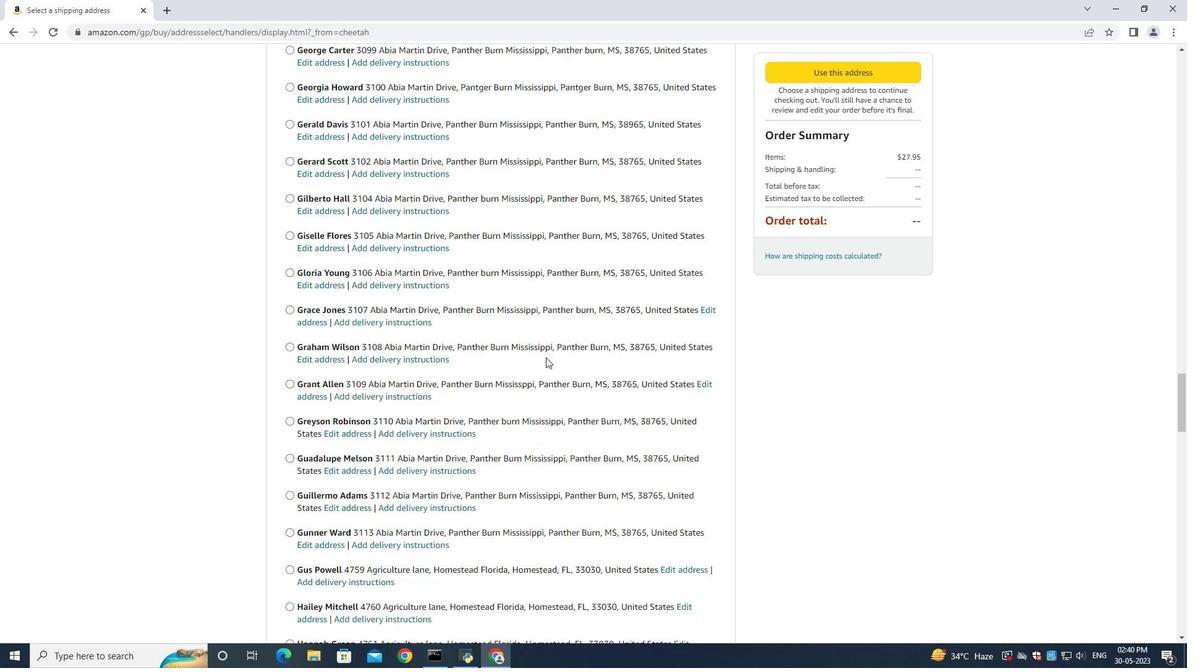 
Action: Mouse scrolled (546, 356) with delta (0, 0)
Screenshot: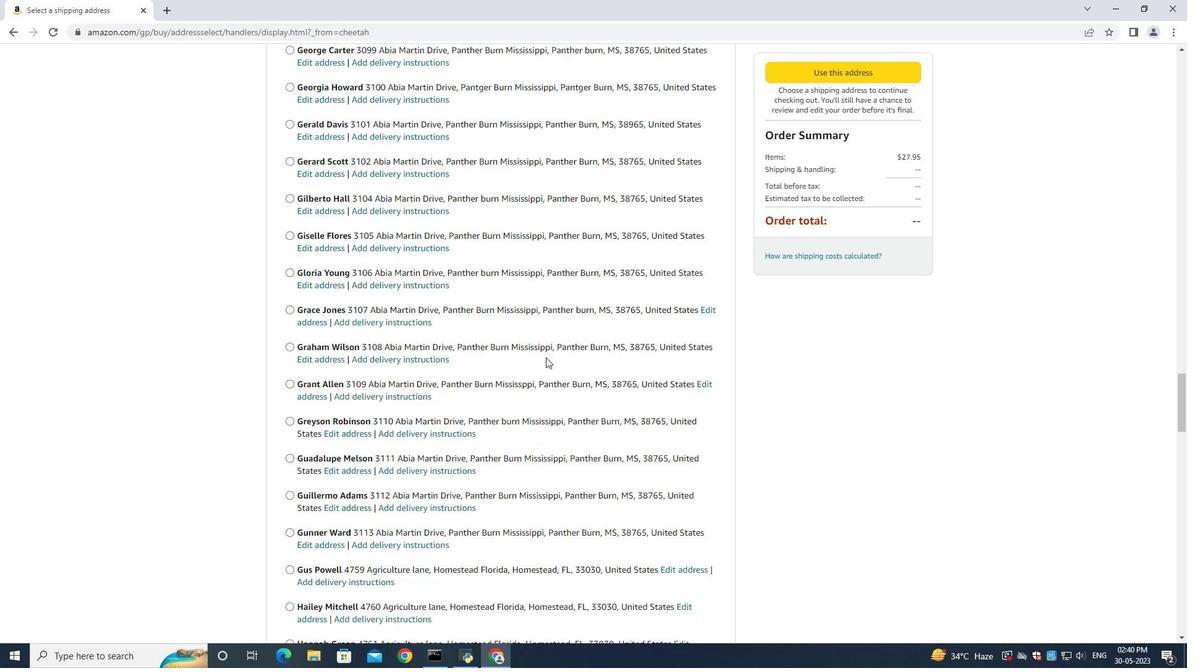 
Action: Mouse scrolled (546, 356) with delta (0, 0)
Screenshot: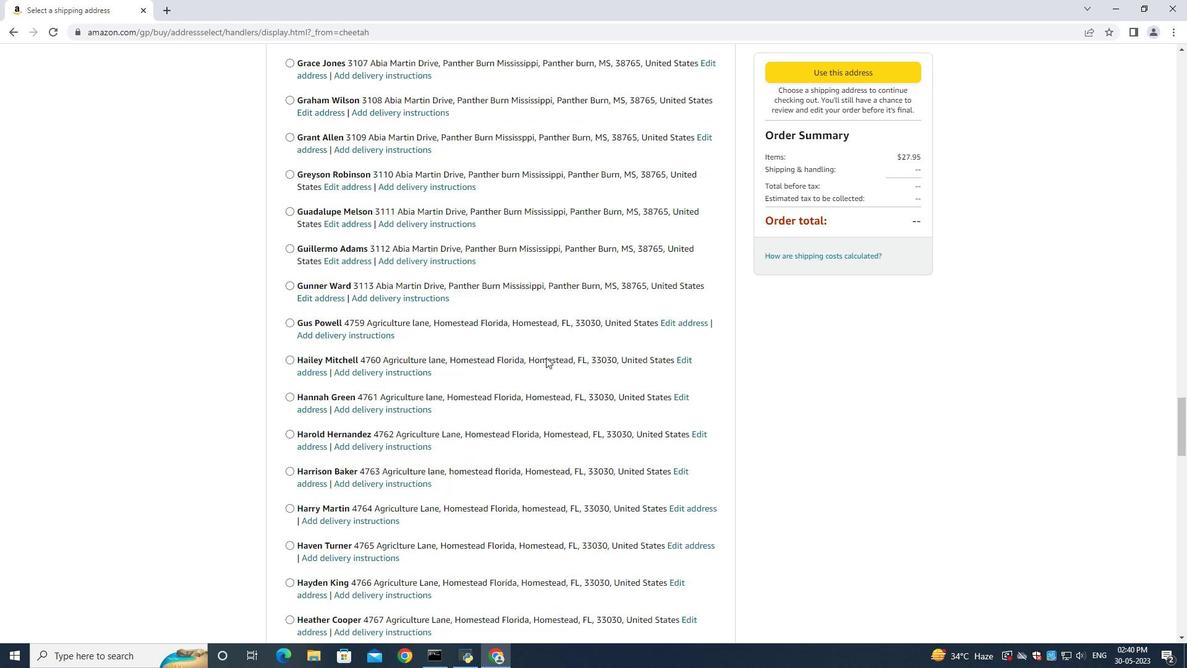 
Action: Mouse scrolled (546, 356) with delta (0, 0)
Screenshot: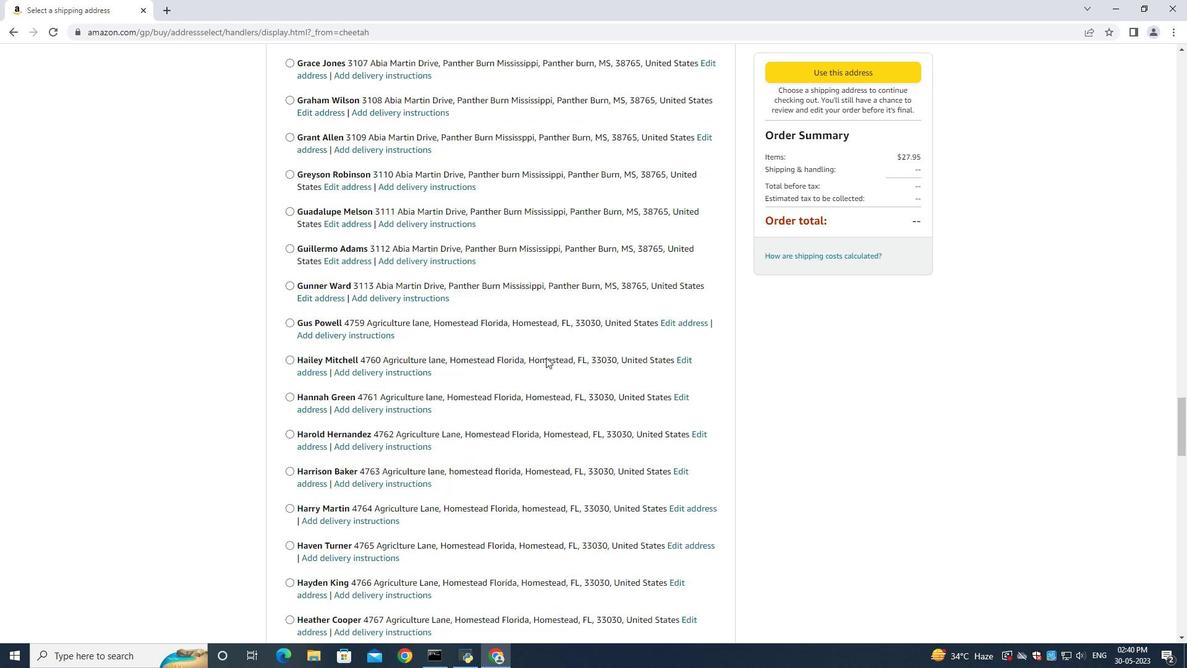 
Action: Mouse scrolled (546, 356) with delta (0, 0)
Screenshot: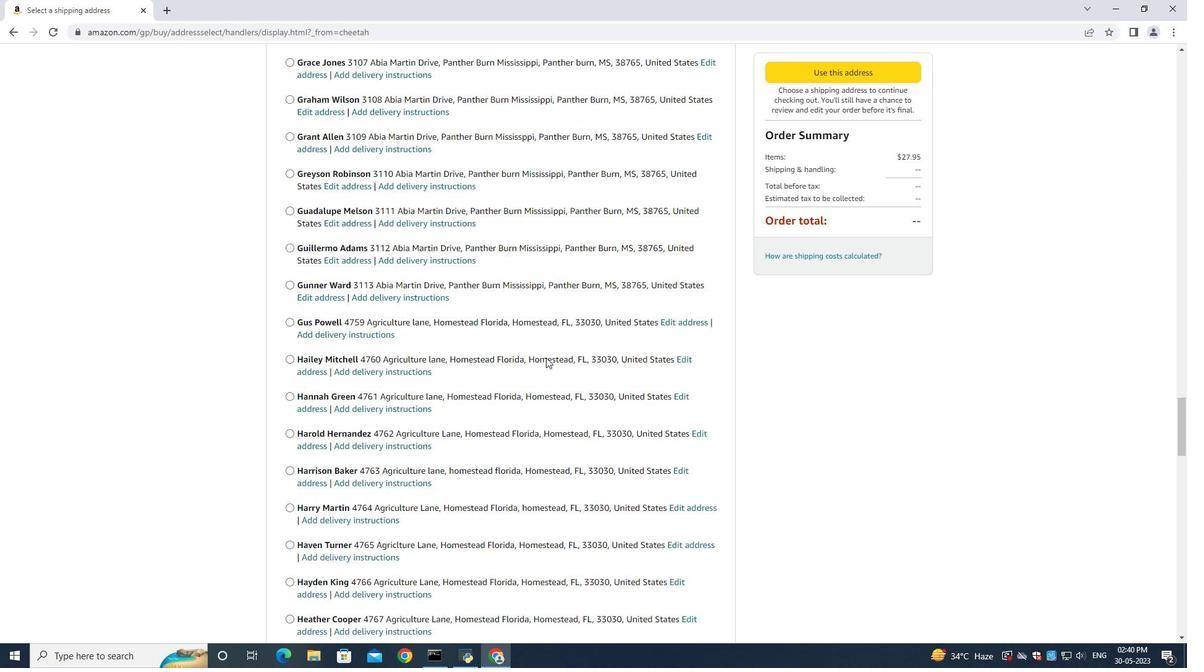 
Action: Mouse scrolled (546, 356) with delta (0, 0)
Screenshot: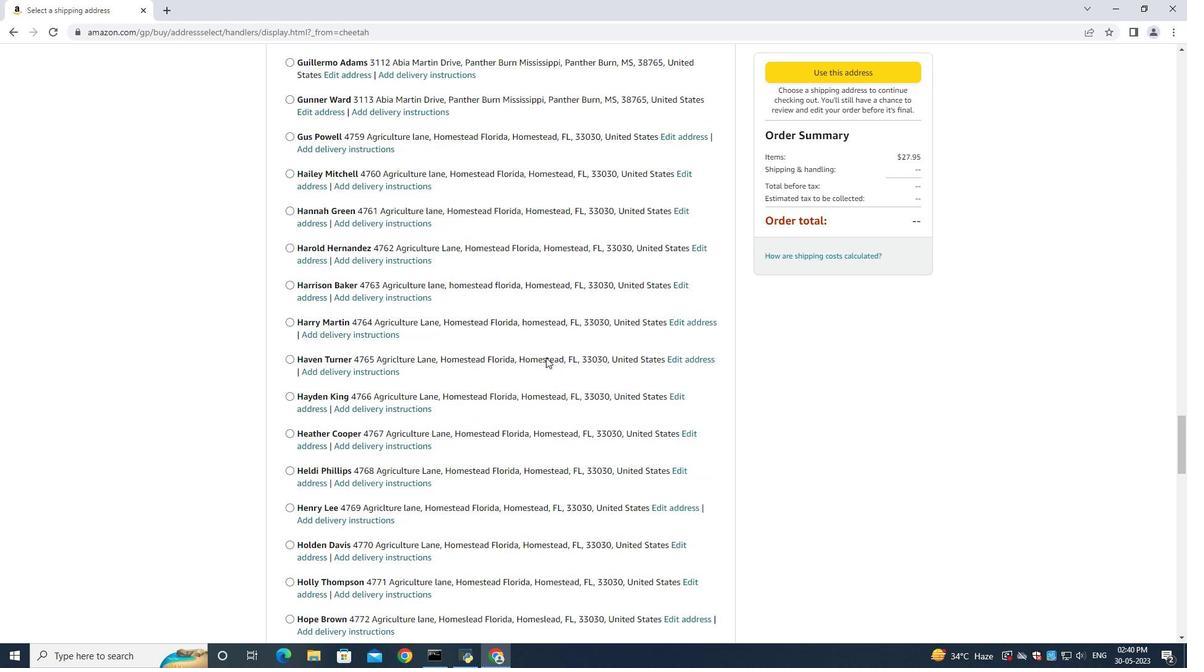 
Action: Mouse scrolled (546, 356) with delta (0, 0)
Screenshot: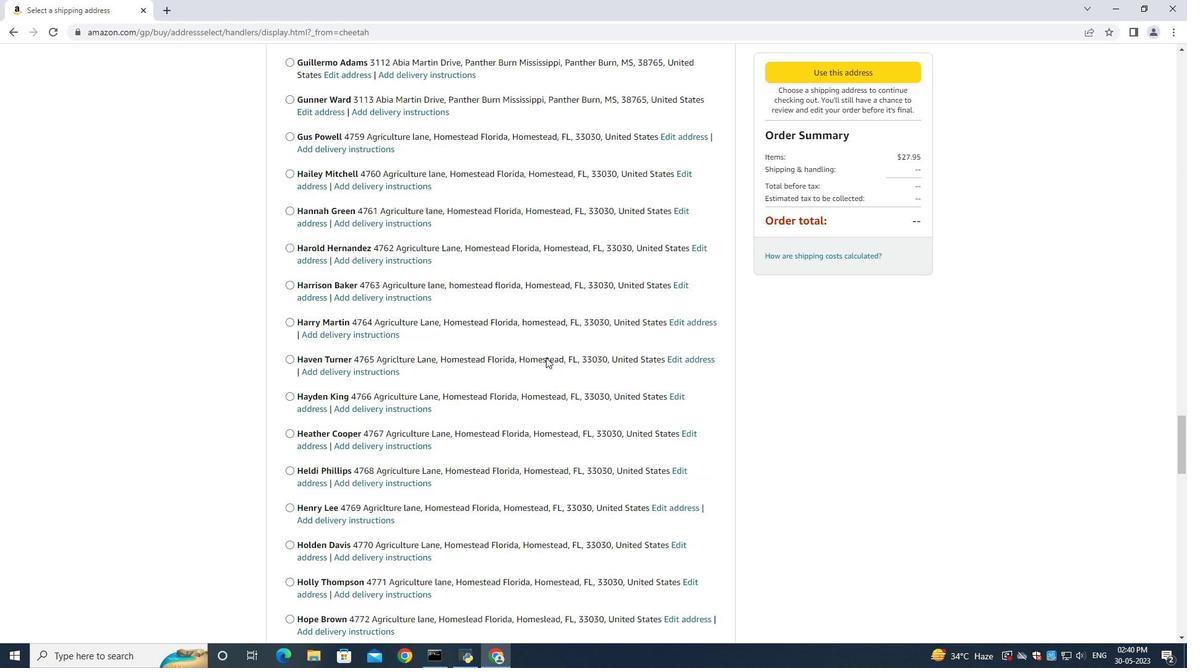
Action: Mouse scrolled (546, 356) with delta (0, 0)
Screenshot: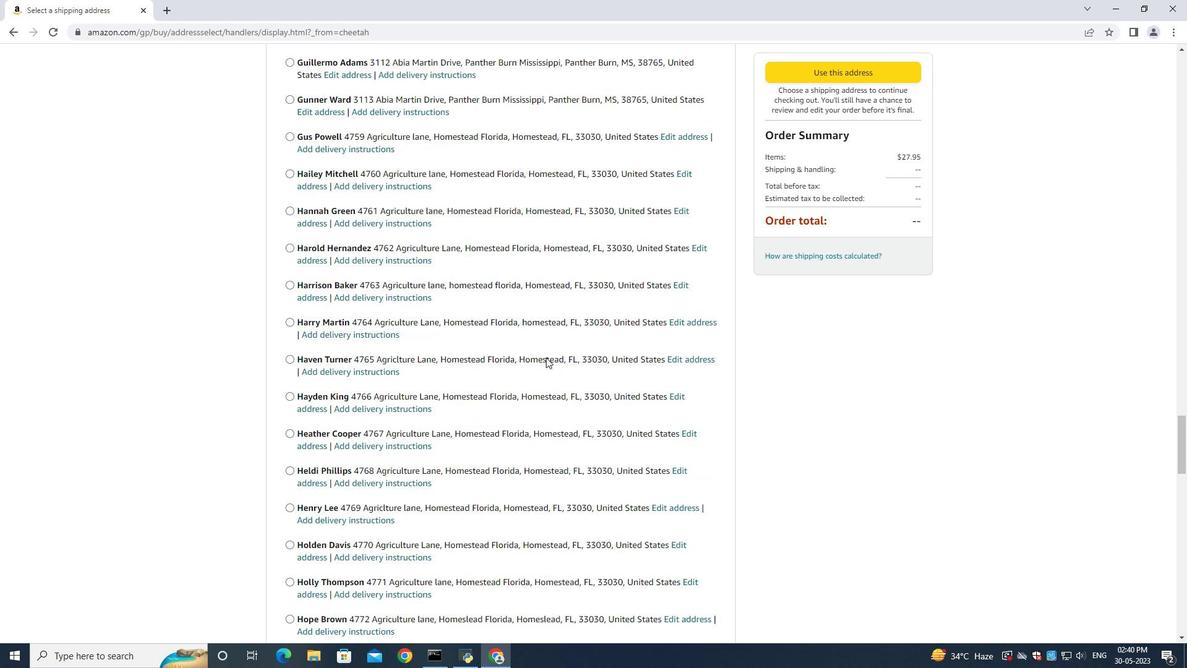 
Action: Mouse scrolled (546, 356) with delta (0, 0)
Screenshot: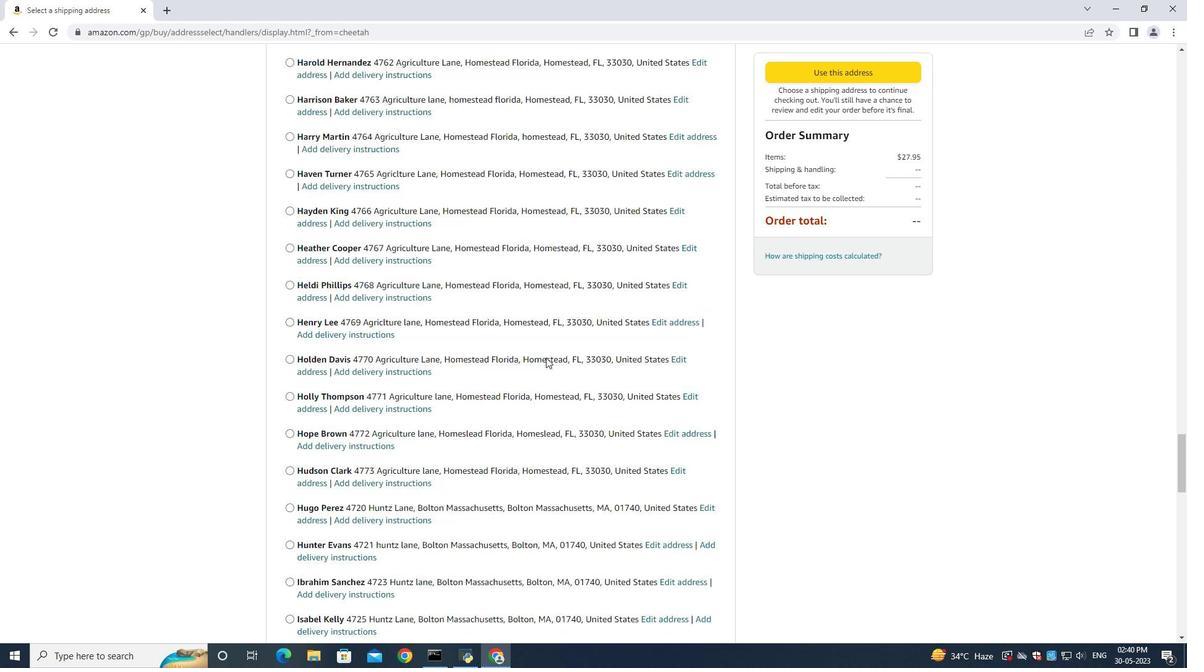 
Action: Mouse scrolled (546, 356) with delta (0, 0)
Screenshot: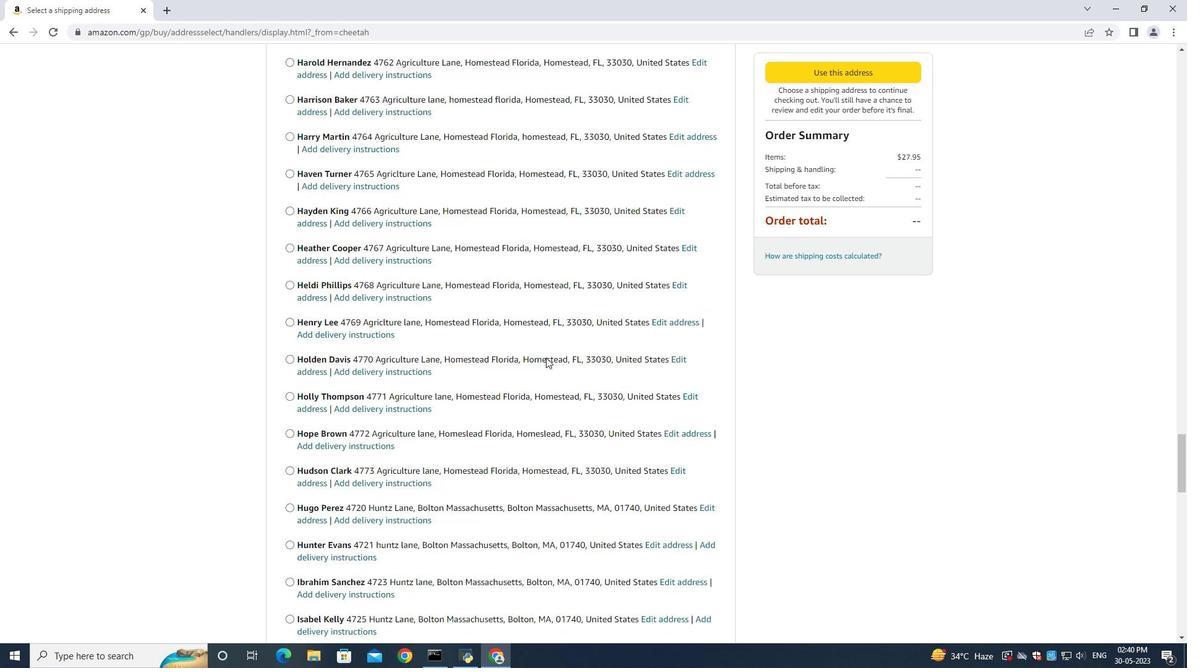 
Action: Mouse scrolled (546, 356) with delta (0, 0)
Screenshot: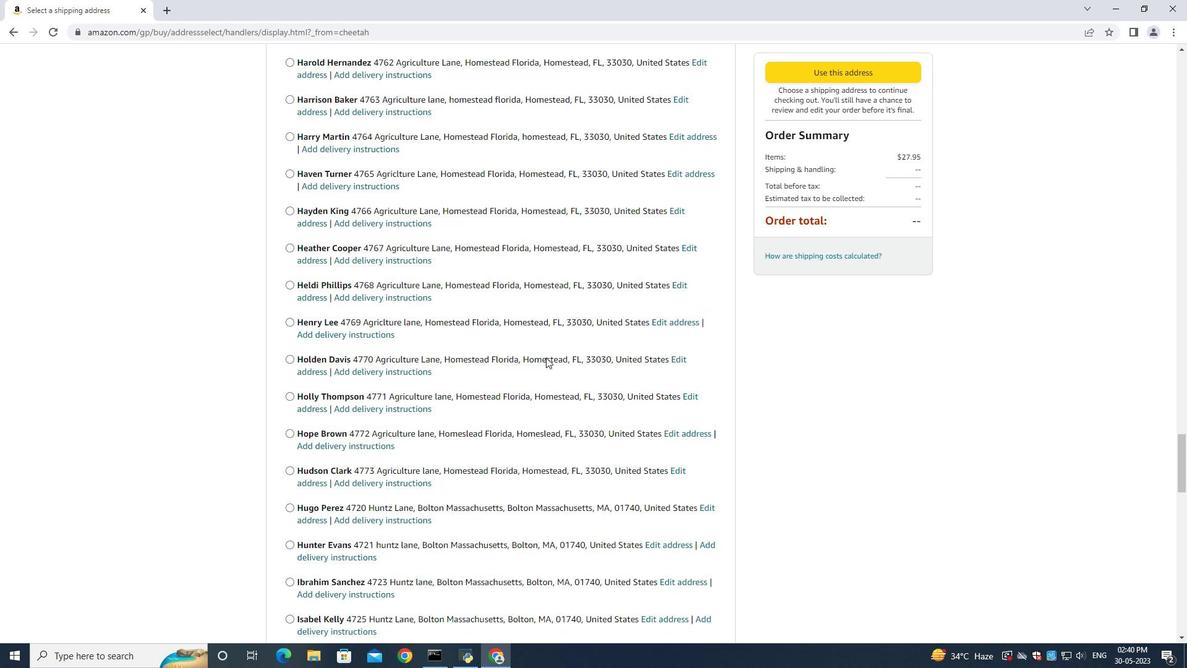 
Action: Mouse scrolled (546, 356) with delta (0, 0)
Screenshot: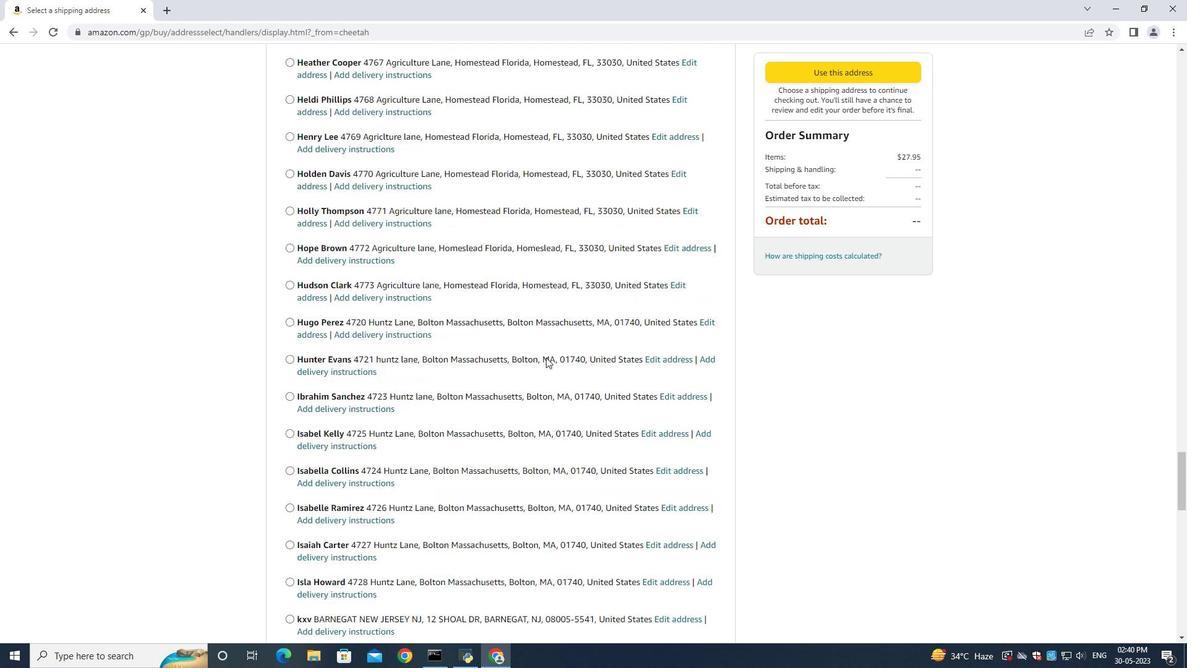 
Action: Mouse scrolled (546, 356) with delta (0, 0)
Screenshot: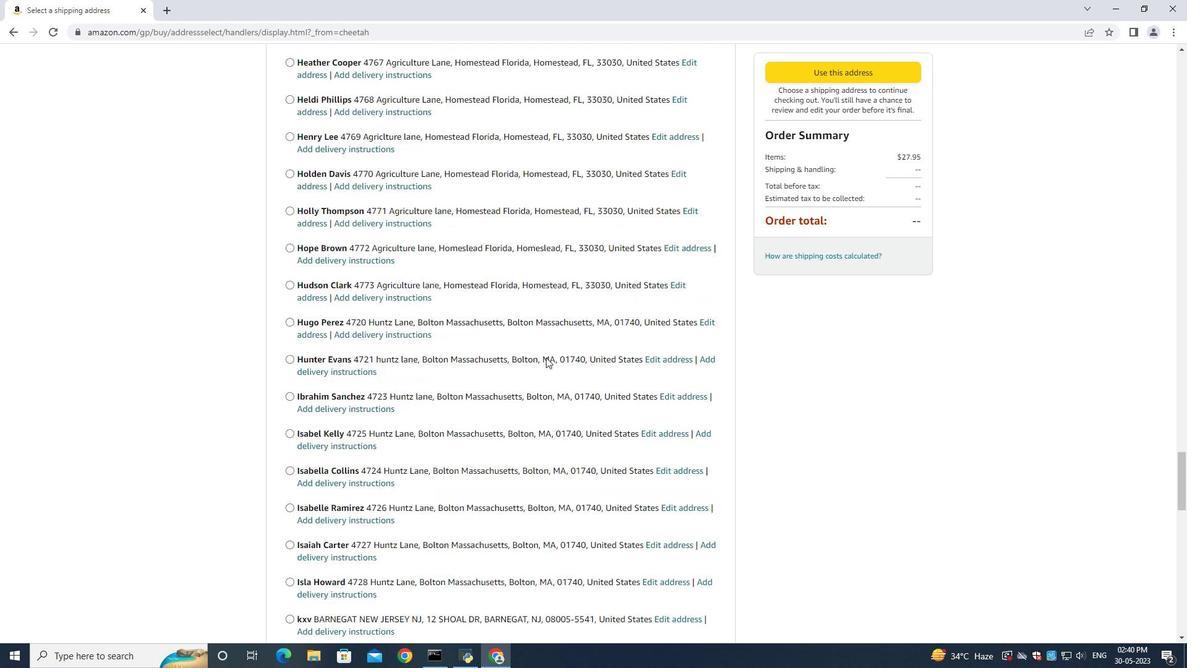 
Action: Mouse scrolled (546, 356) with delta (0, 0)
Screenshot: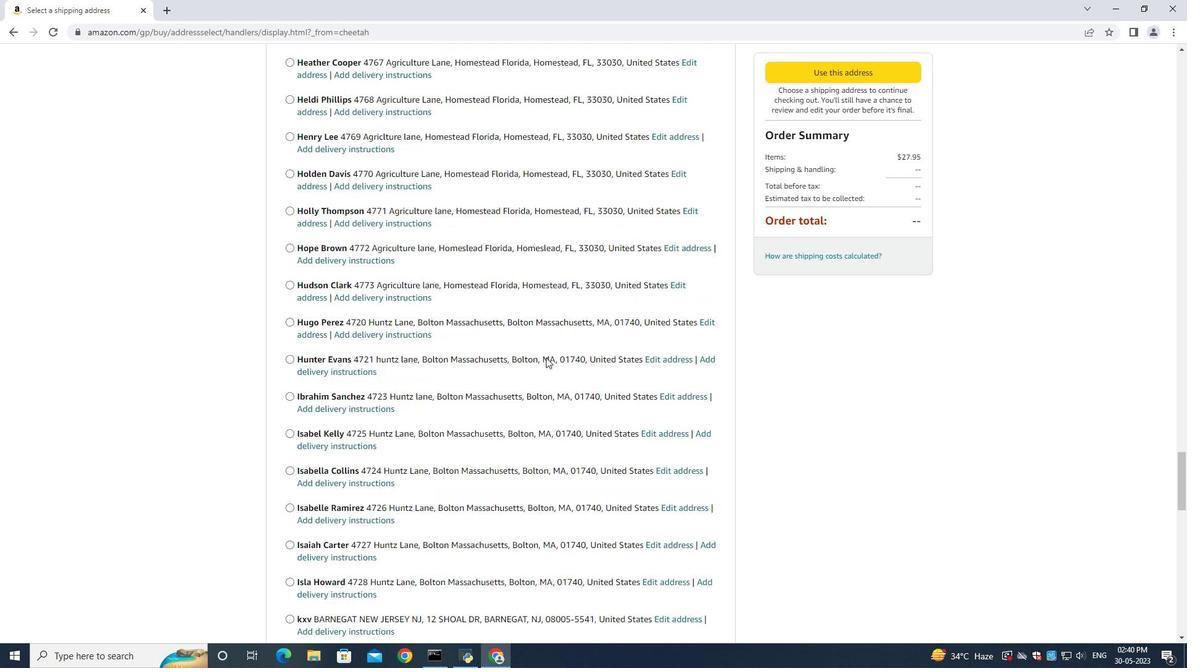 
Action: Mouse scrolled (546, 356) with delta (0, 0)
Screenshot: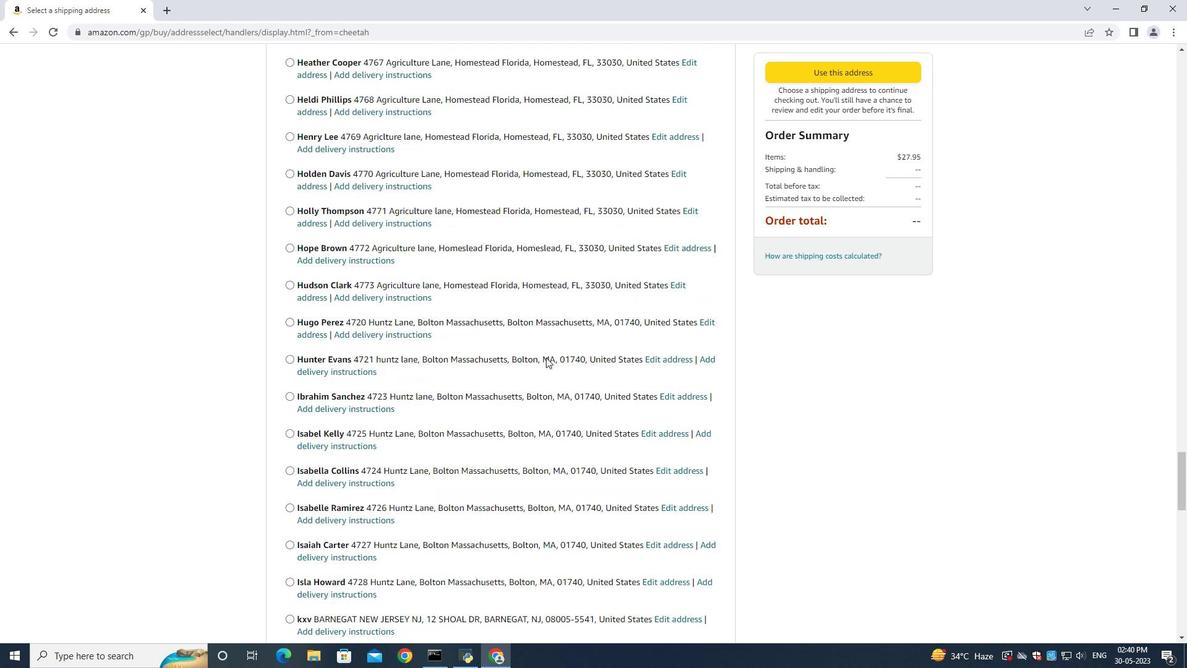 
Action: Mouse scrolled (546, 356) with delta (0, 0)
Screenshot: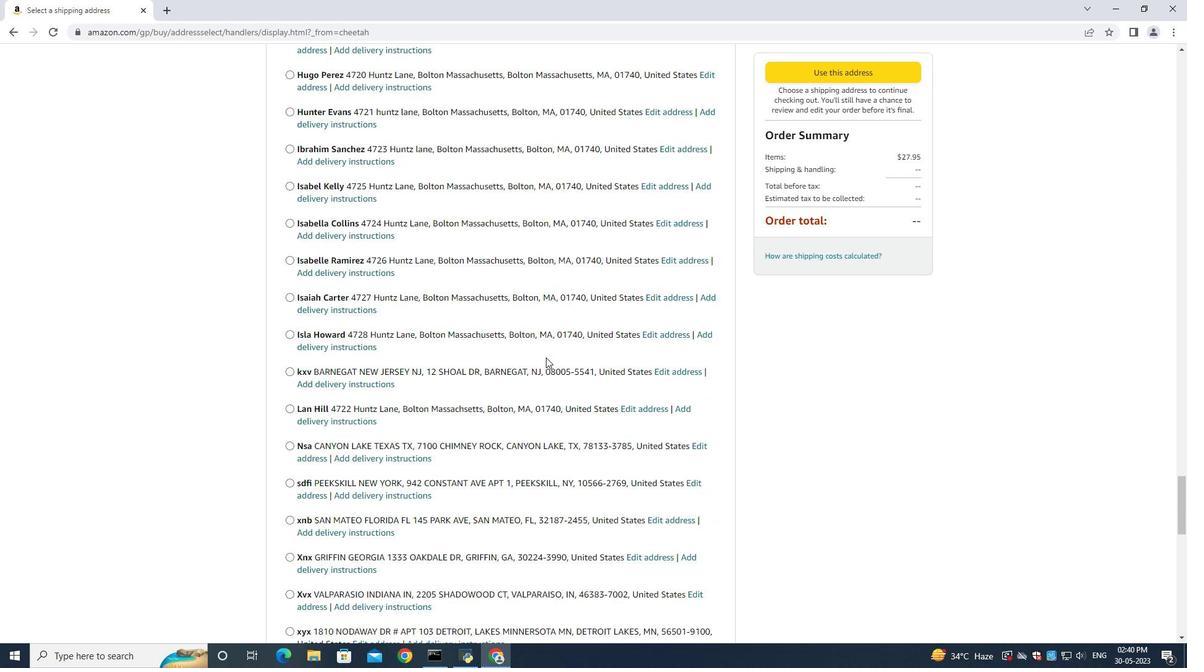
Action: Mouse scrolled (546, 356) with delta (0, 0)
Screenshot: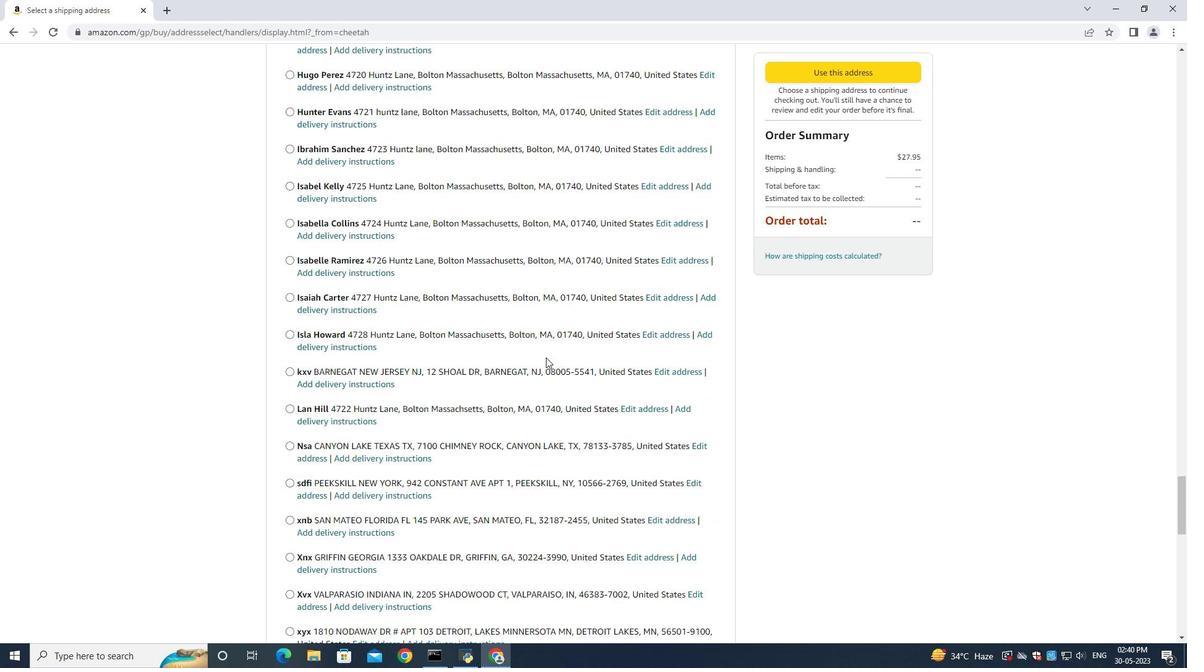 
Action: Mouse scrolled (546, 356) with delta (0, 0)
Screenshot: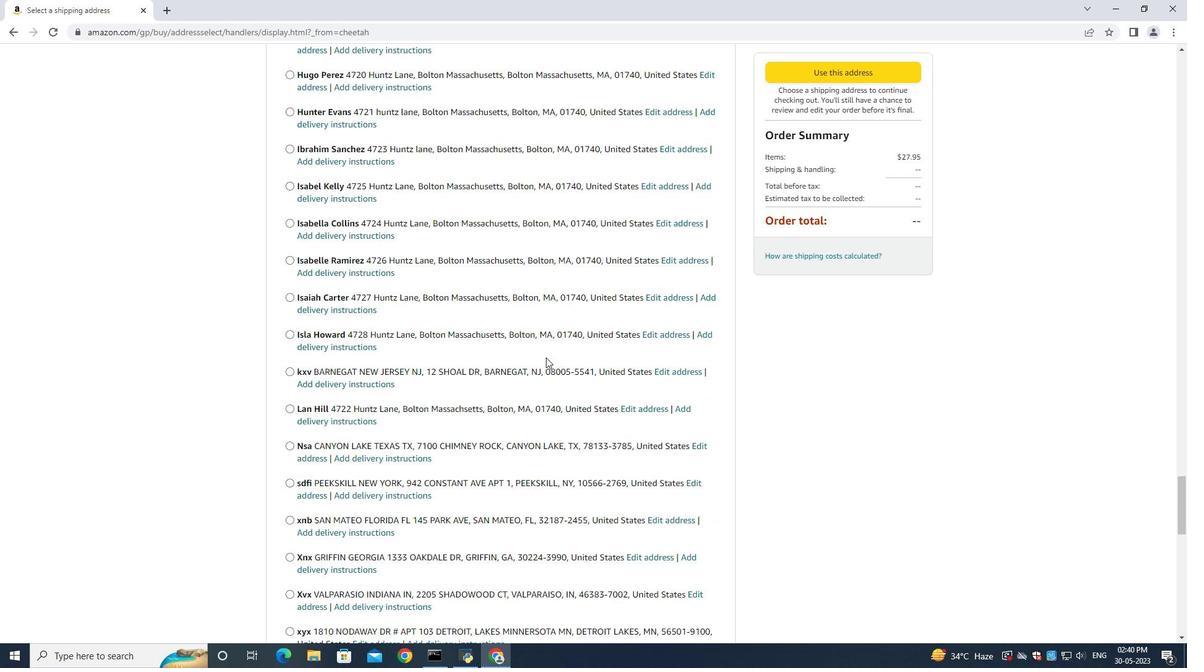 
Action: Mouse scrolled (546, 356) with delta (0, 0)
Screenshot: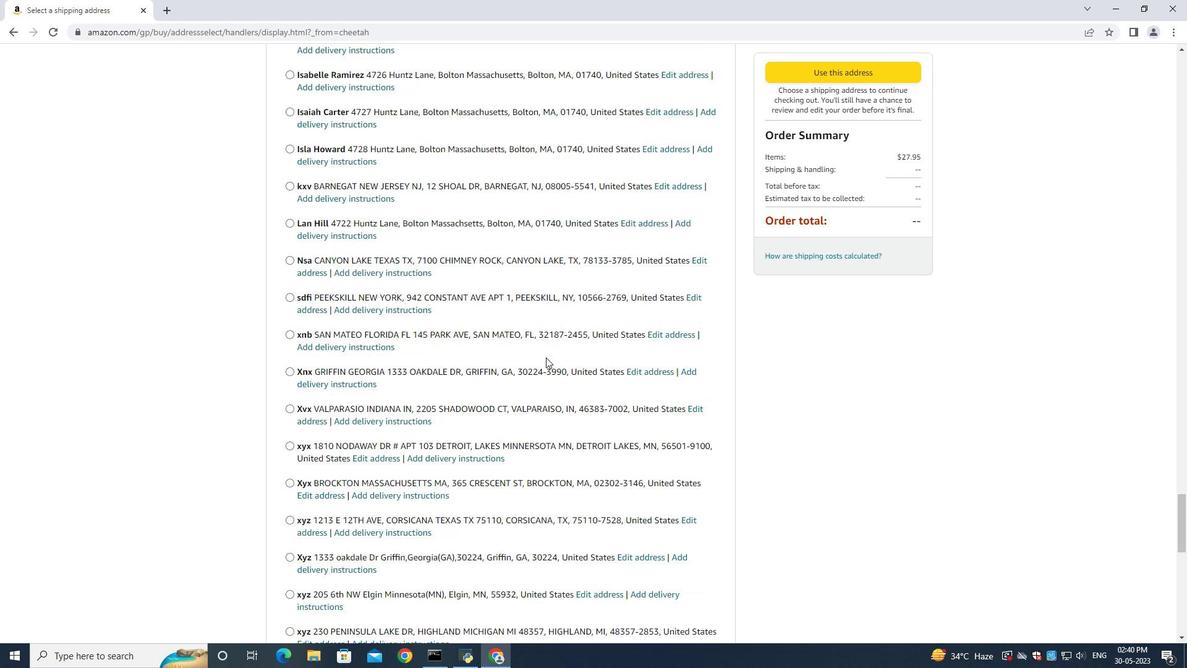 
Action: Mouse scrolled (546, 356) with delta (0, 0)
Screenshot: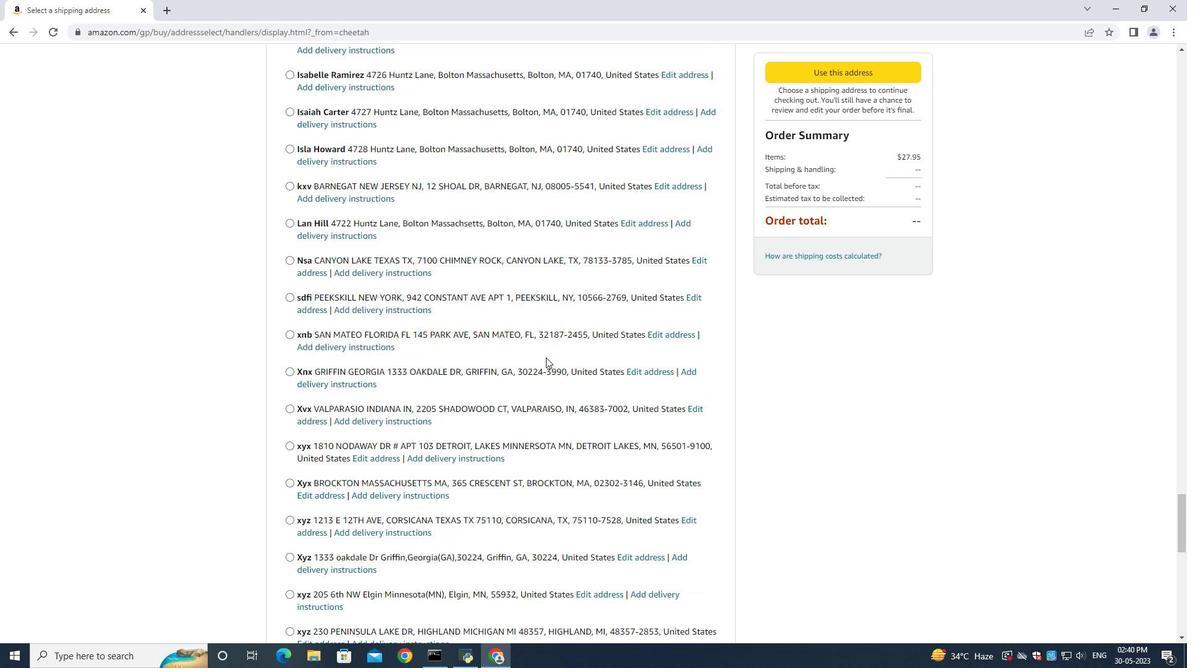 
Action: Mouse scrolled (546, 356) with delta (0, 0)
Screenshot: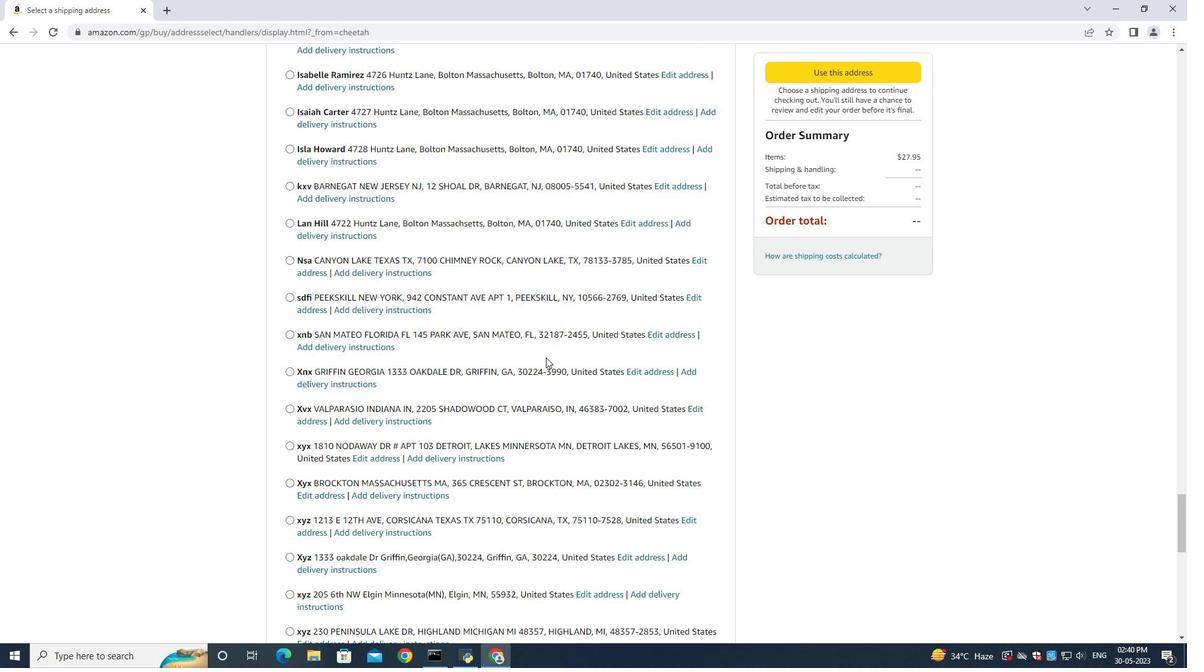 
Action: Mouse scrolled (546, 356) with delta (0, 0)
Screenshot: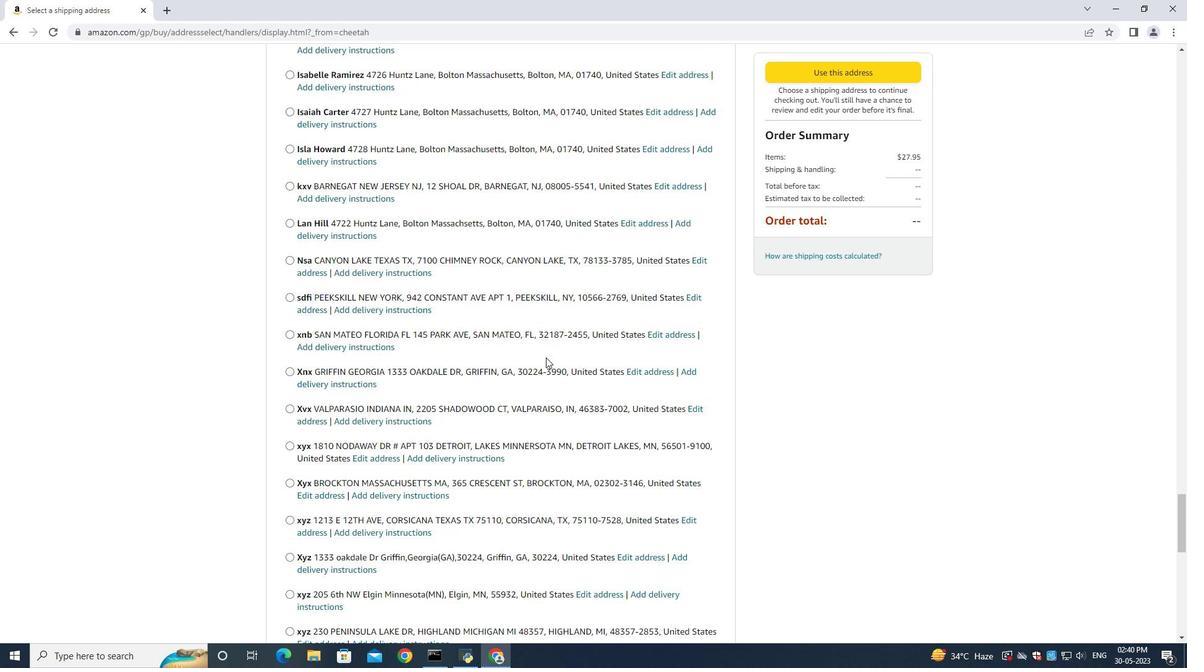 
Action: Mouse scrolled (546, 356) with delta (0, 0)
Screenshot: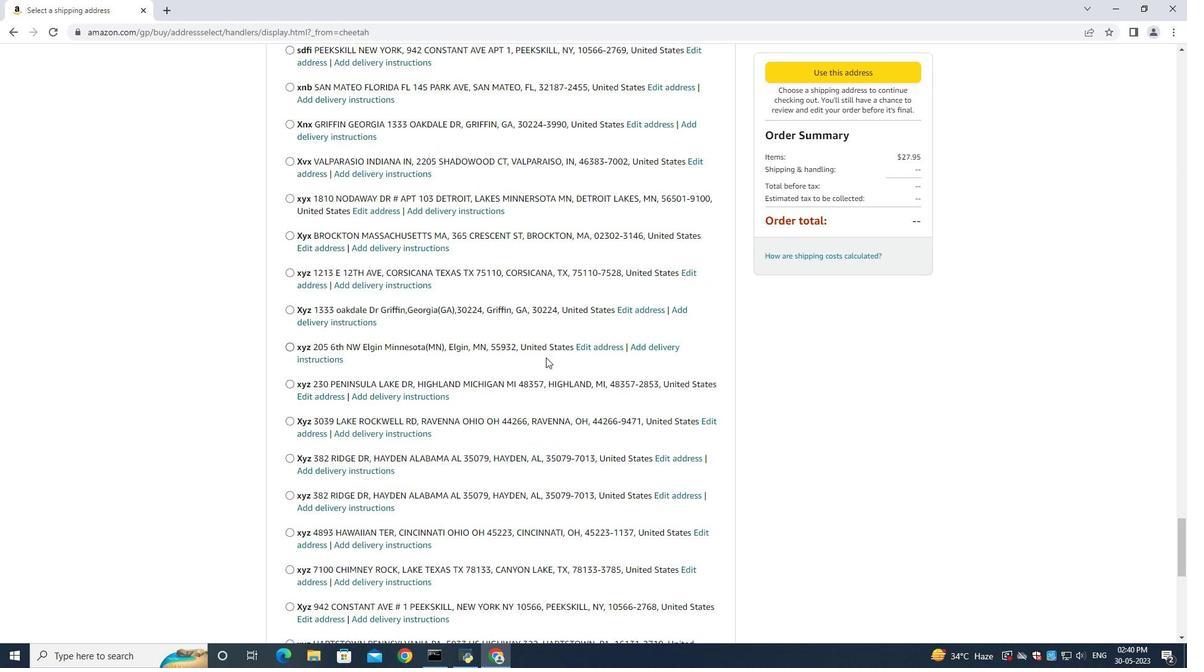 
Action: Mouse scrolled (546, 356) with delta (0, 0)
Screenshot: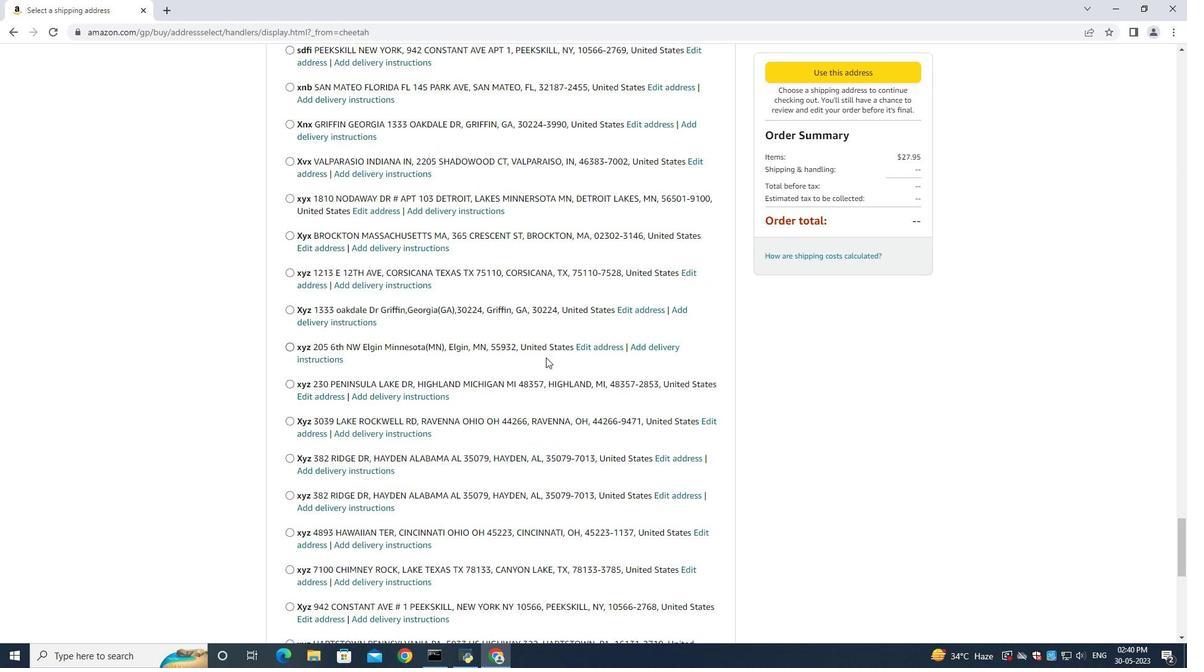 
Action: Mouse scrolled (546, 356) with delta (0, 0)
Screenshot: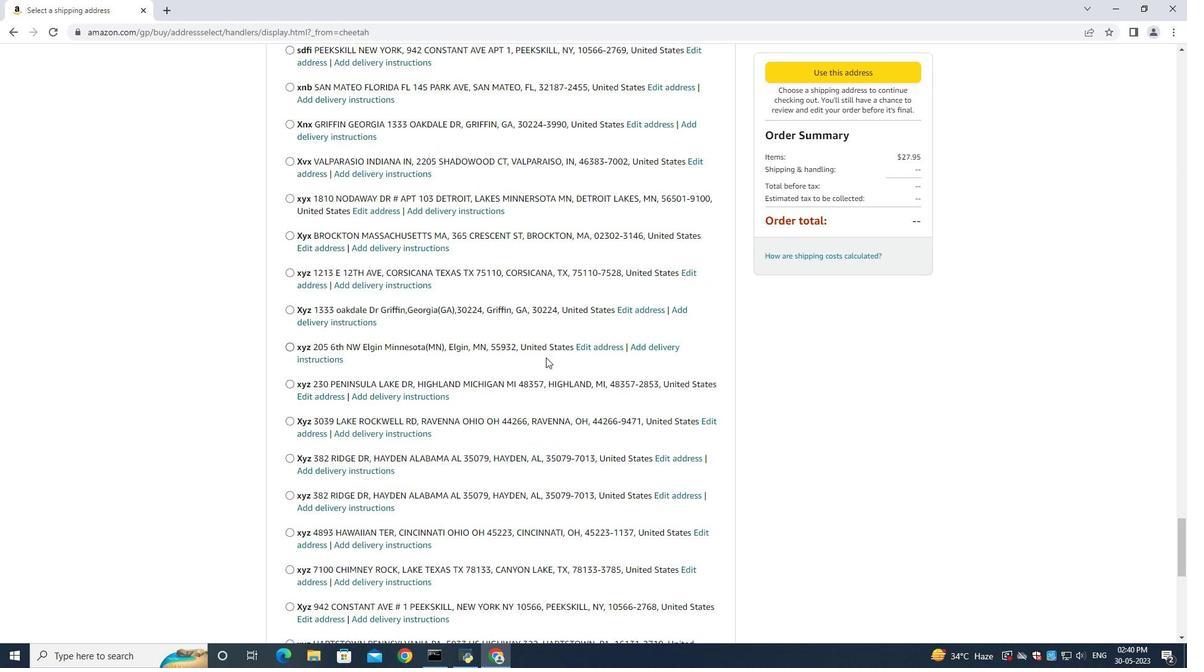 
Action: Mouse moved to (536, 370)
Screenshot: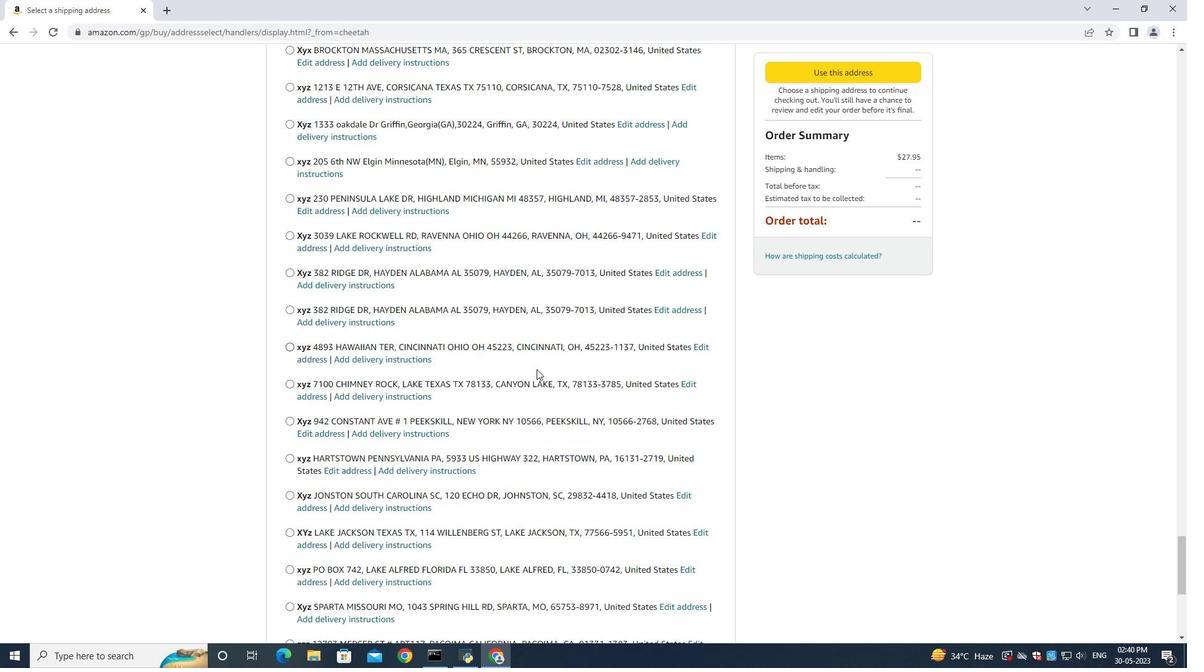 
Action: Mouse scrolled (536, 369) with delta (0, 0)
Screenshot: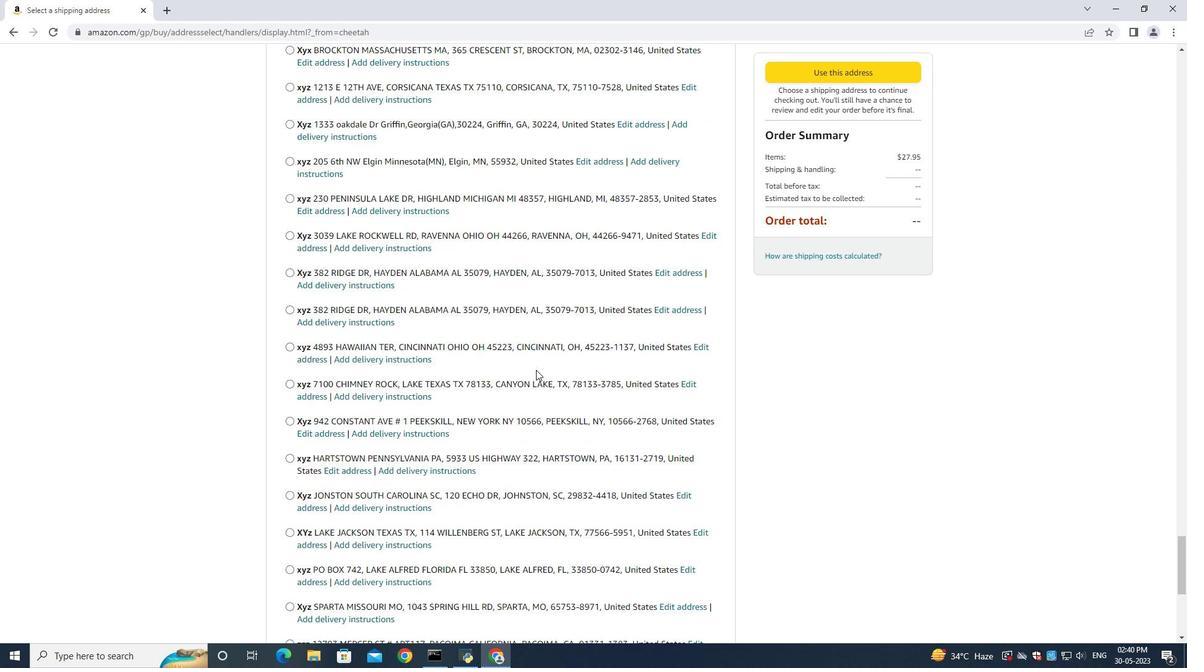 
Action: Mouse scrolled (536, 369) with delta (0, 0)
Screenshot: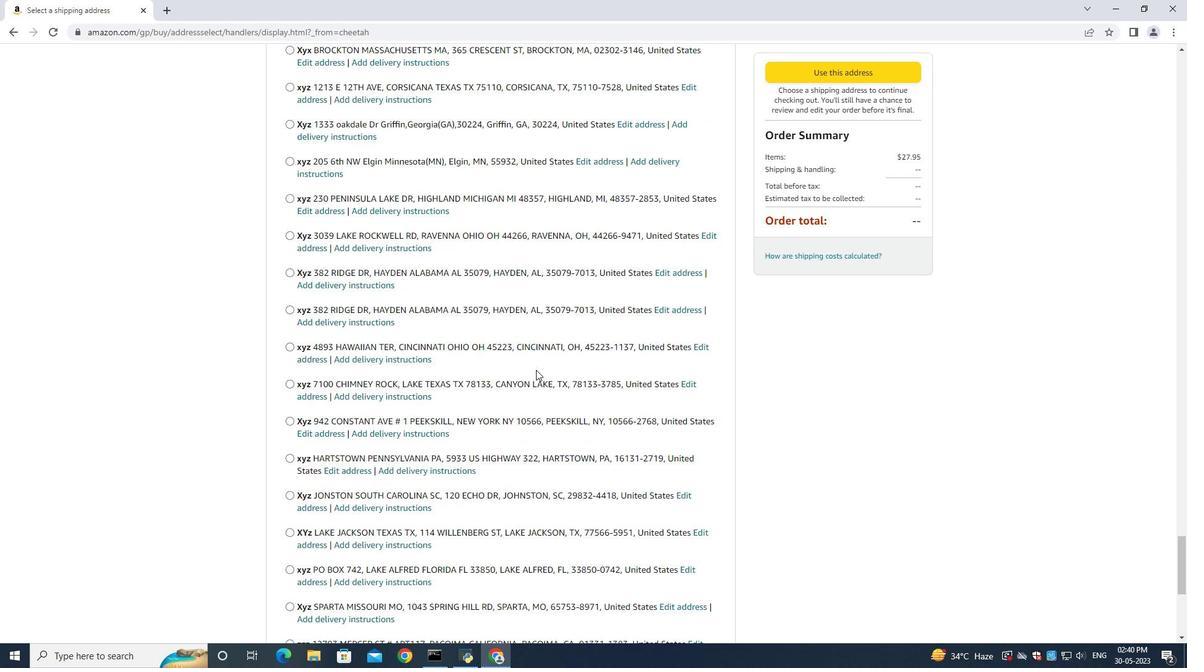 
Action: Mouse scrolled (536, 369) with delta (0, 0)
Screenshot: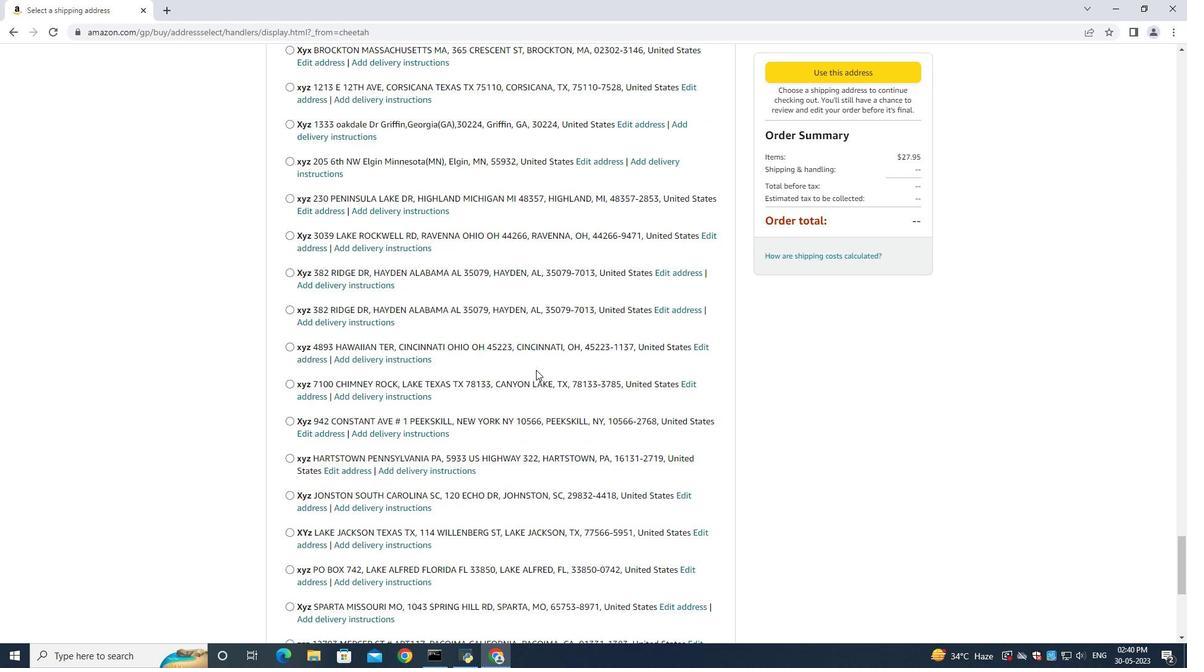
Action: Mouse scrolled (536, 369) with delta (0, 0)
Screenshot: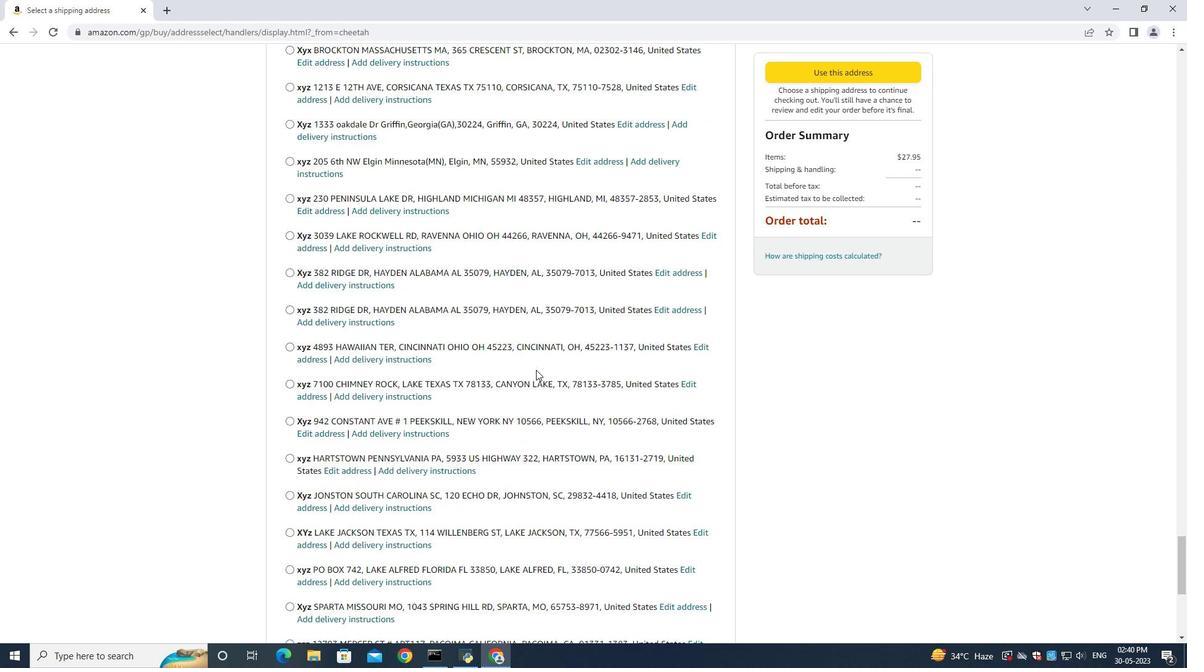 
Action: Mouse moved to (507, 361)
Screenshot: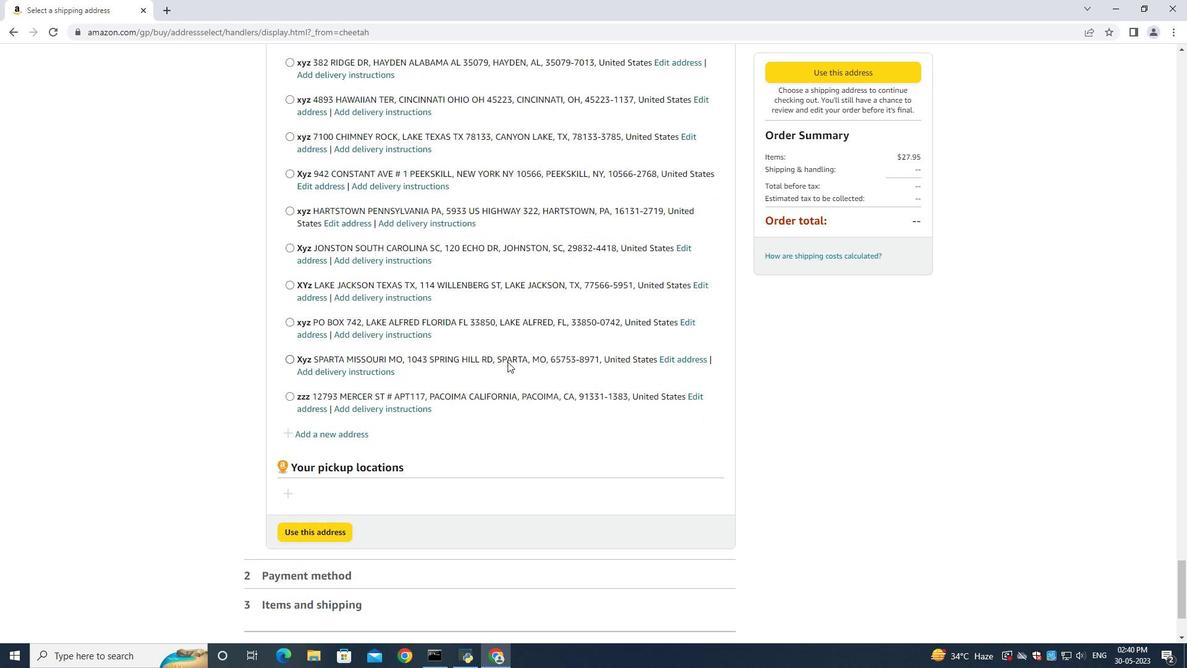 
Action: Mouse scrolled (507, 361) with delta (0, 0)
Screenshot: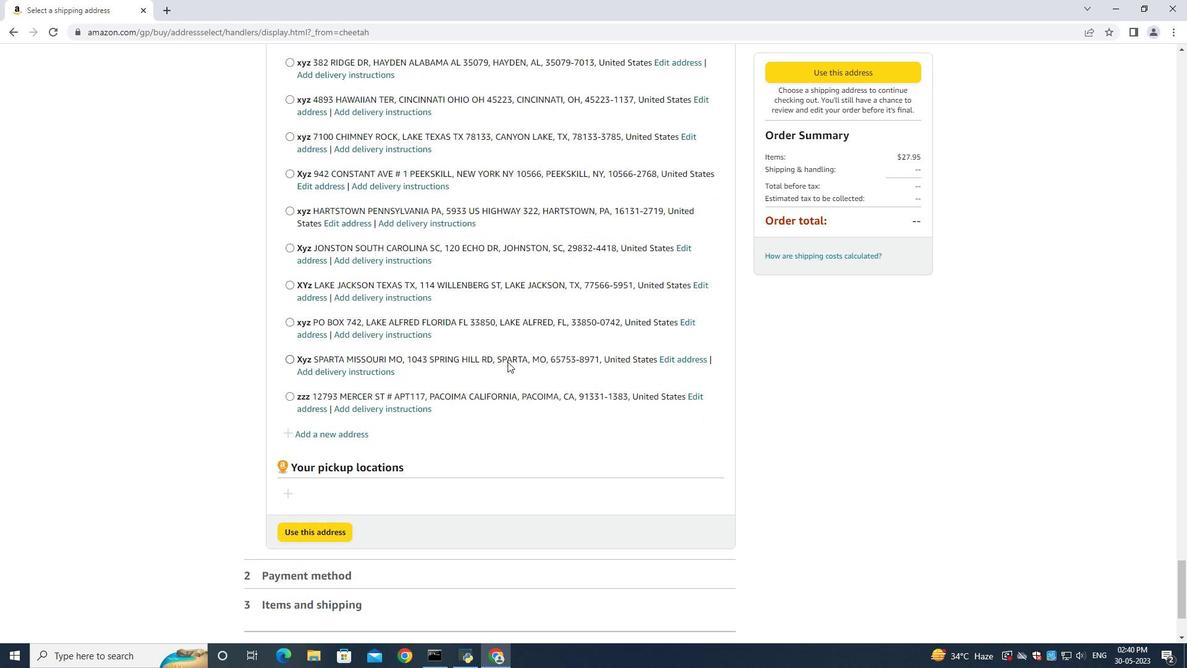 
Action: Mouse scrolled (507, 361) with delta (0, 0)
Screenshot: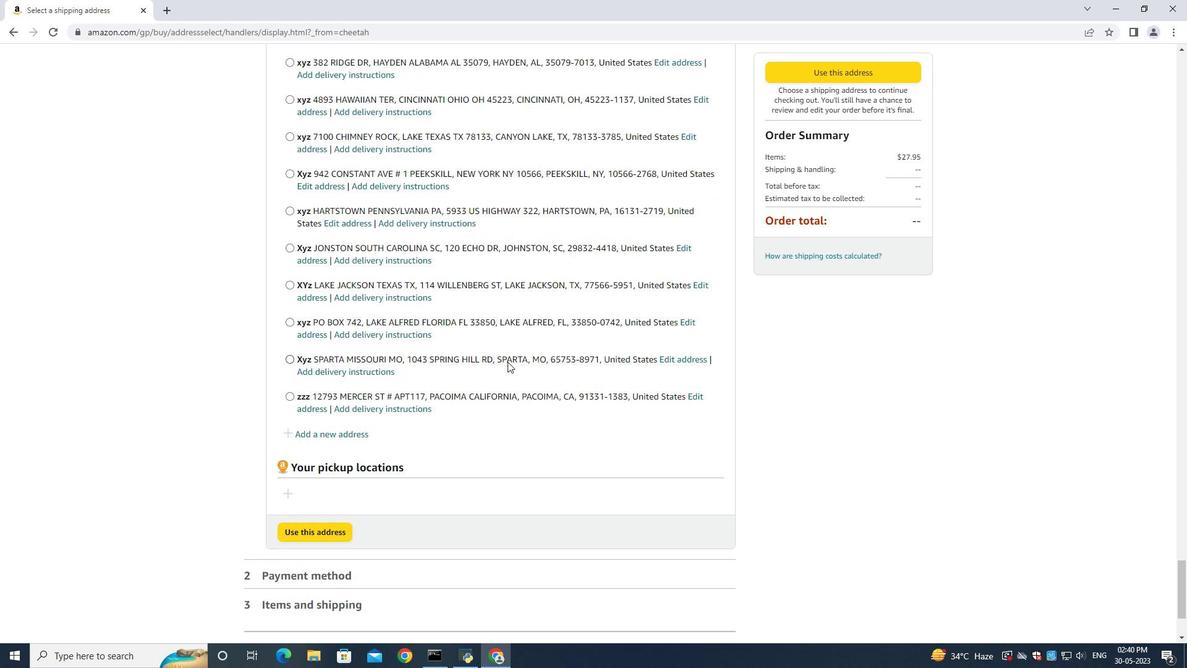 
Action: Mouse scrolled (507, 361) with delta (0, 0)
Screenshot: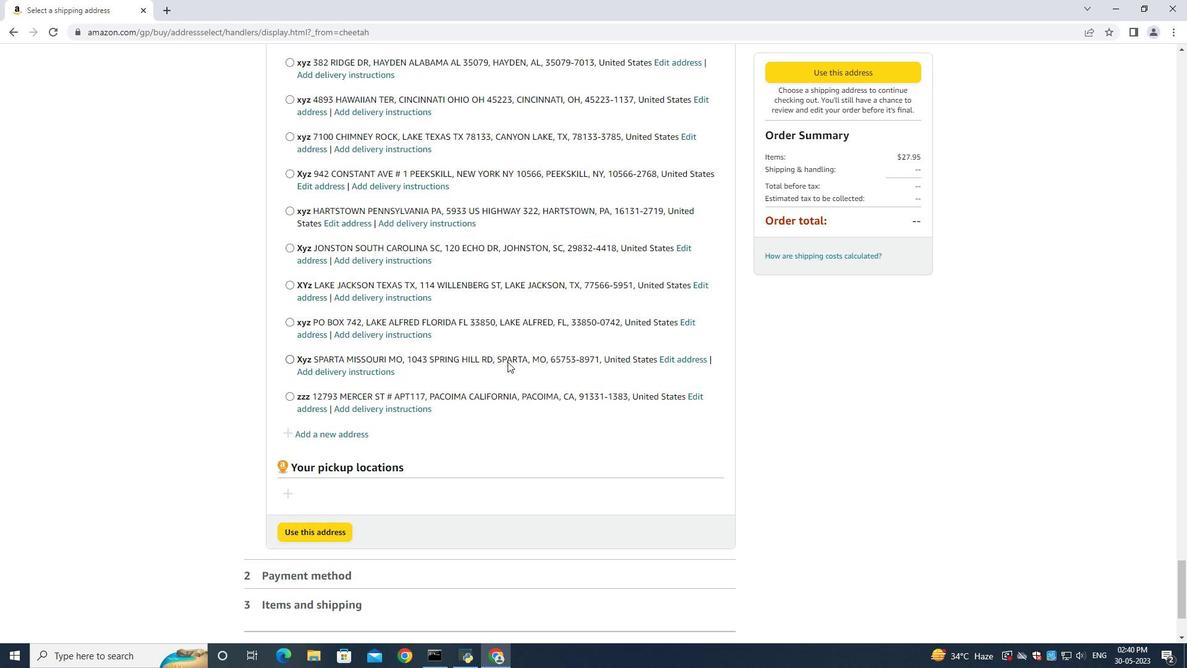 
Action: Mouse moved to (346, 299)
Screenshot: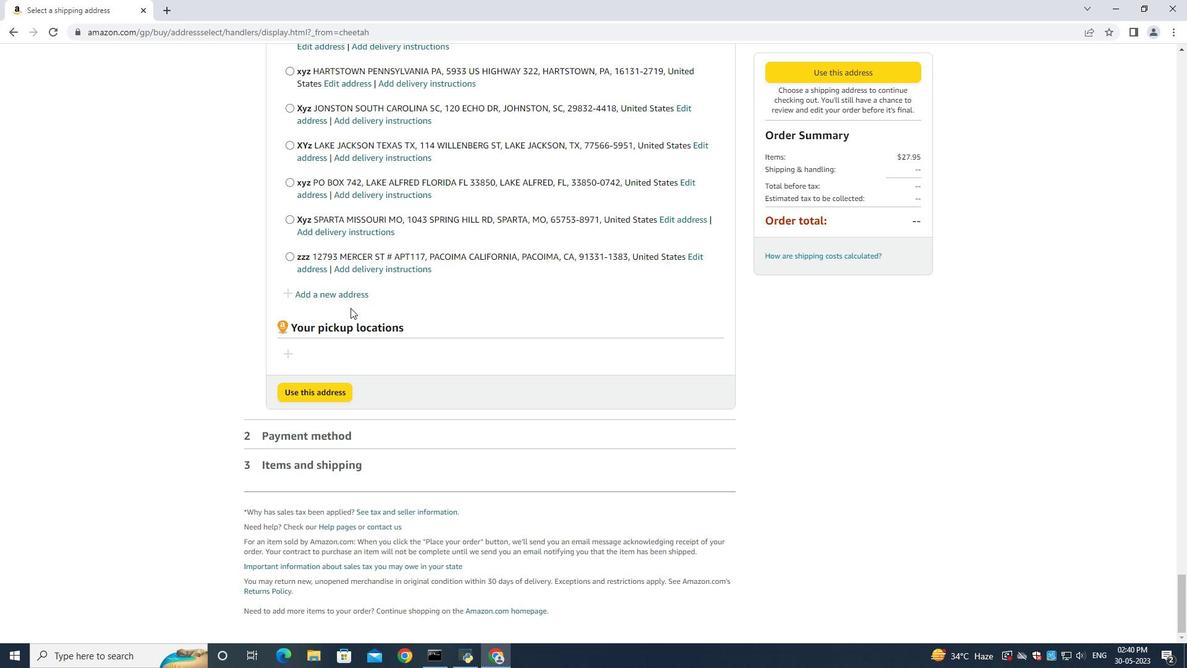 
Action: Mouse pressed left at (346, 299)
Screenshot: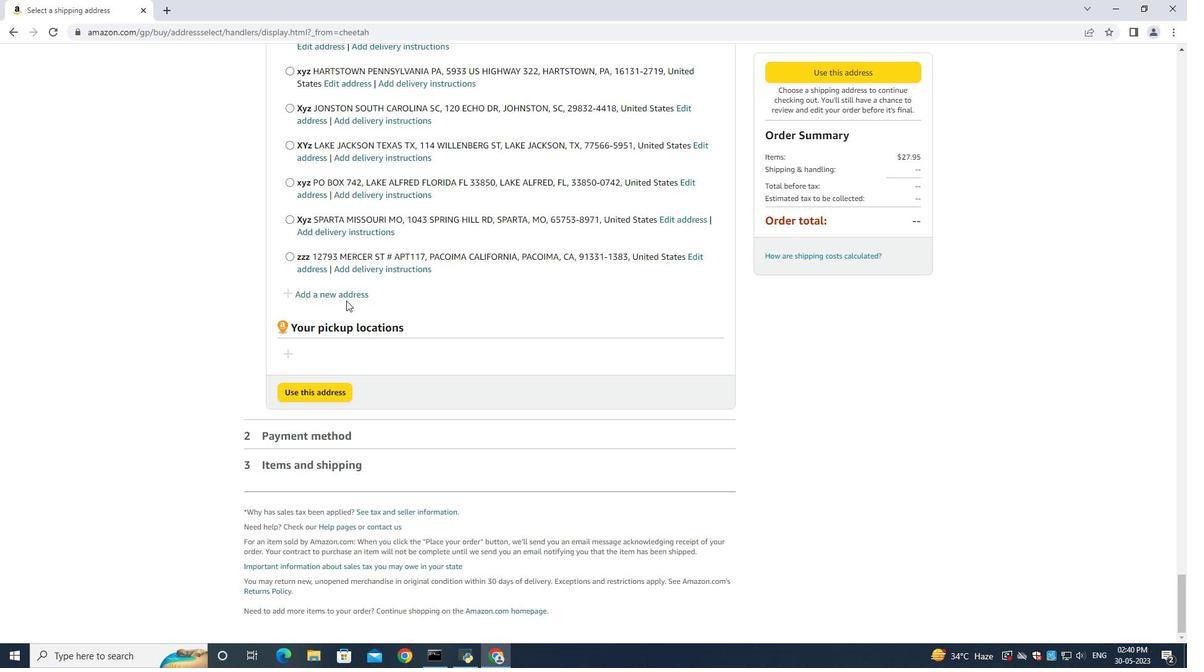 
Action: Mouse moved to (345, 291)
Screenshot: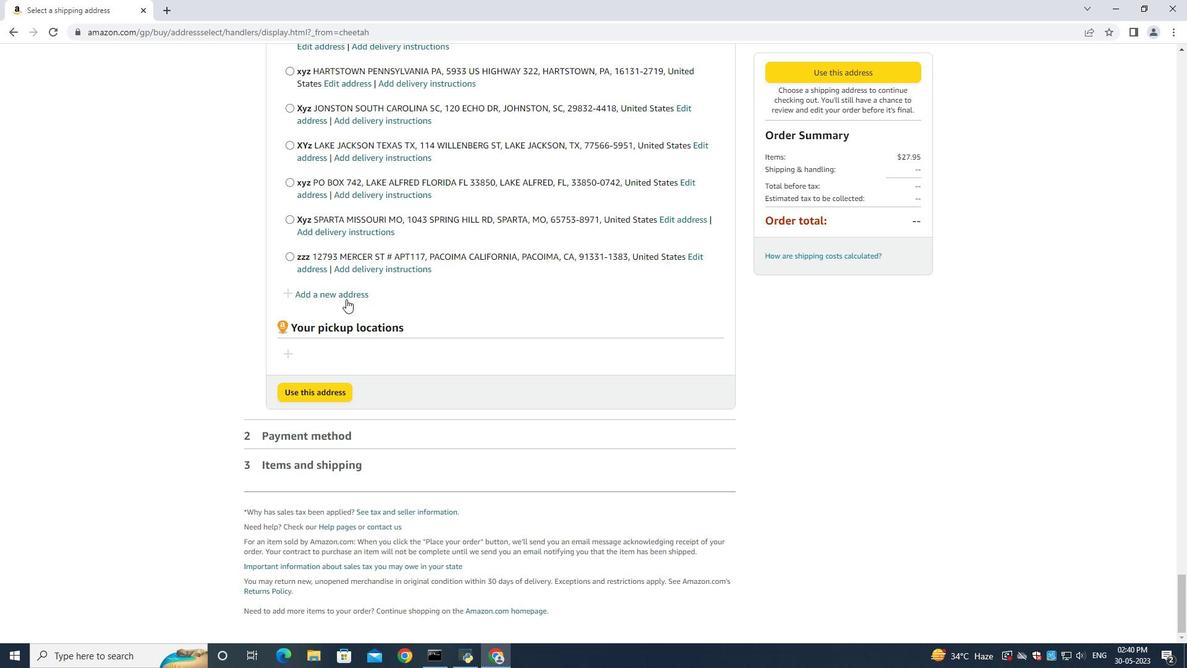 
Action: Mouse pressed left at (345, 291)
Screenshot: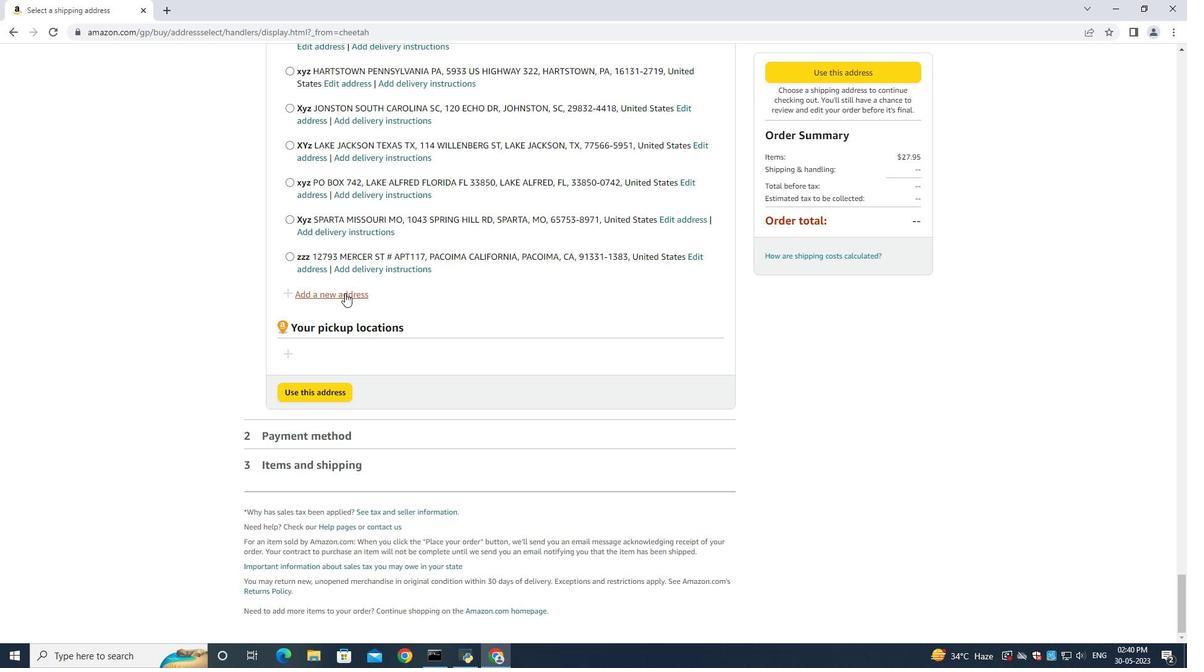 
Action: Mouse moved to (419, 297)
Screenshot: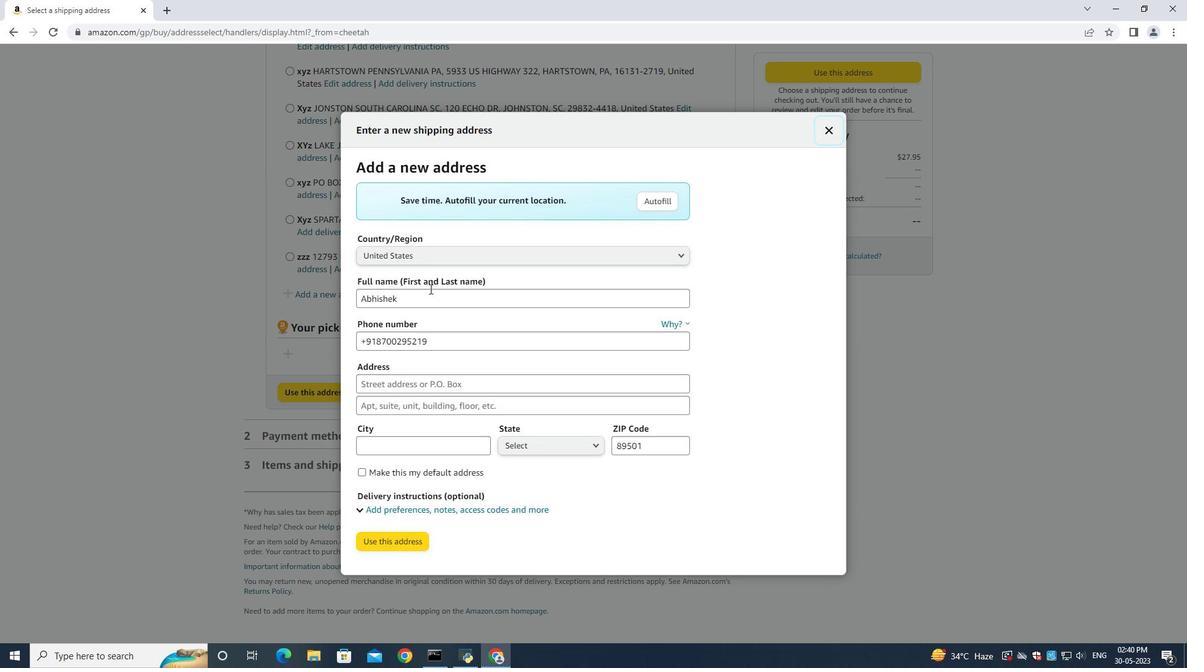
Action: Mouse pressed left at (419, 297)
Screenshot: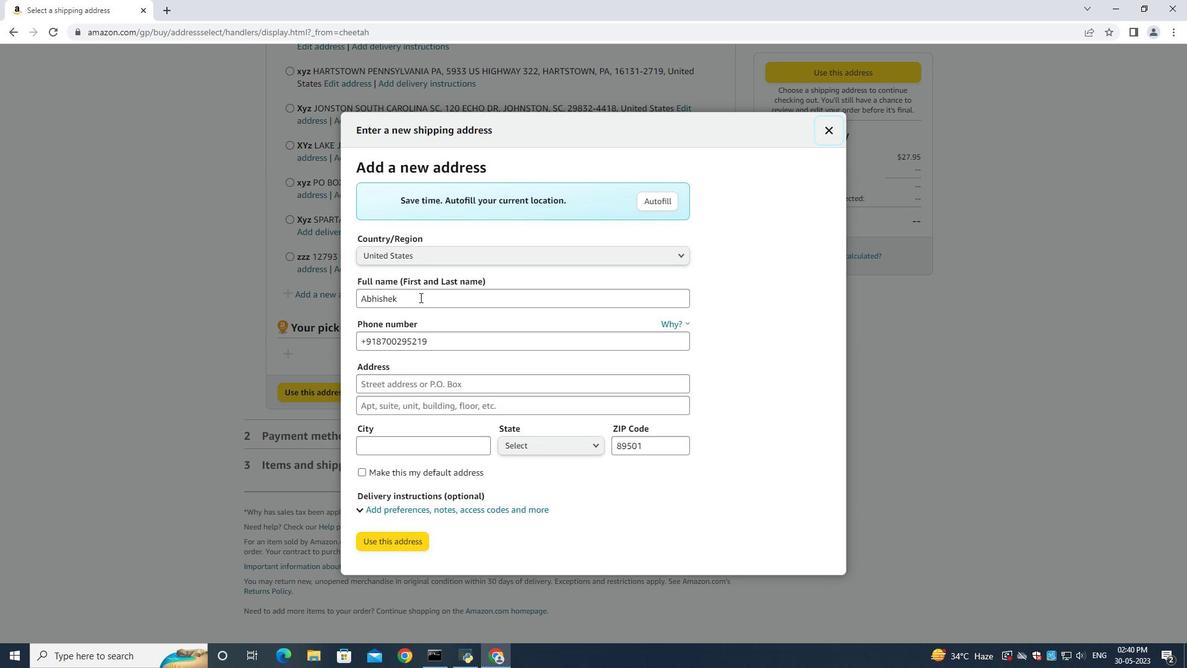 
Action: Key pressed ctrl+A<Key.backspace><Key.shift><Key.shift><Key.shift><Key.shift>Ivan<Key.space><Key.shift>Wilson<Key.space><Key.tab><Key.tab><Key.backspace>9785492947<Key.tab>4729<Key.space><Key.shift>Huntz<Key.space><Key.shift>Lane<Key.space><Key.tab><Key.shift><Key.shift><Key.shift><Key.shift><Key.shift><Key.shift><Key.shift><Key.shift><Key.shift><Key.shift><Key.shift><Key.shift>Bolton<Key.space><Key.shift><Key.shift><Key.shift><Key.shift><Key.shift><Key.shift><Key.shift><Key.shift><Key.shift><Key.shift><Key.shift><Key.shift><Key.shift><Key.shift><Key.shift><Key.shift><Key.shift><Key.shift><Key.shift><Key.shift><Key.shift><Key.shift><Key.shift><Key.shift><Key.shift><Key.shift><Key.shift><Key.shift><Key.shift><Key.shift><Key.shift><Key.shift><Key.shift><Key.shift><Key.shift><Key.shift>Massachusetts<Key.tab><Key.shift><Key.shift><Key.shift><Key.shift>Bolton<Key.space><Key.tab><Key.up>mass<Key.enter><Key.tab><Key.backspace>01740
Screenshot: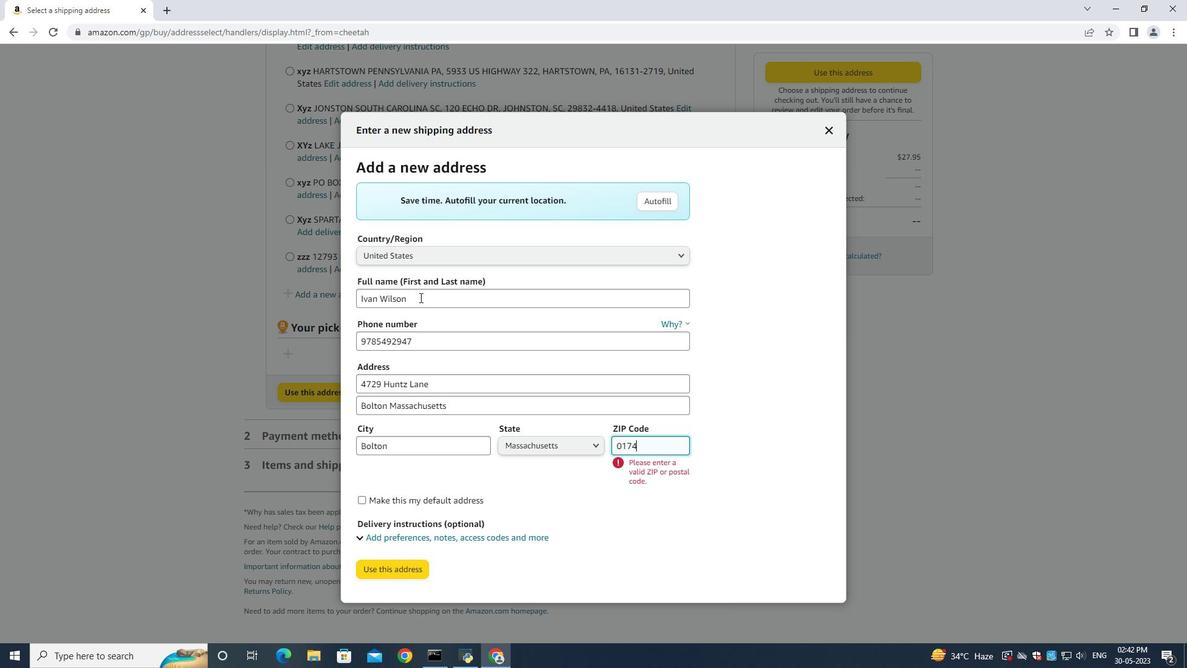 
Action: Mouse moved to (401, 540)
Screenshot: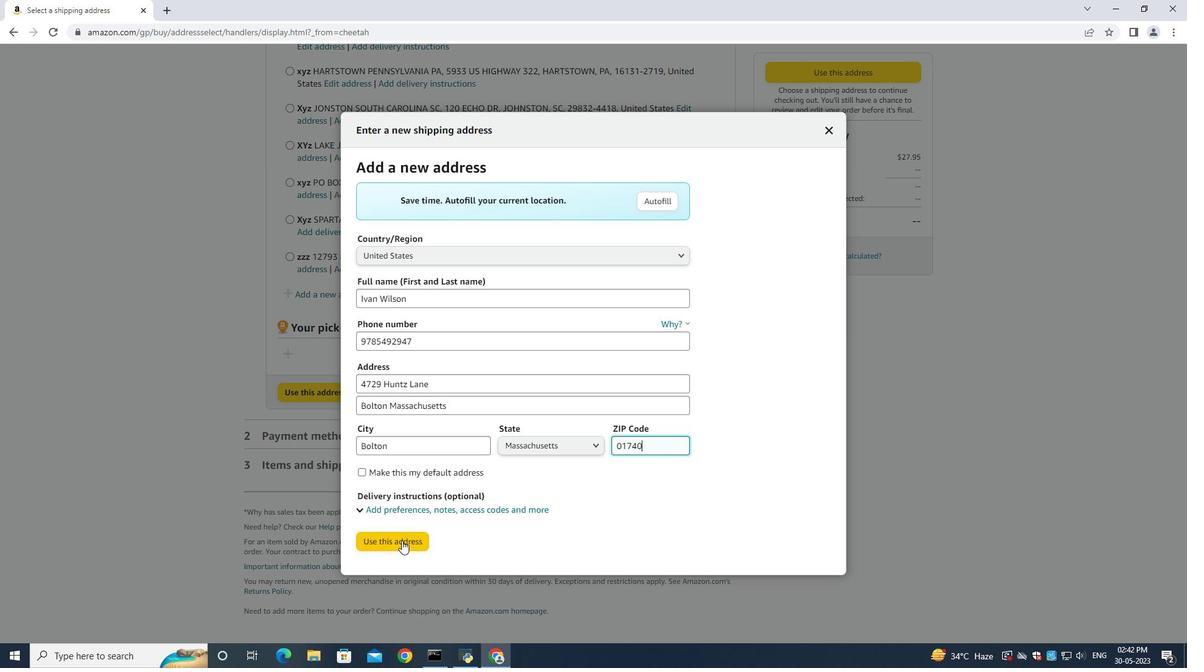 
Action: Mouse pressed left at (401, 540)
Screenshot: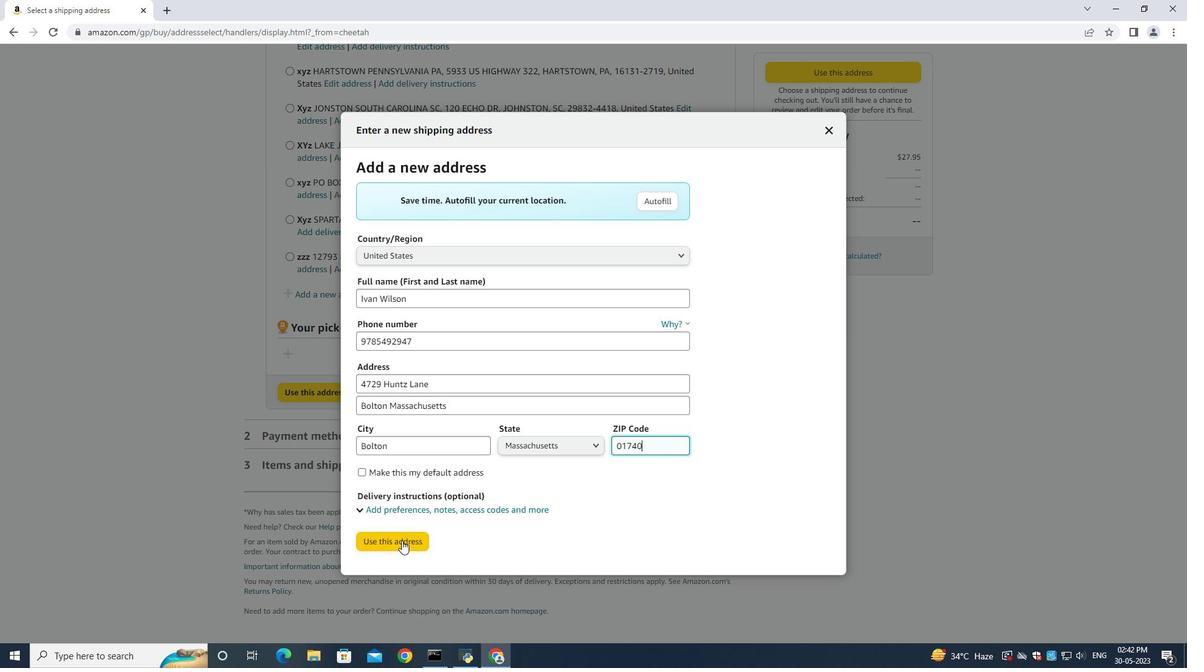 
Action: Mouse moved to (389, 623)
Screenshot: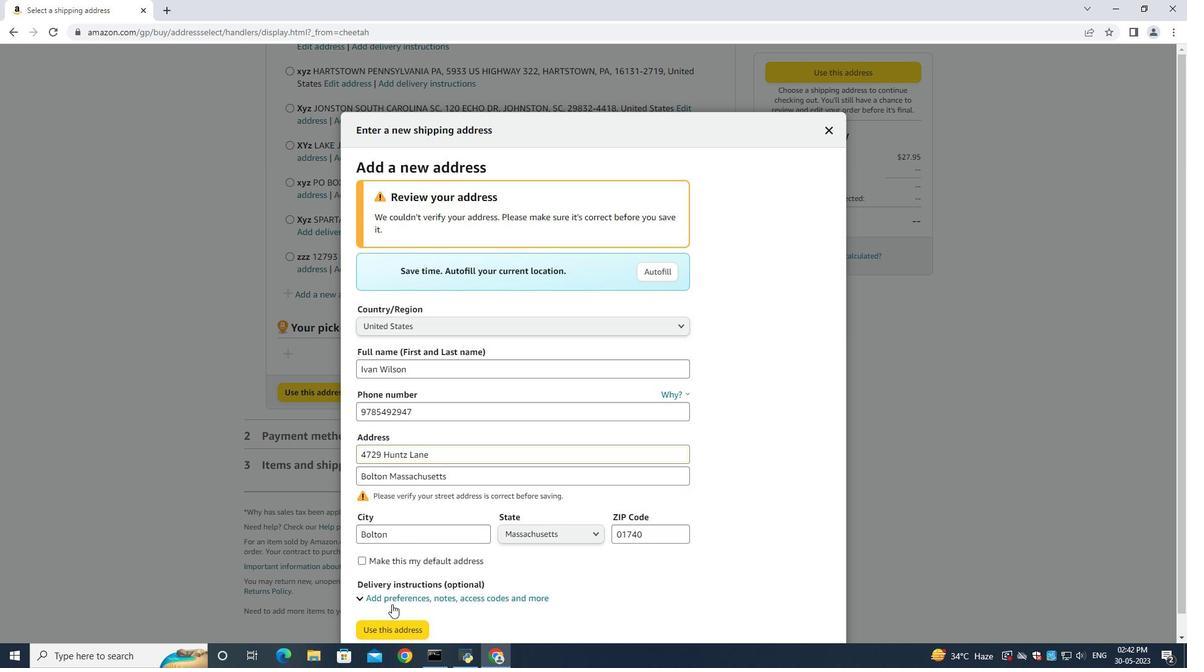 
Action: Mouse pressed left at (389, 623)
Screenshot: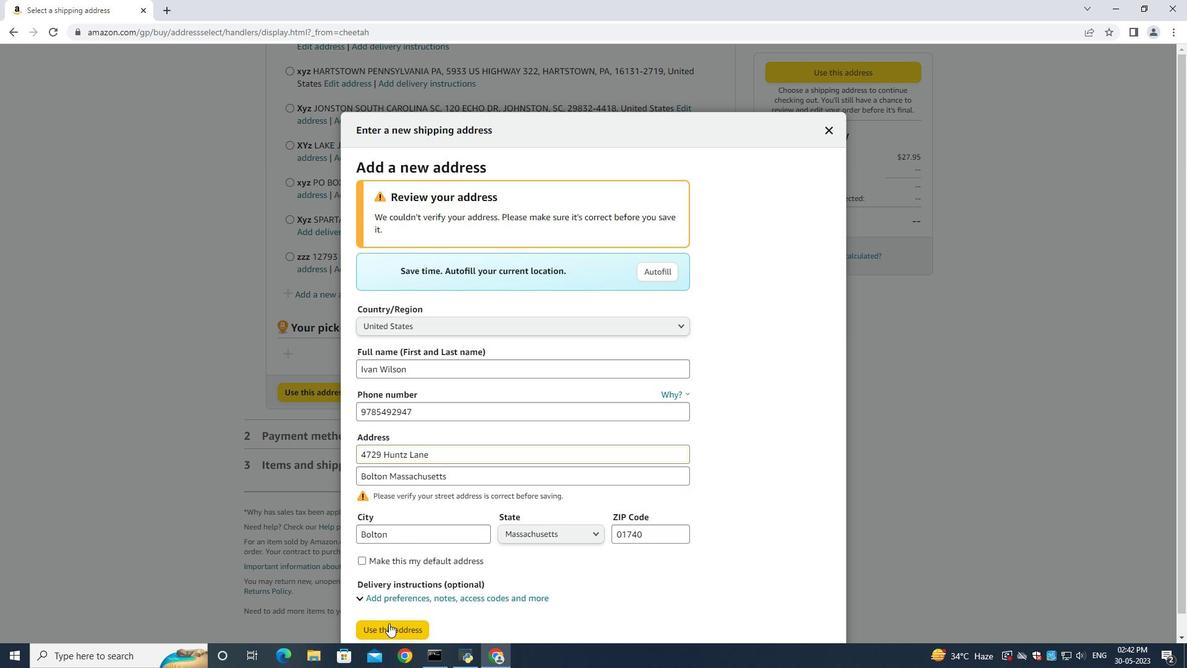 
Action: Mouse moved to (531, 272)
Screenshot: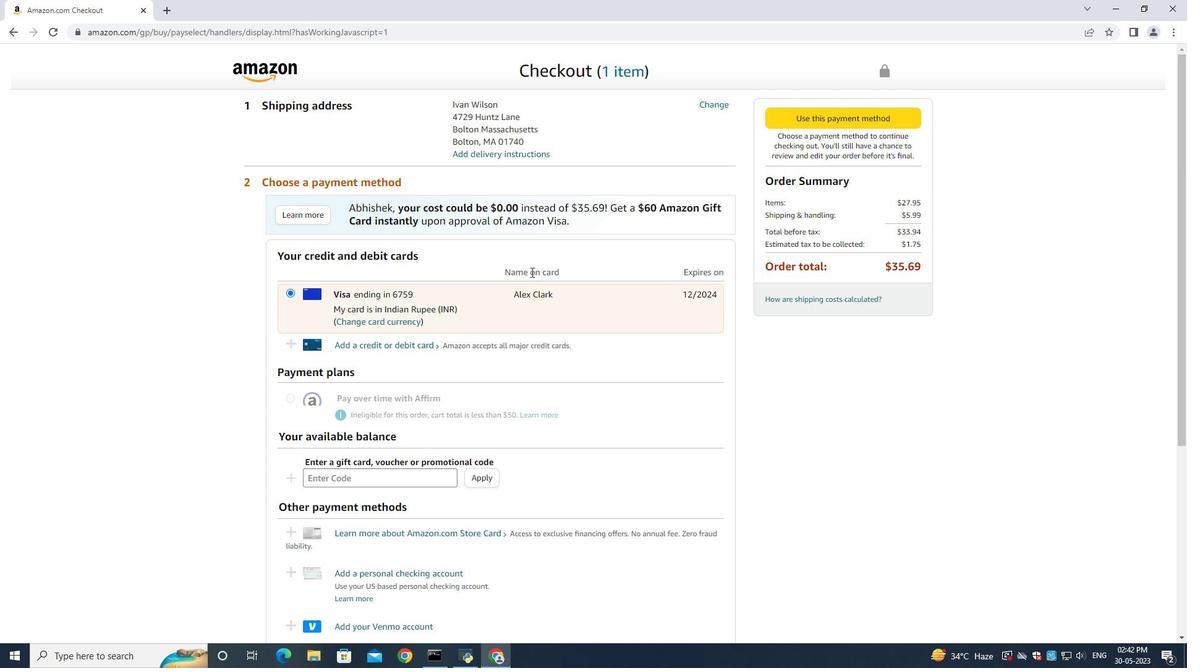 
